 Task: Find connections with filter location Salto with filter topic #covid19with filter profile language English with filter current company Torrent Power with filter school Shaheed Bhagat Singh College with filter industry Legal Services with filter service category Video Production with filter keywords title Tutor/Online Tutor
Action: Mouse moved to (214, 253)
Screenshot: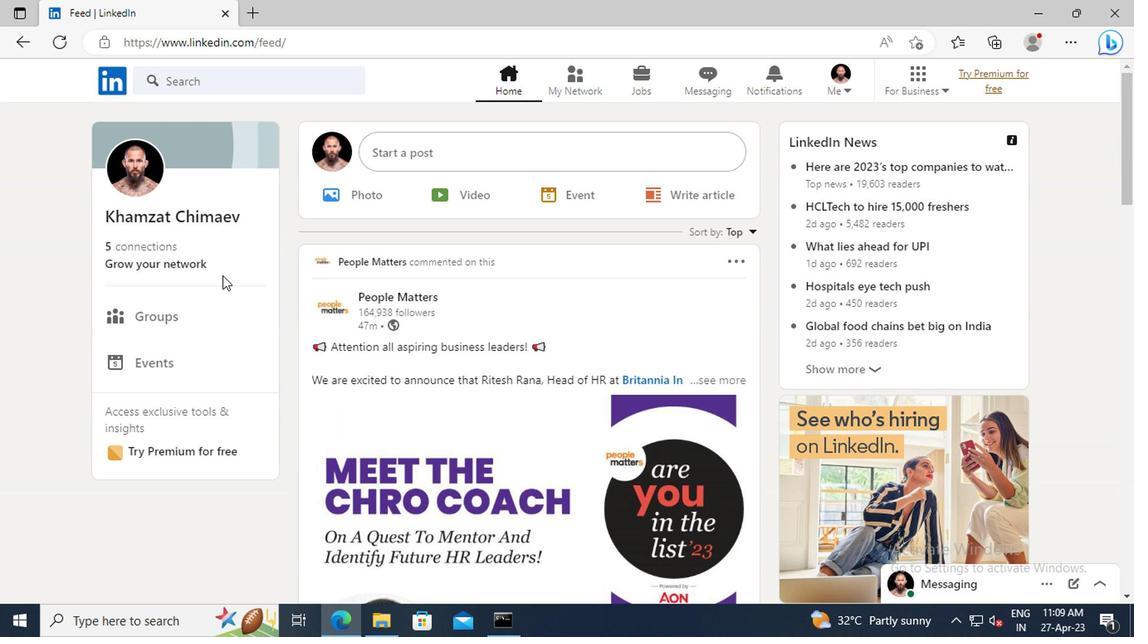 
Action: Mouse pressed left at (214, 253)
Screenshot: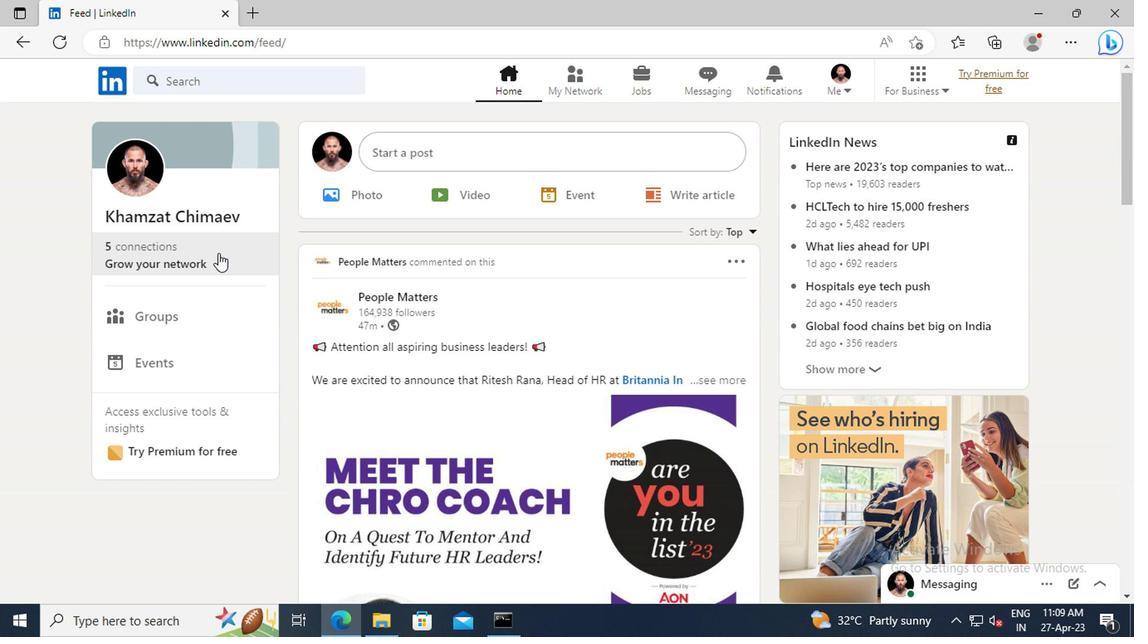 
Action: Mouse moved to (209, 180)
Screenshot: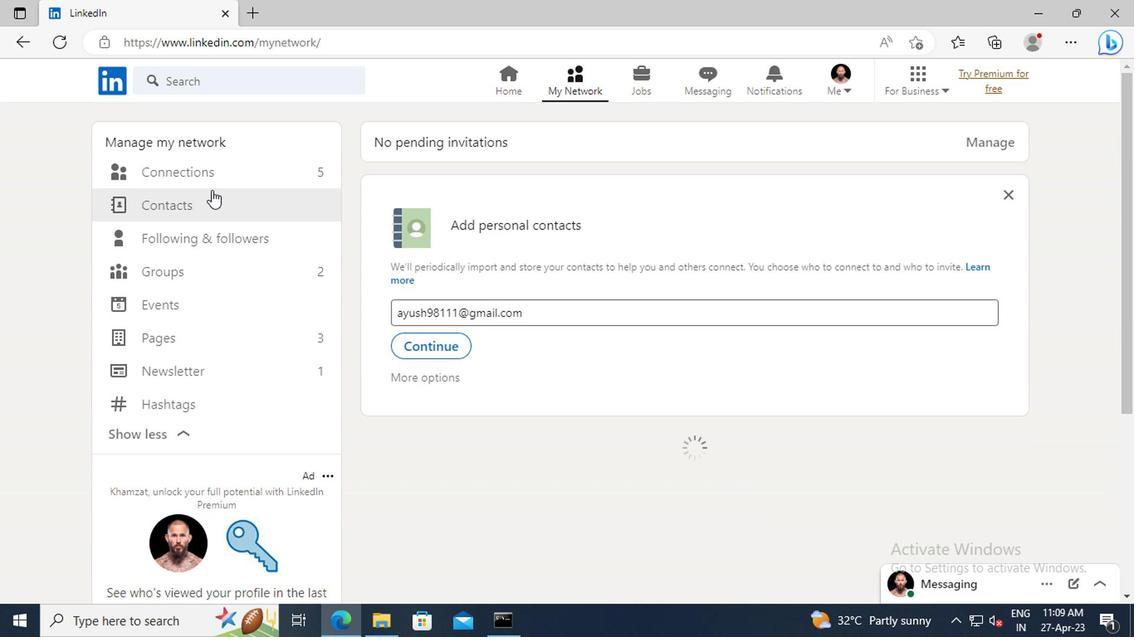 
Action: Mouse pressed left at (209, 180)
Screenshot: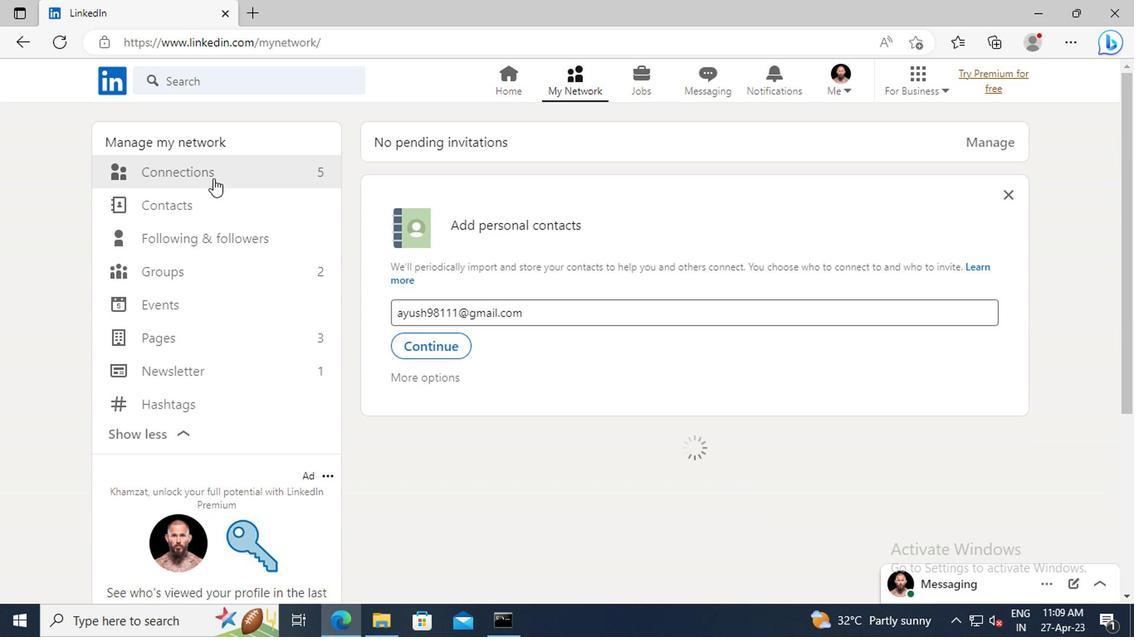 
Action: Mouse moved to (696, 178)
Screenshot: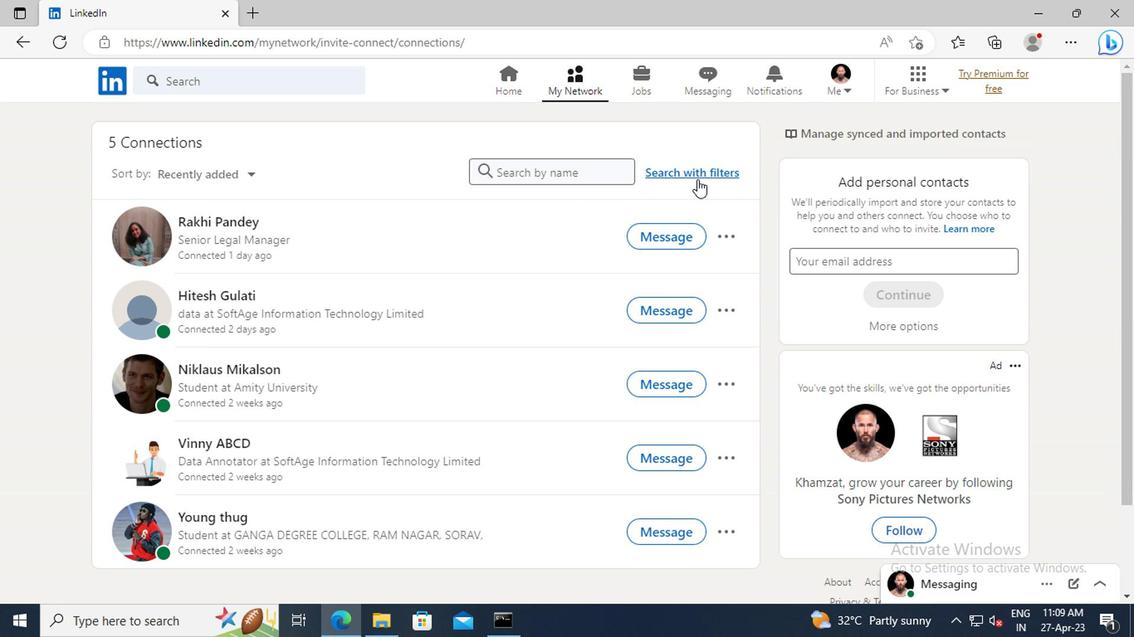 
Action: Mouse pressed left at (696, 178)
Screenshot: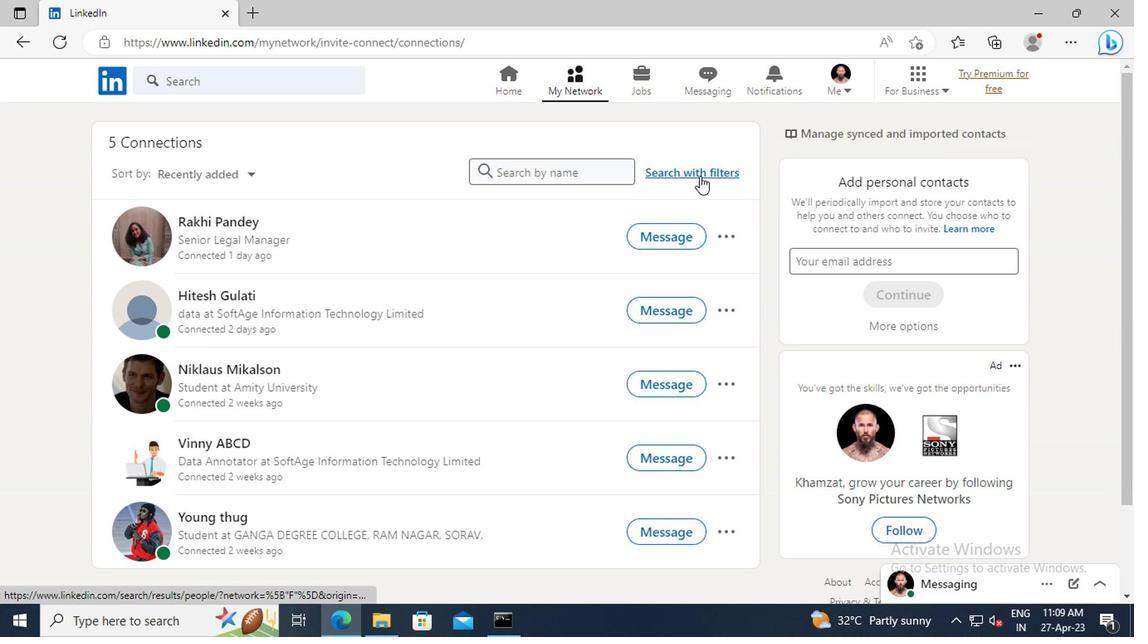 
Action: Mouse moved to (635, 132)
Screenshot: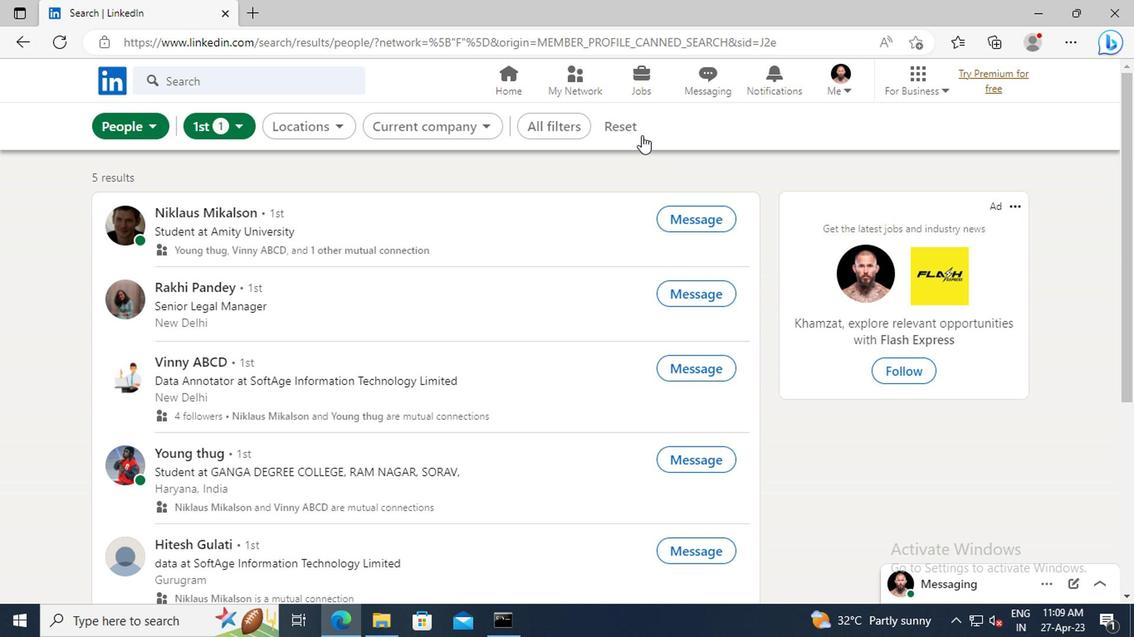 
Action: Mouse pressed left at (635, 132)
Screenshot: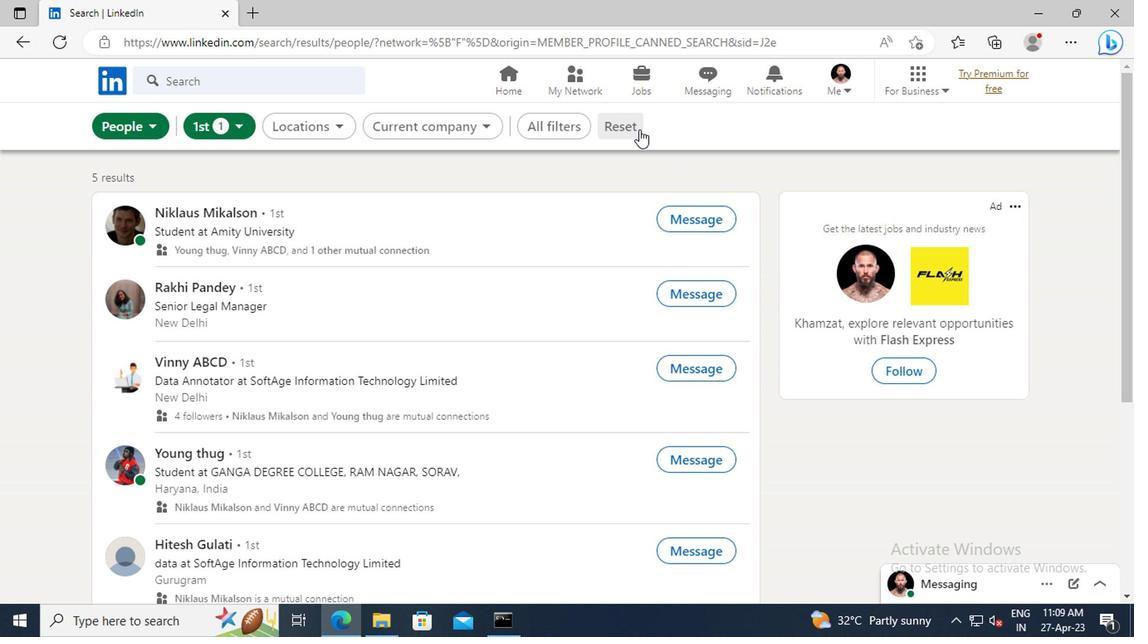 
Action: Mouse moved to (595, 127)
Screenshot: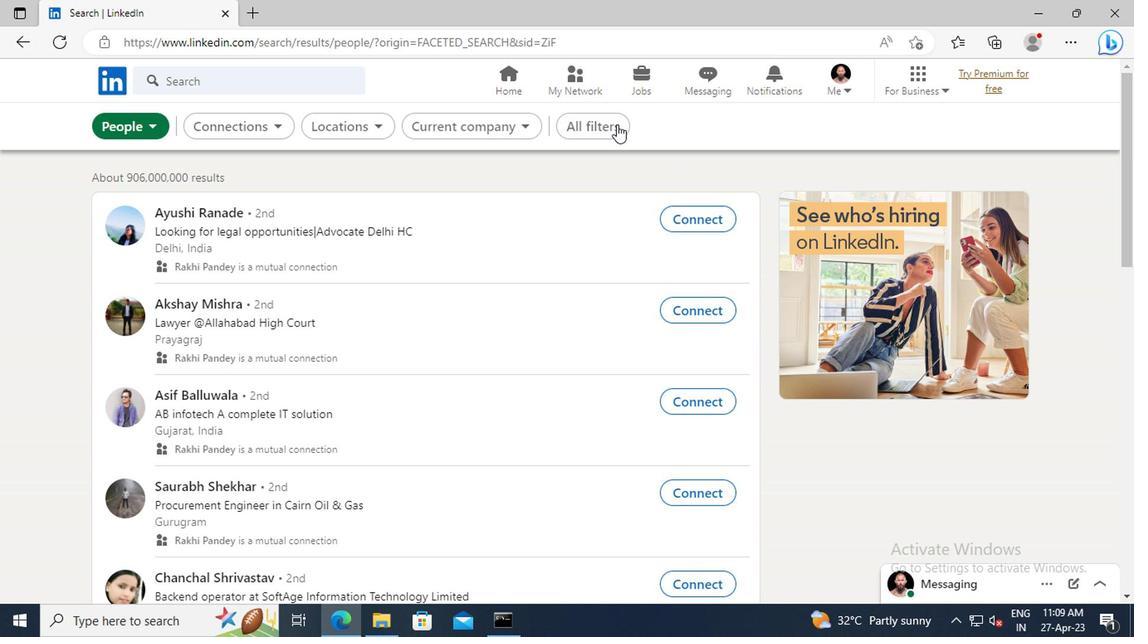 
Action: Mouse pressed left at (595, 127)
Screenshot: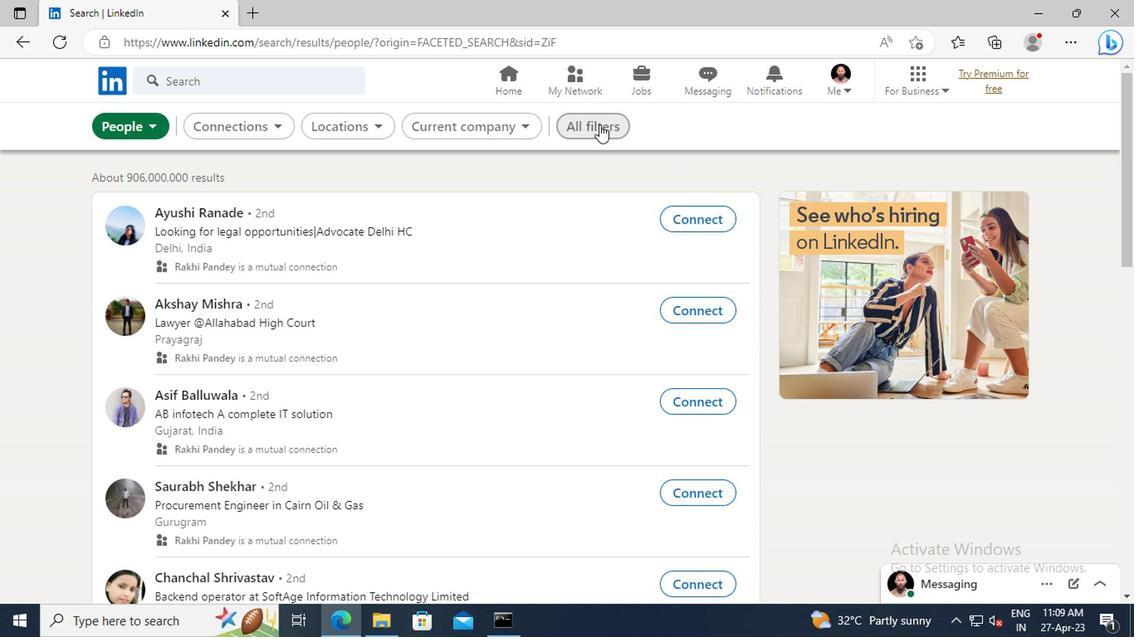 
Action: Mouse moved to (985, 331)
Screenshot: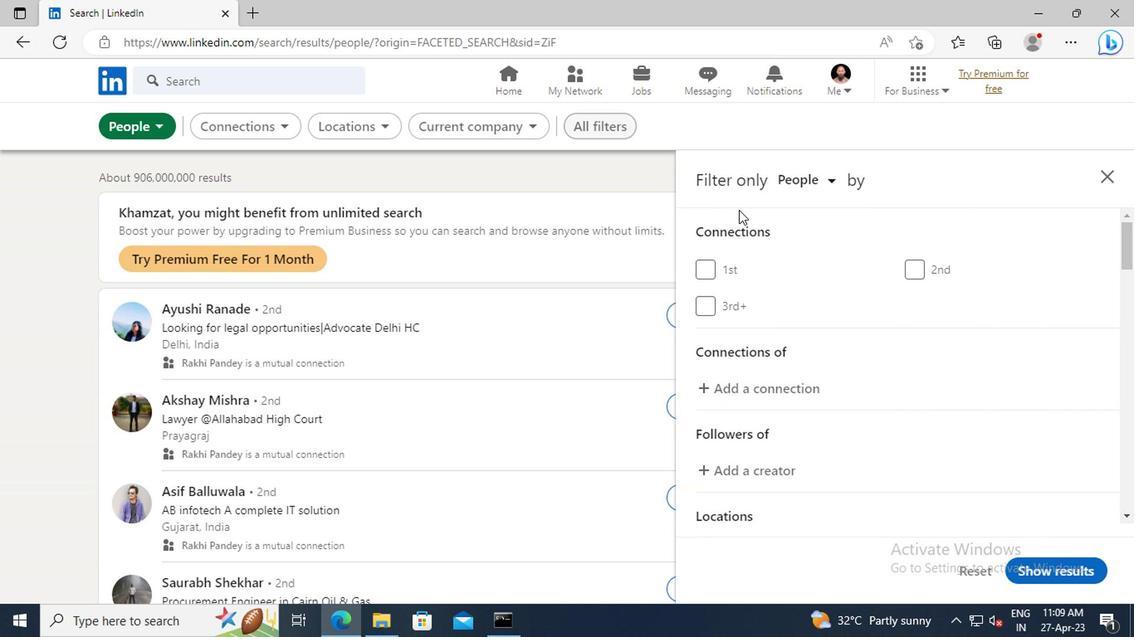 
Action: Mouse scrolled (985, 330) with delta (0, 0)
Screenshot: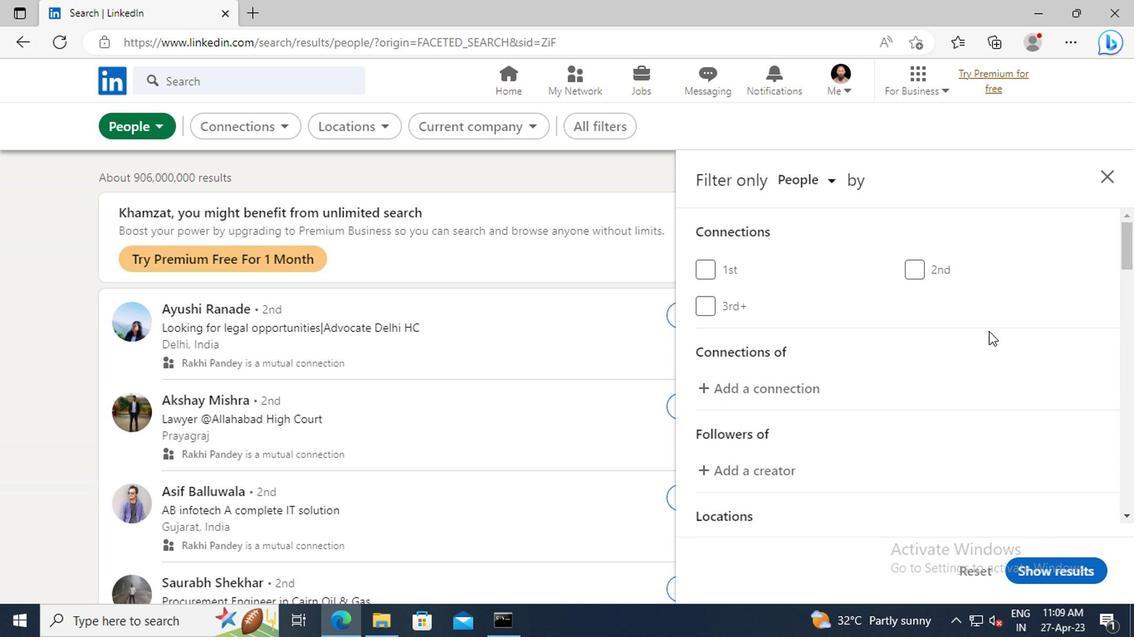 
Action: Mouse scrolled (985, 330) with delta (0, 0)
Screenshot: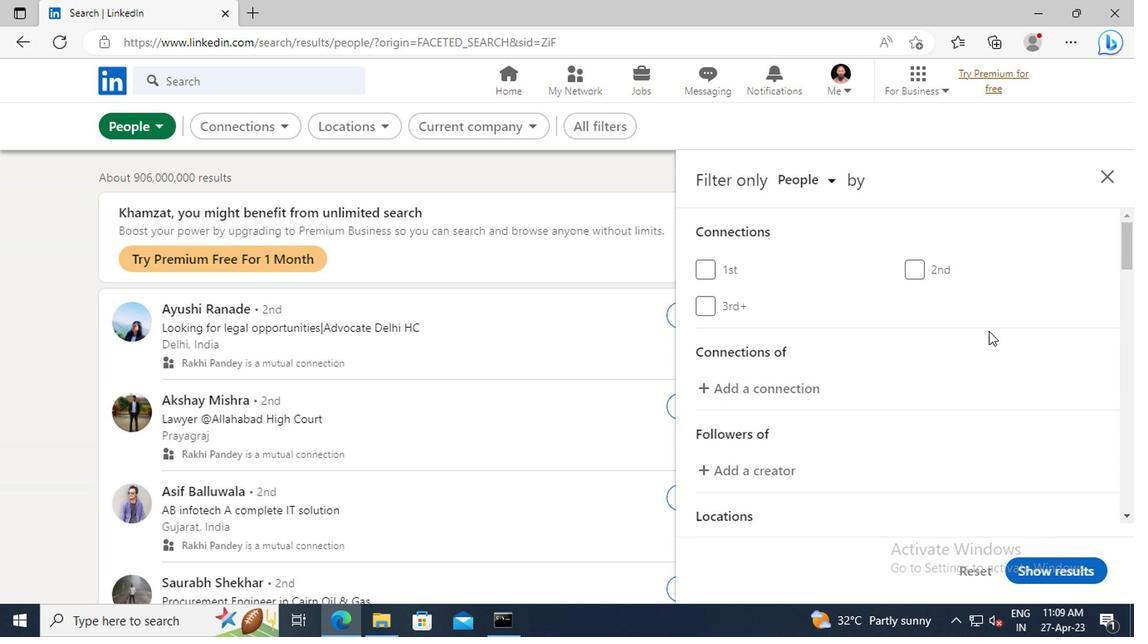 
Action: Mouse scrolled (985, 330) with delta (0, 0)
Screenshot: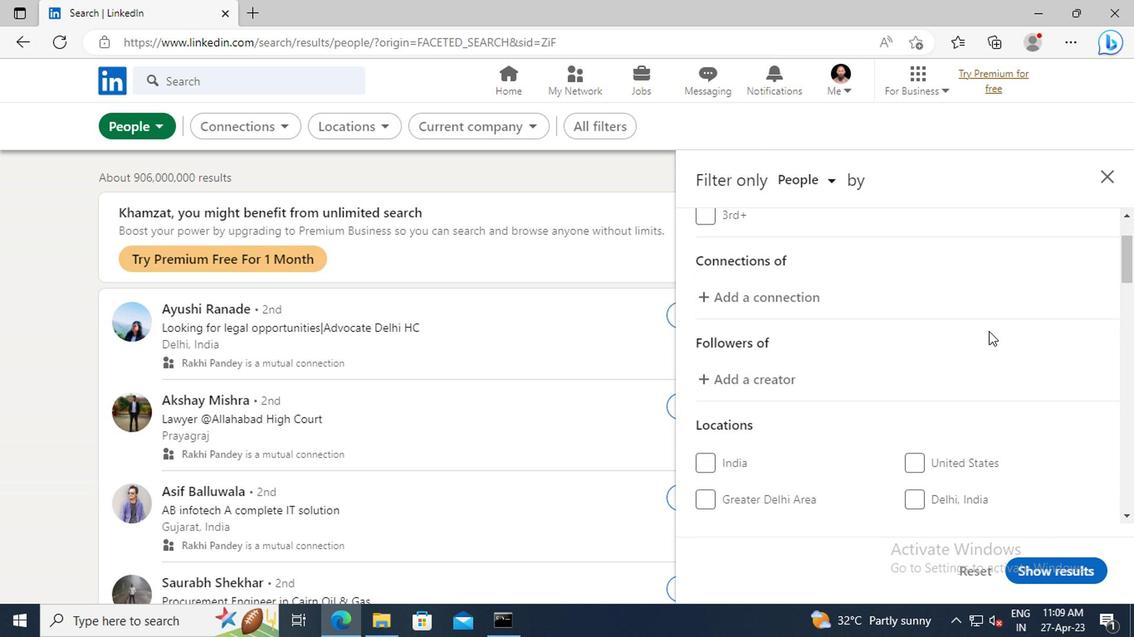 
Action: Mouse scrolled (985, 330) with delta (0, 0)
Screenshot: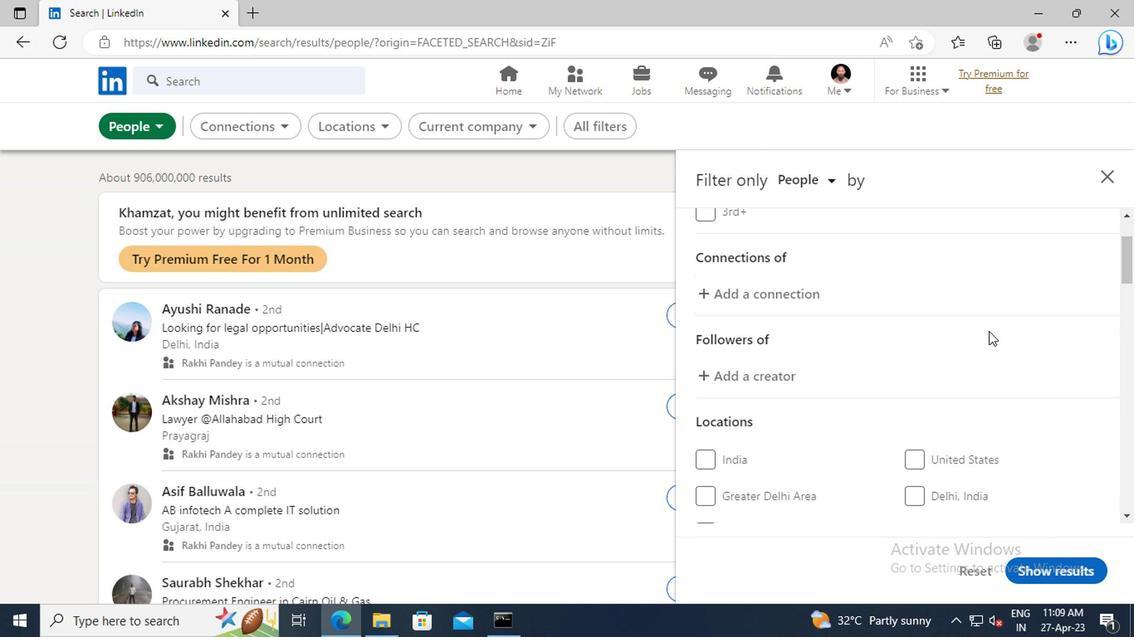 
Action: Mouse scrolled (985, 330) with delta (0, 0)
Screenshot: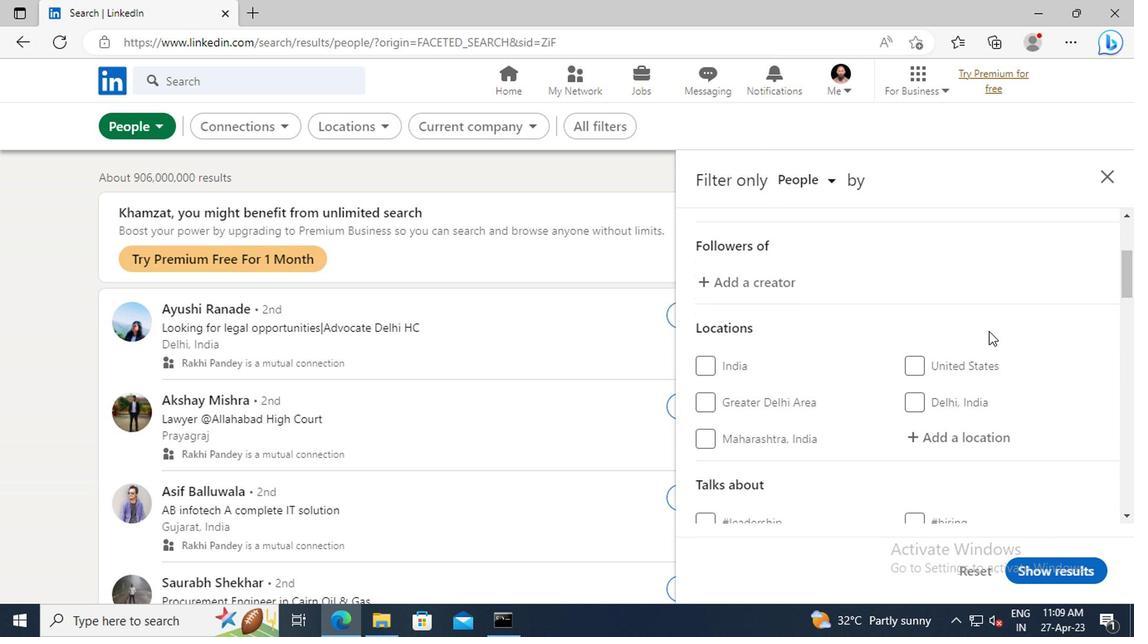 
Action: Mouse scrolled (985, 330) with delta (0, 0)
Screenshot: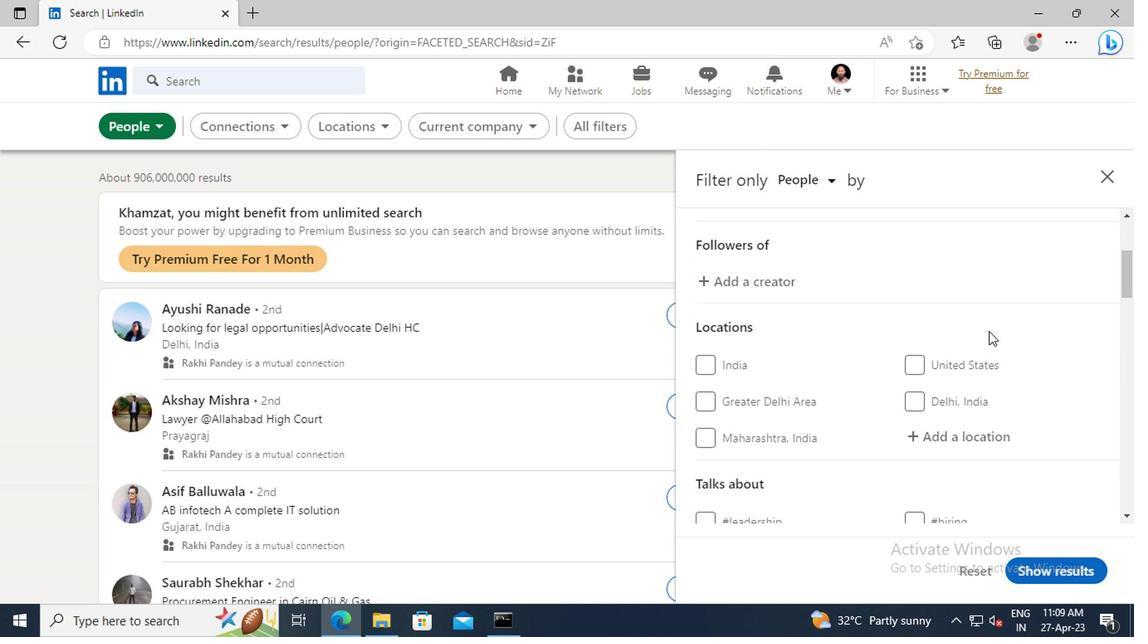 
Action: Mouse moved to (950, 344)
Screenshot: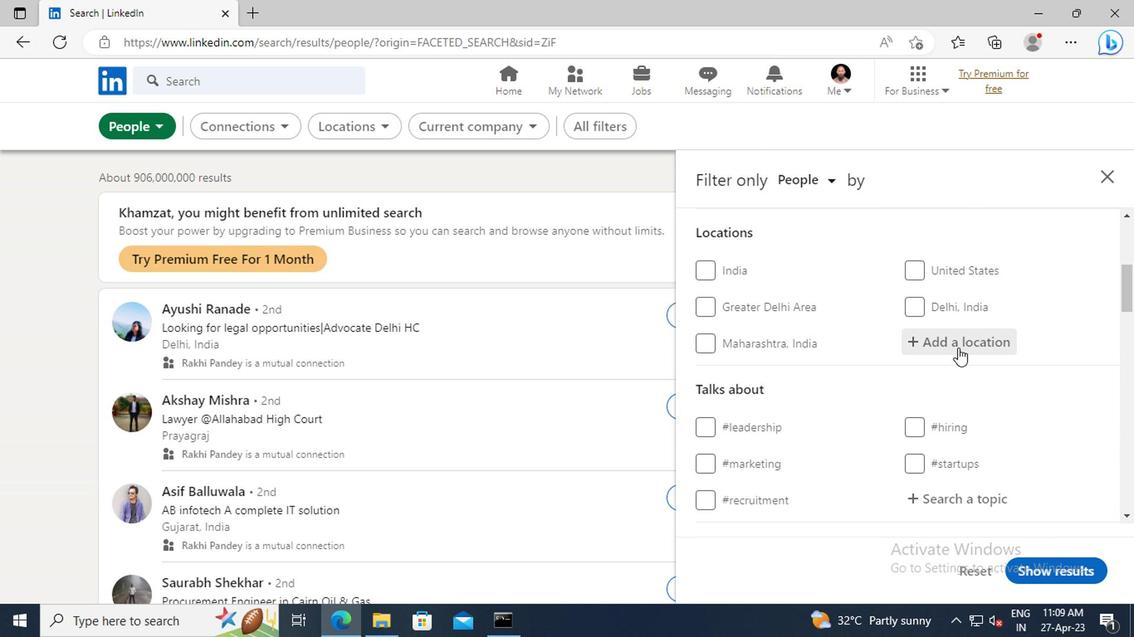 
Action: Mouse pressed left at (950, 344)
Screenshot: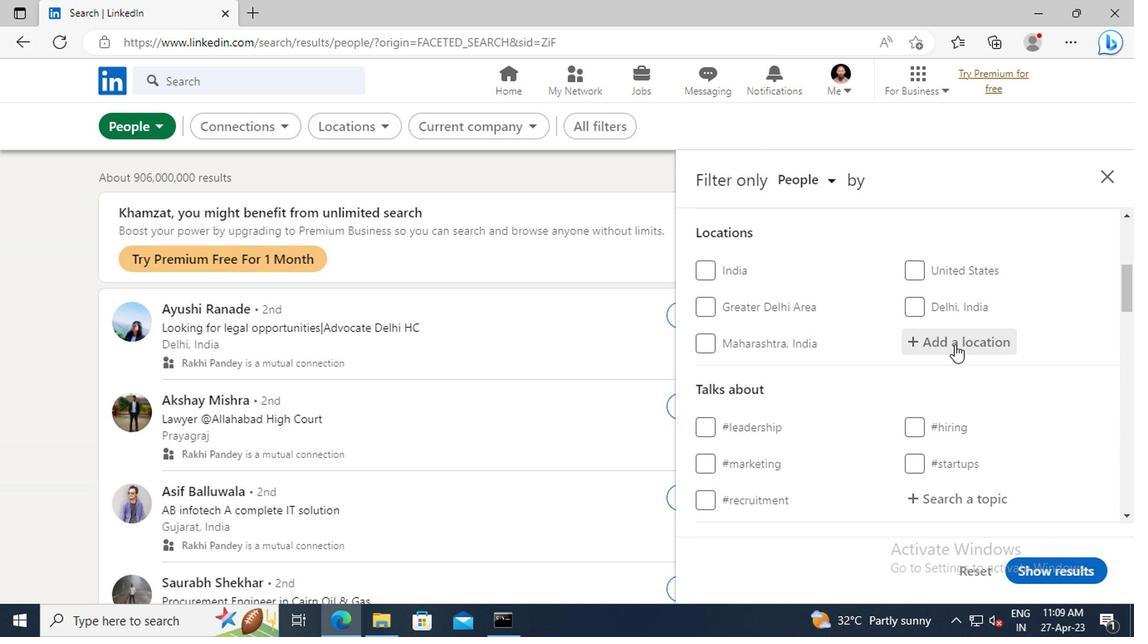 
Action: Key pressed <Key.shift>SALTO
Screenshot: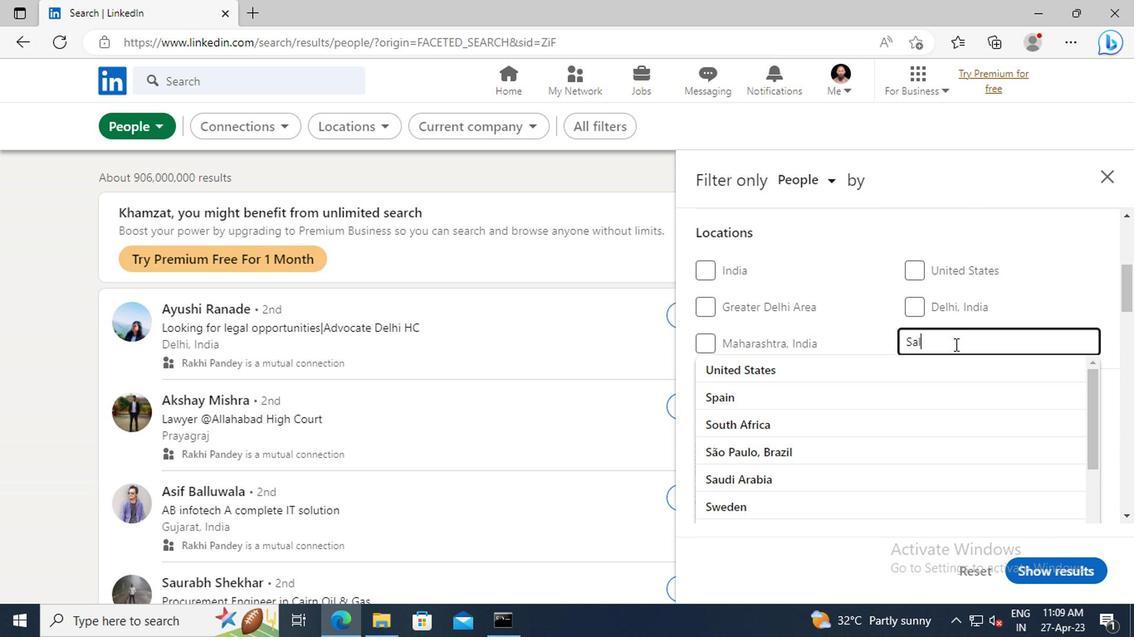 
Action: Mouse moved to (948, 366)
Screenshot: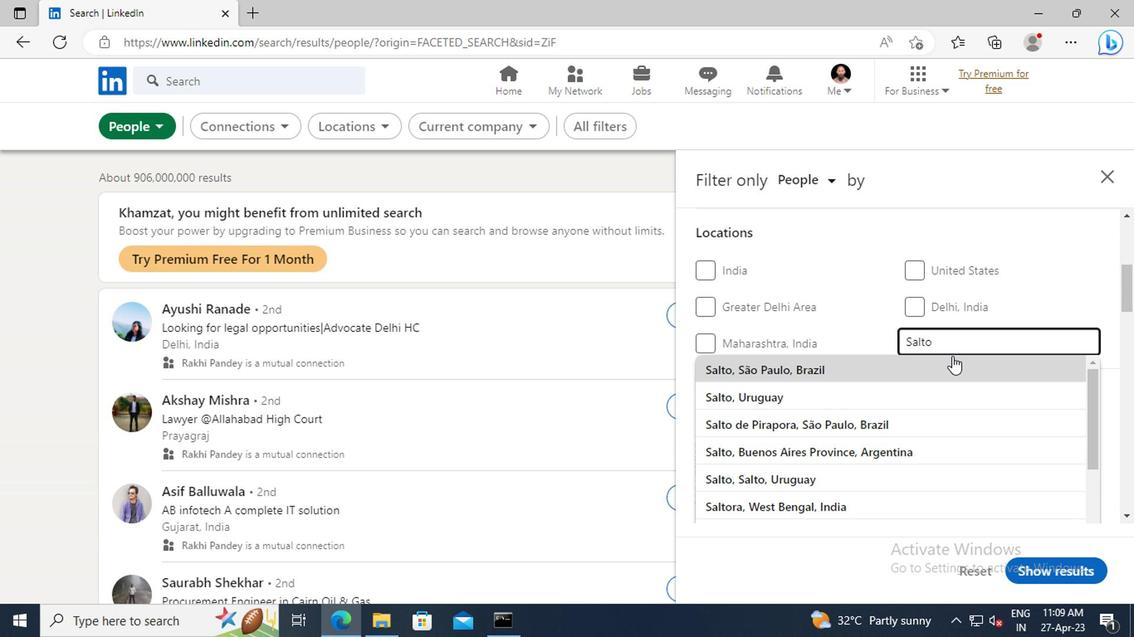 
Action: Mouse pressed left at (948, 366)
Screenshot: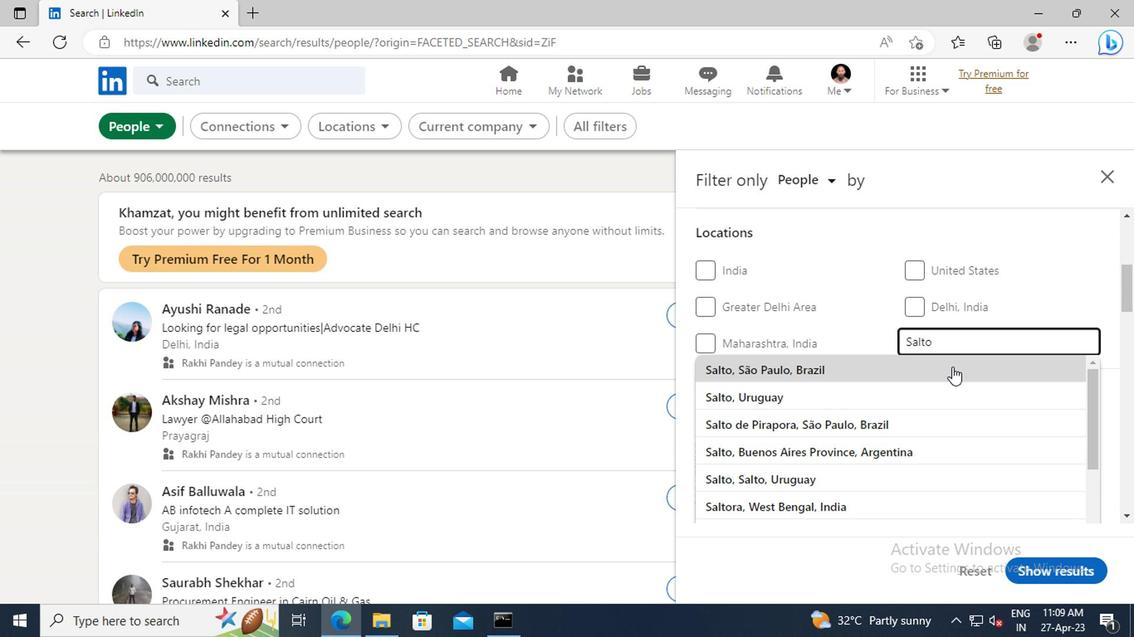 
Action: Mouse moved to (930, 324)
Screenshot: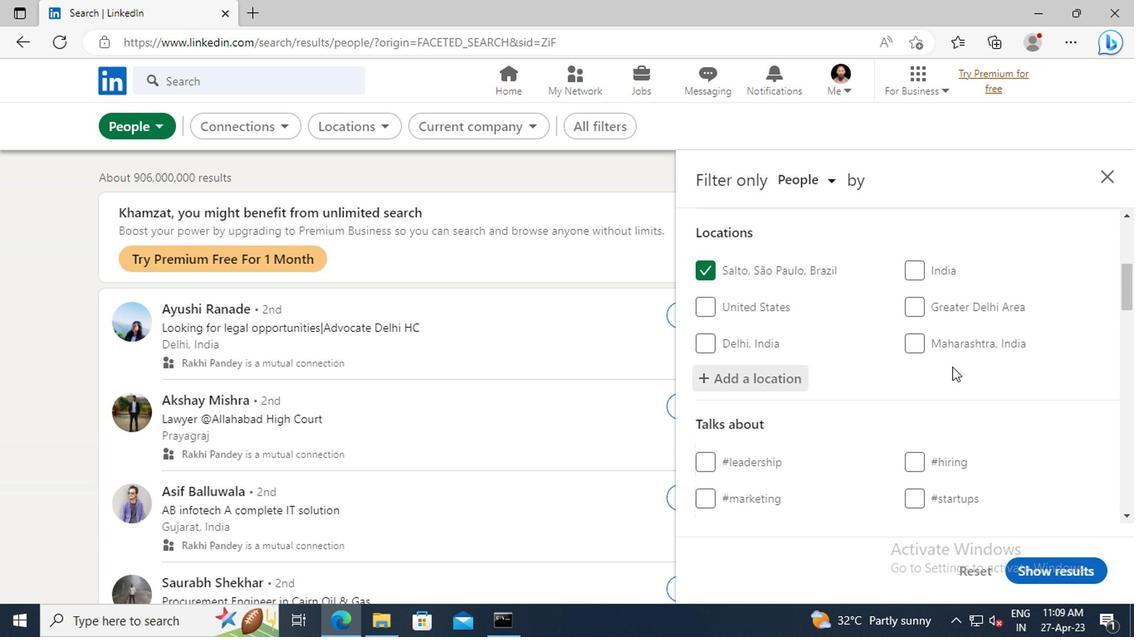 
Action: Mouse scrolled (930, 323) with delta (0, -1)
Screenshot: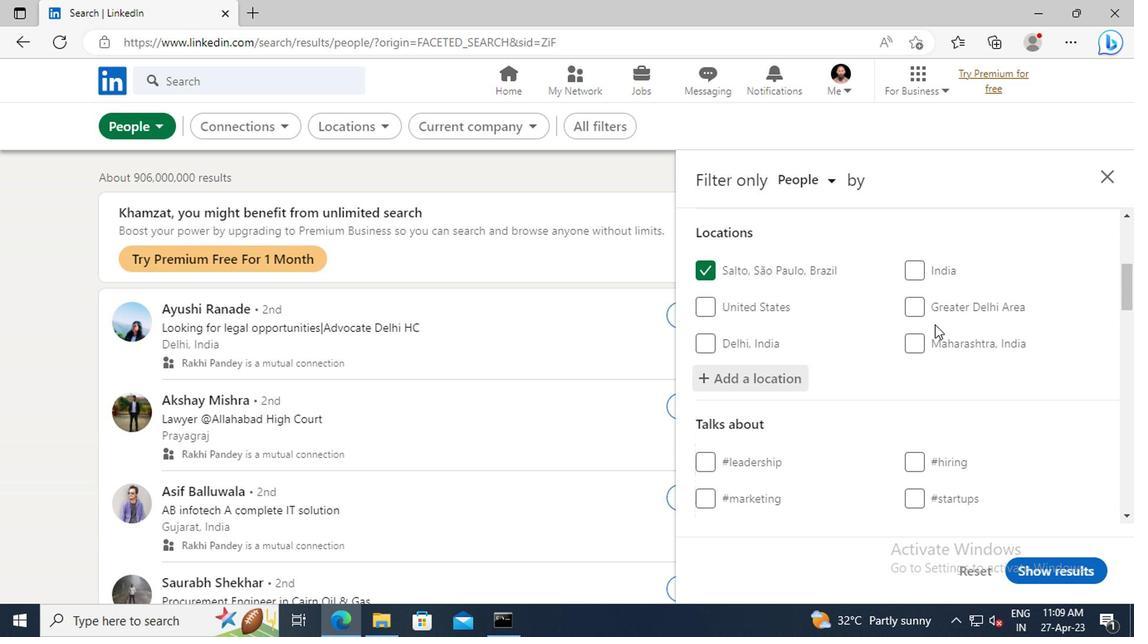 
Action: Mouse scrolled (930, 323) with delta (0, -1)
Screenshot: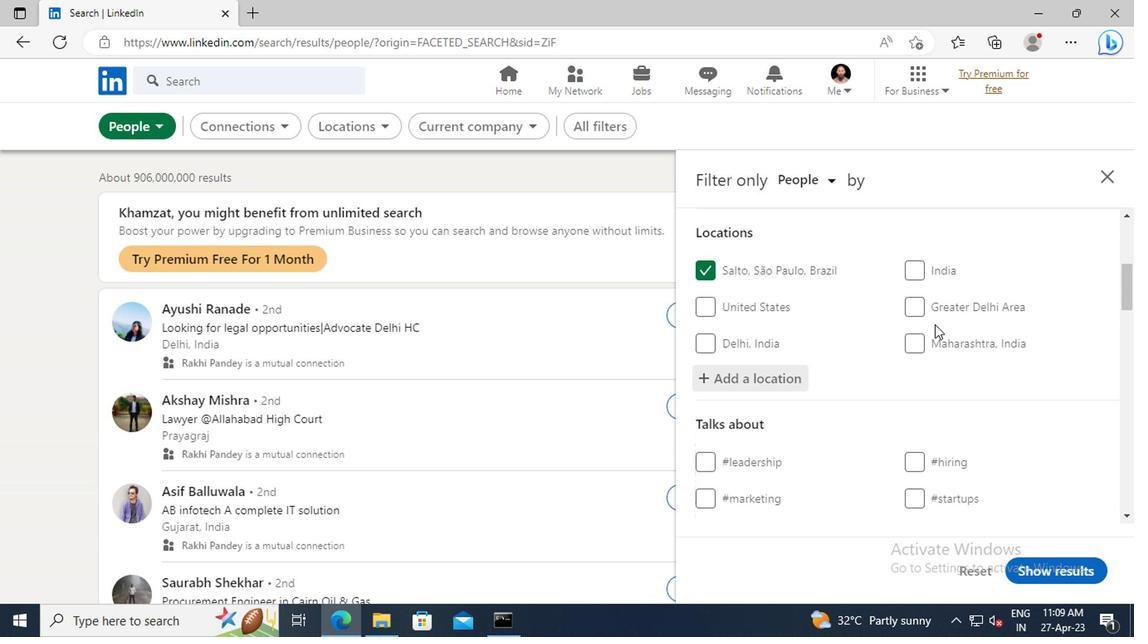 
Action: Mouse scrolled (930, 323) with delta (0, -1)
Screenshot: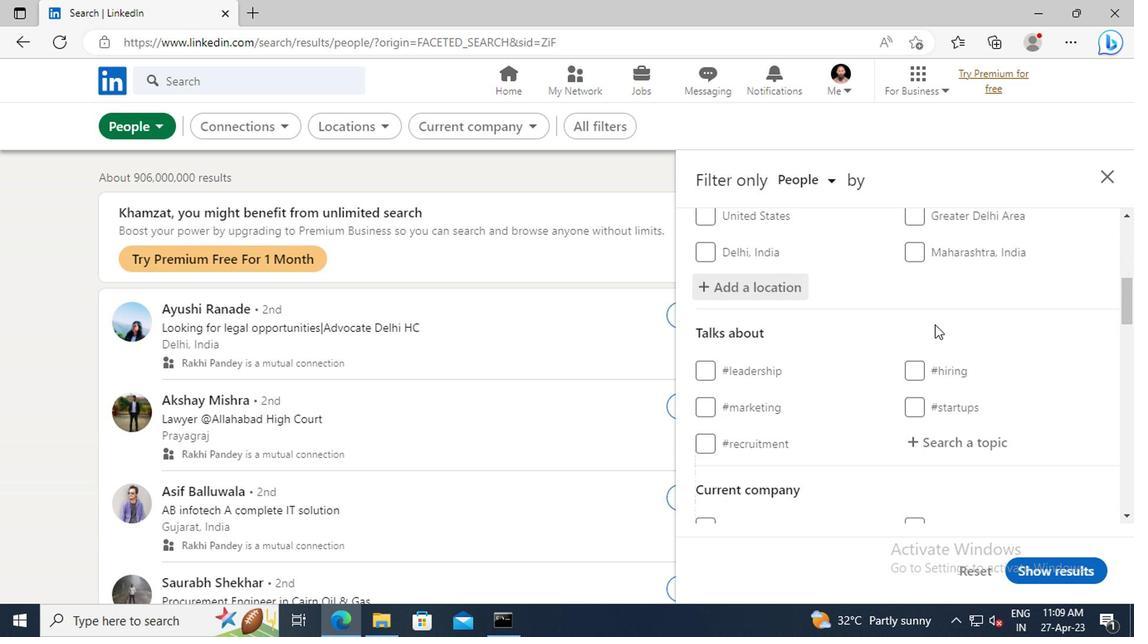 
Action: Mouse moved to (947, 392)
Screenshot: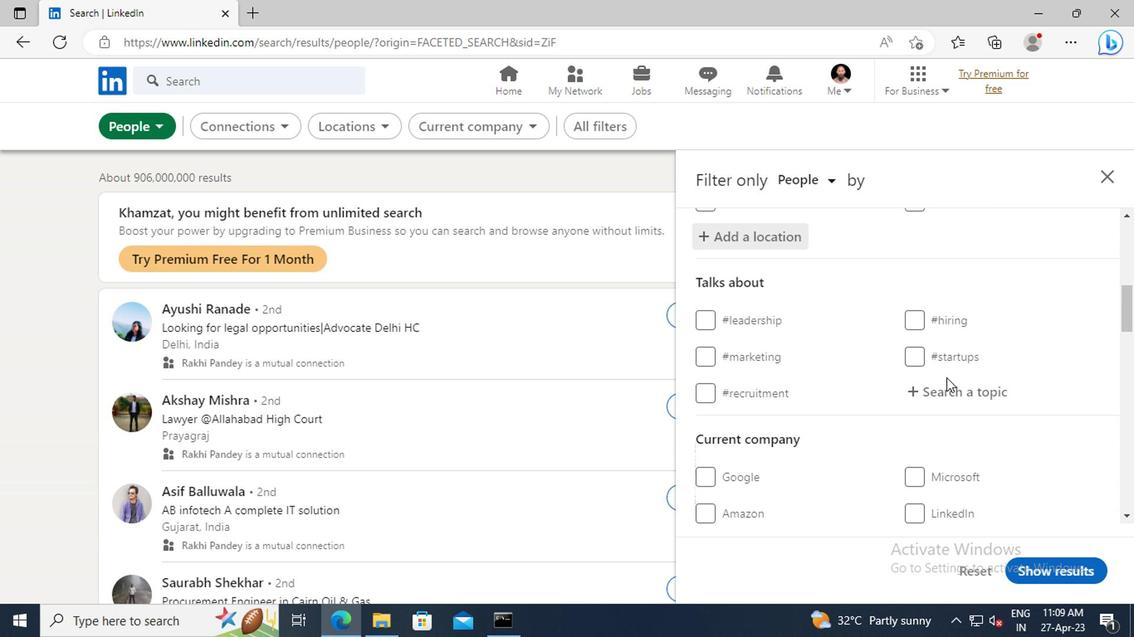 
Action: Mouse pressed left at (947, 392)
Screenshot: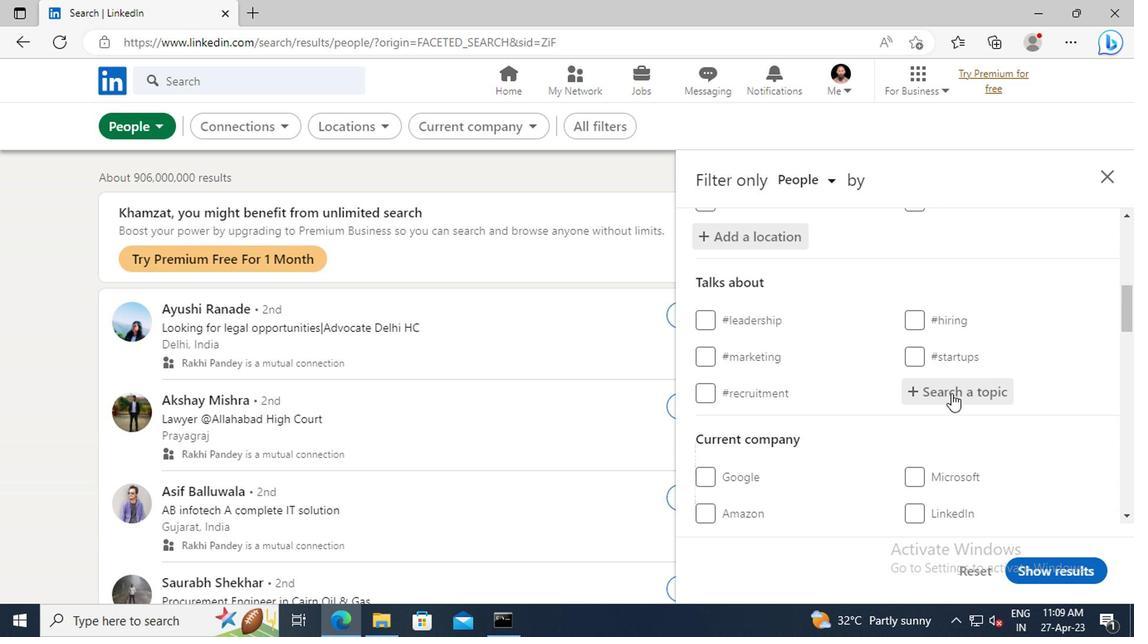 
Action: Key pressed <Key.shift>#COVID19WITH<Key.enter>
Screenshot: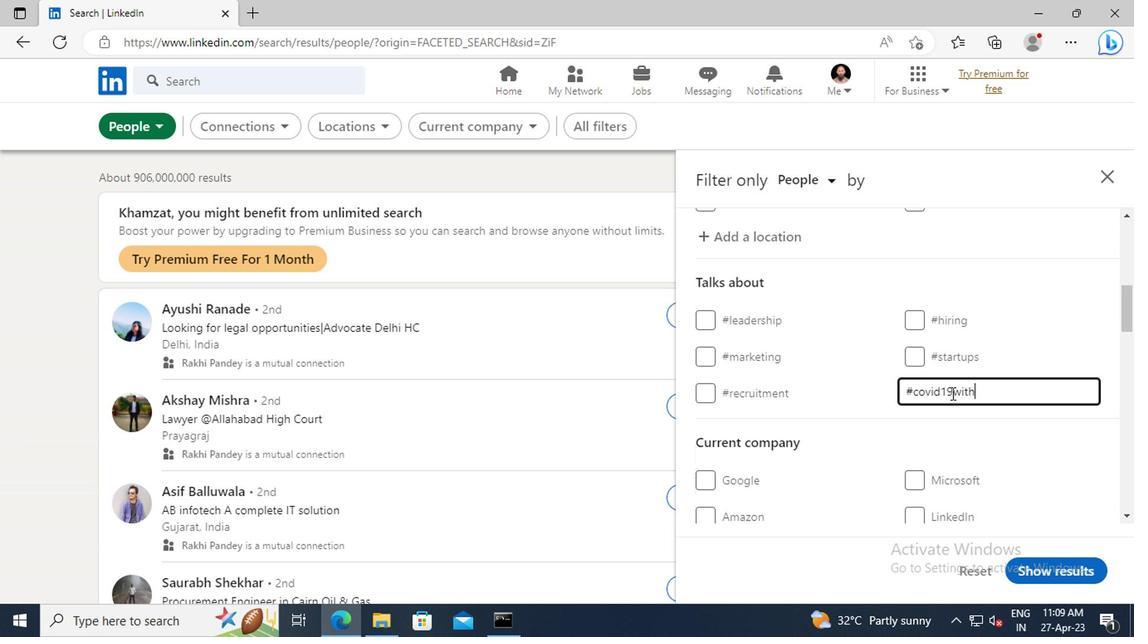 
Action: Mouse moved to (904, 367)
Screenshot: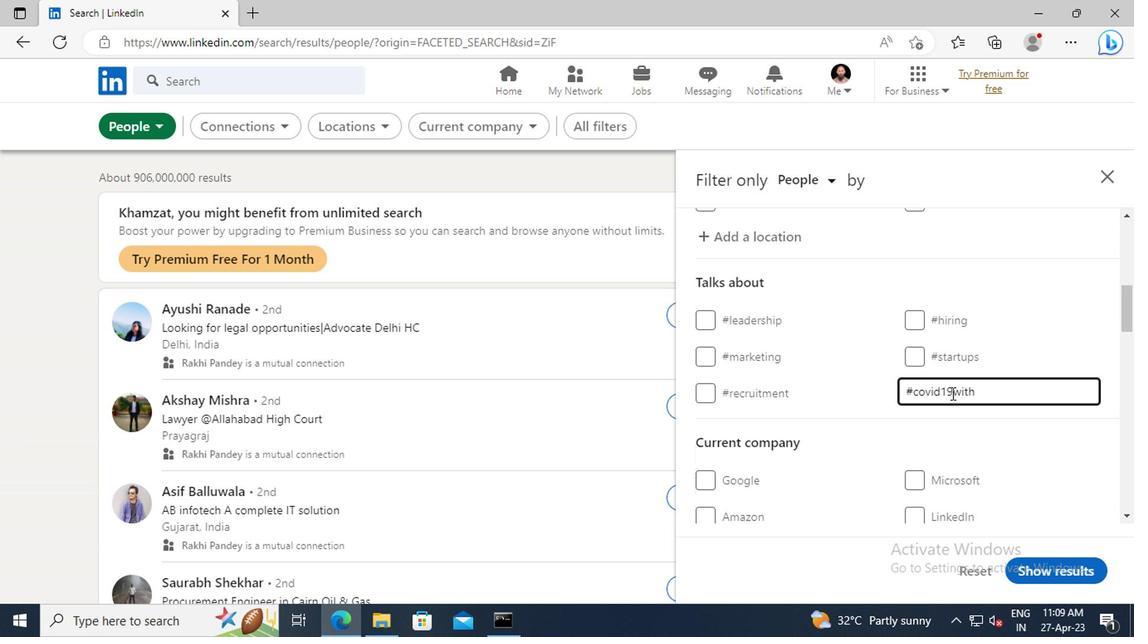
Action: Mouse scrolled (904, 366) with delta (0, 0)
Screenshot: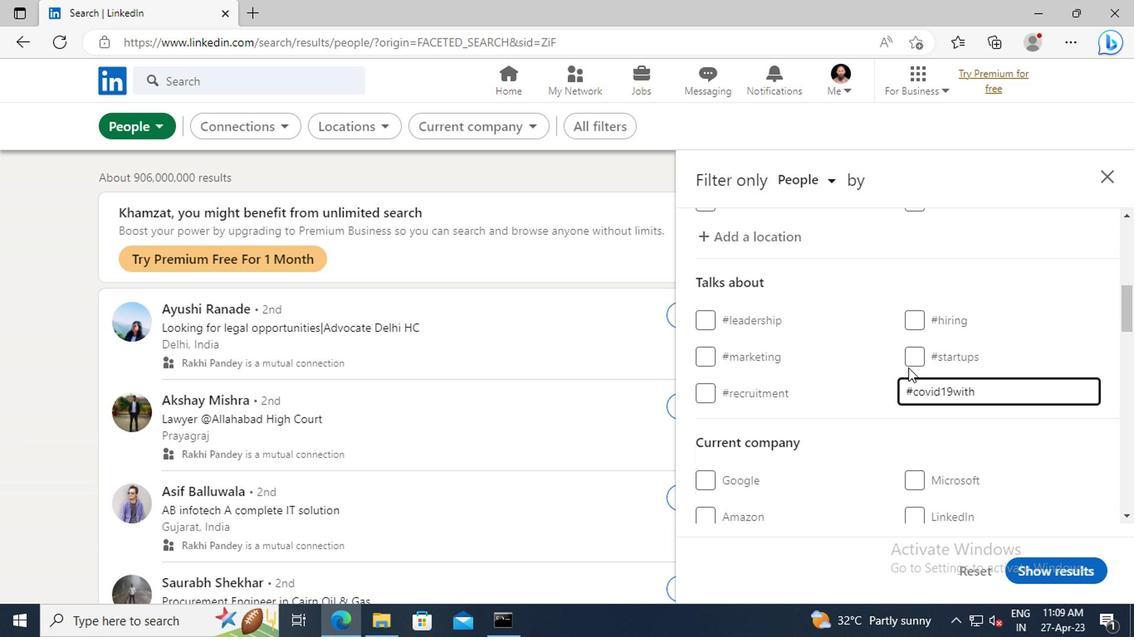 
Action: Mouse scrolled (904, 366) with delta (0, 0)
Screenshot: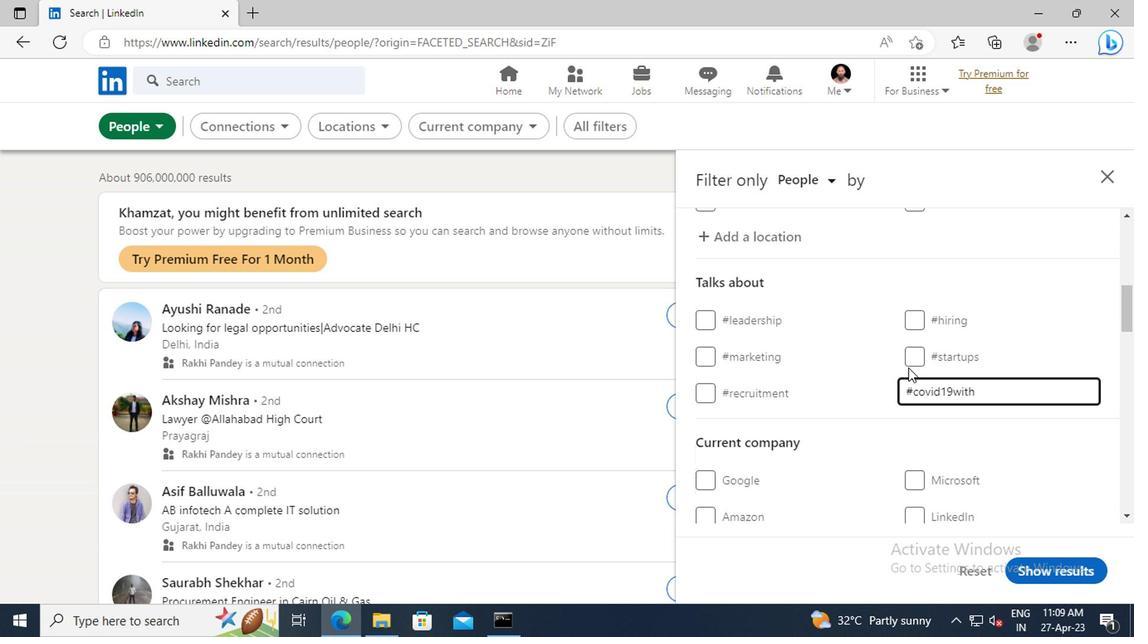 
Action: Mouse scrolled (904, 366) with delta (0, 0)
Screenshot: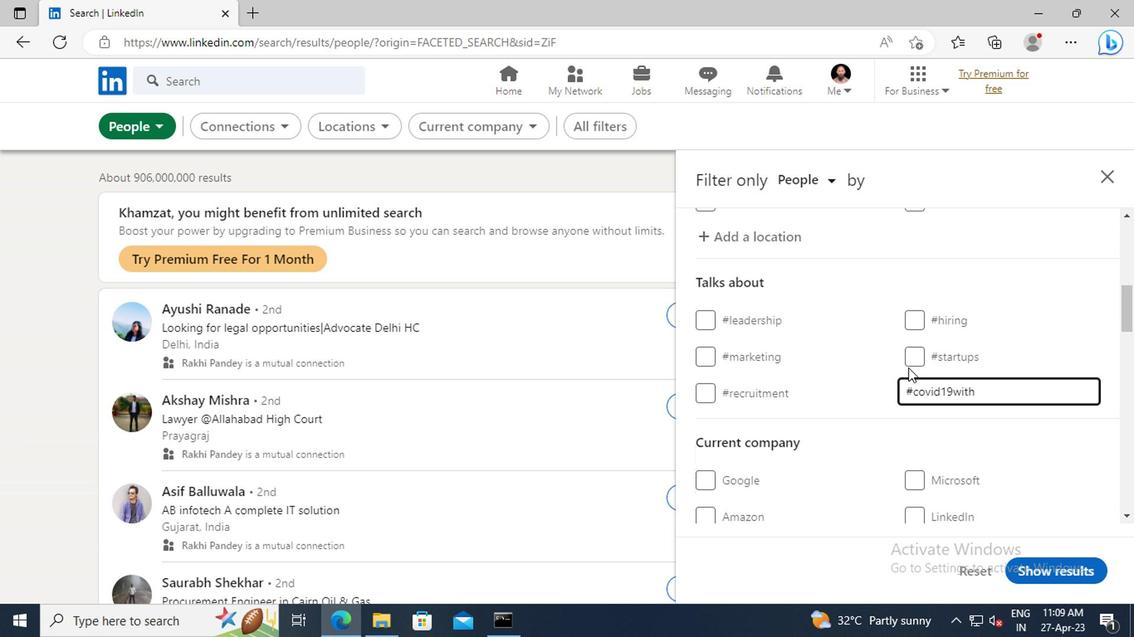 
Action: Mouse scrolled (904, 366) with delta (0, 0)
Screenshot: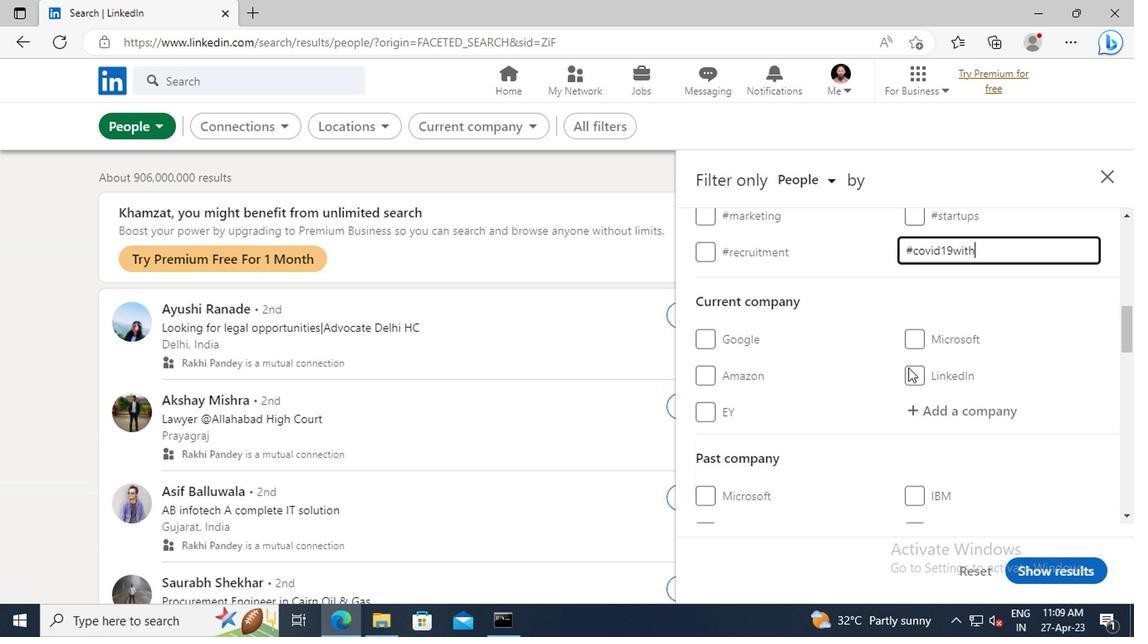 
Action: Mouse scrolled (904, 366) with delta (0, 0)
Screenshot: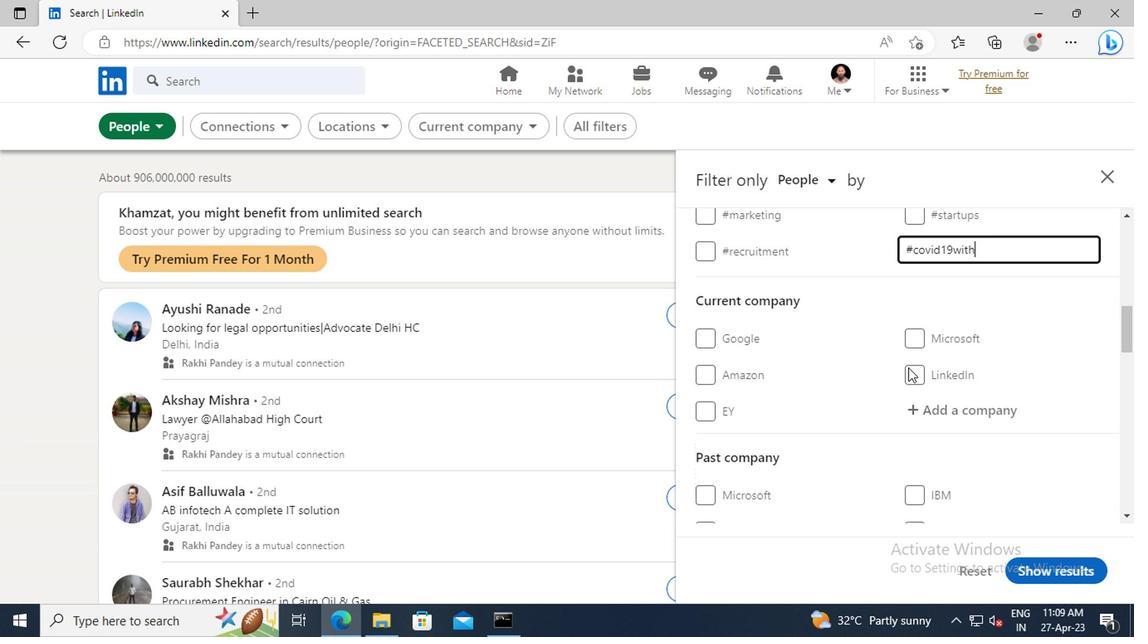 
Action: Mouse scrolled (904, 366) with delta (0, 0)
Screenshot: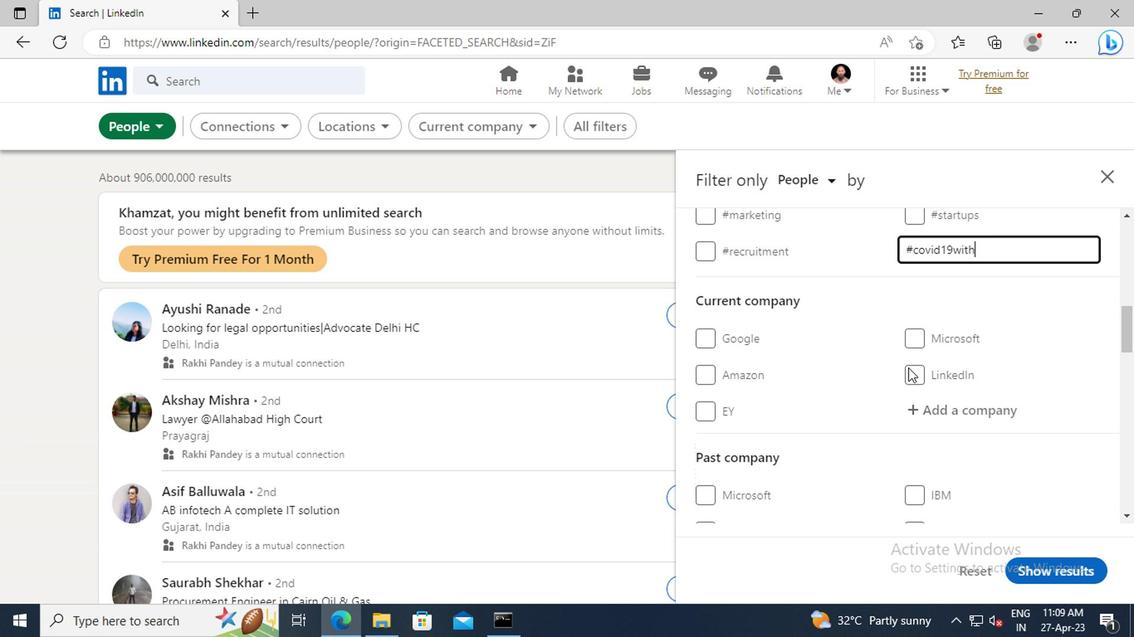 
Action: Mouse scrolled (904, 366) with delta (0, 0)
Screenshot: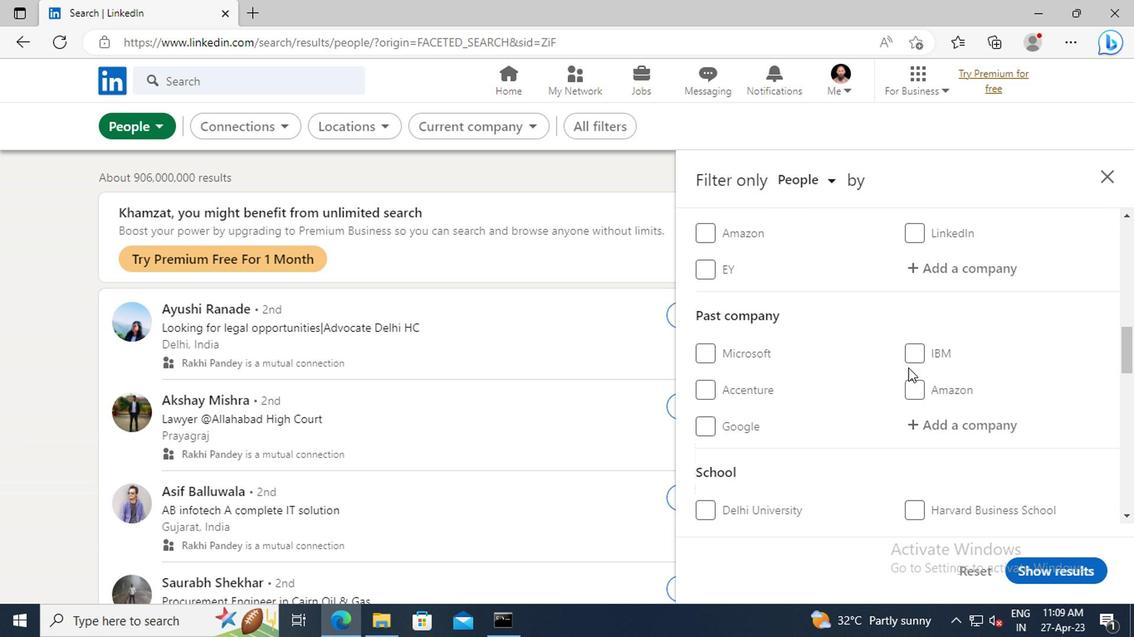 
Action: Mouse scrolled (904, 366) with delta (0, 0)
Screenshot: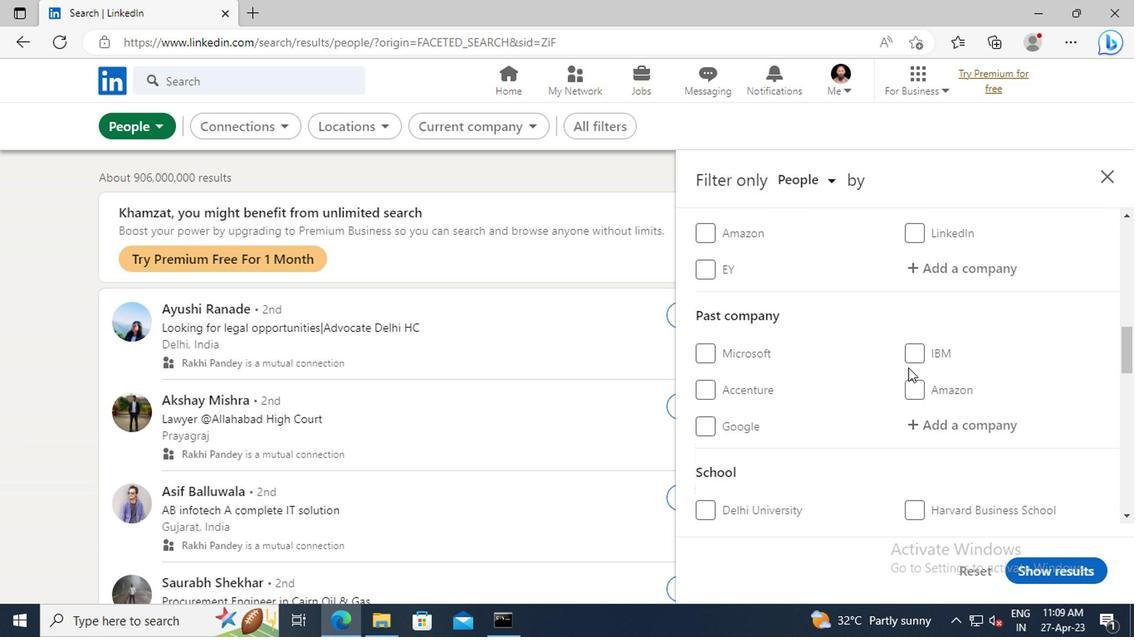 
Action: Mouse scrolled (904, 366) with delta (0, 0)
Screenshot: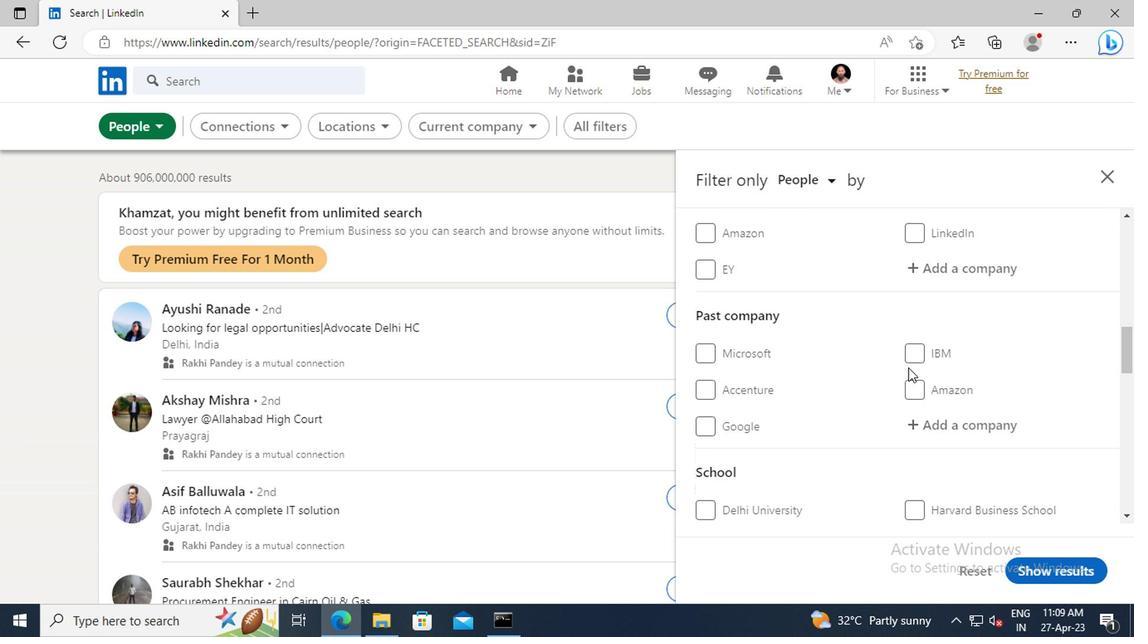 
Action: Mouse scrolled (904, 366) with delta (0, 0)
Screenshot: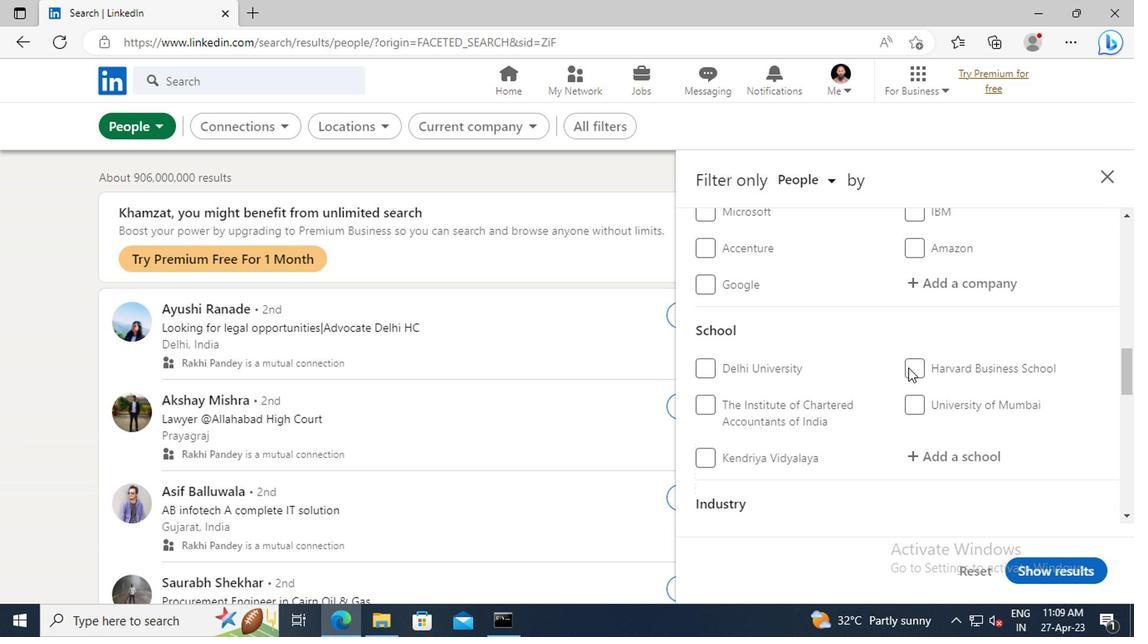 
Action: Mouse scrolled (904, 366) with delta (0, 0)
Screenshot: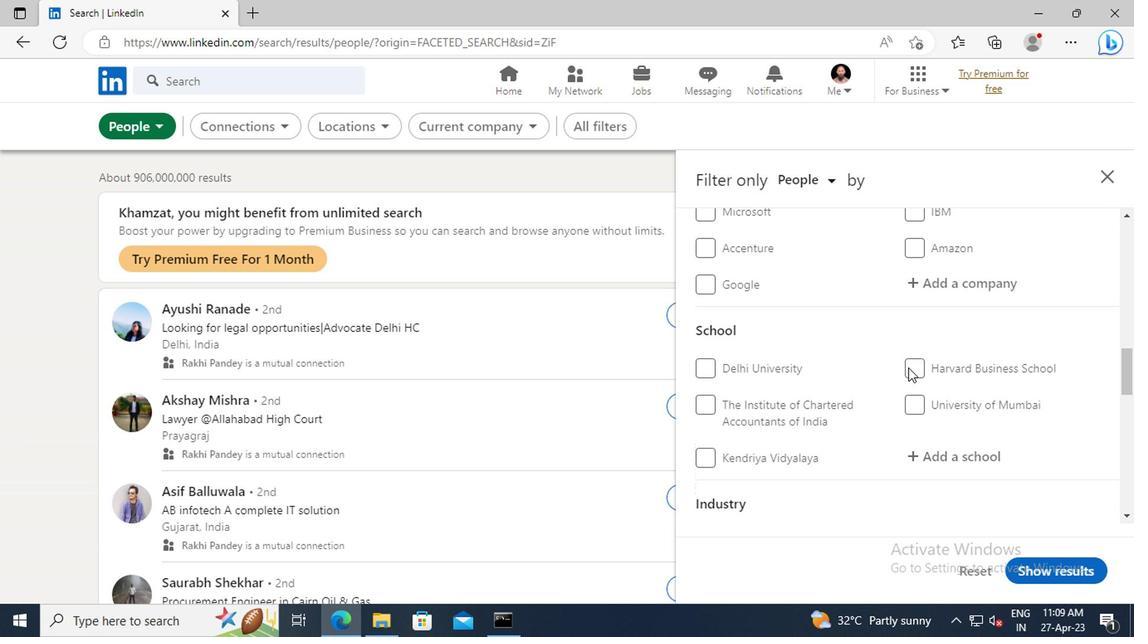 
Action: Mouse scrolled (904, 366) with delta (0, 0)
Screenshot: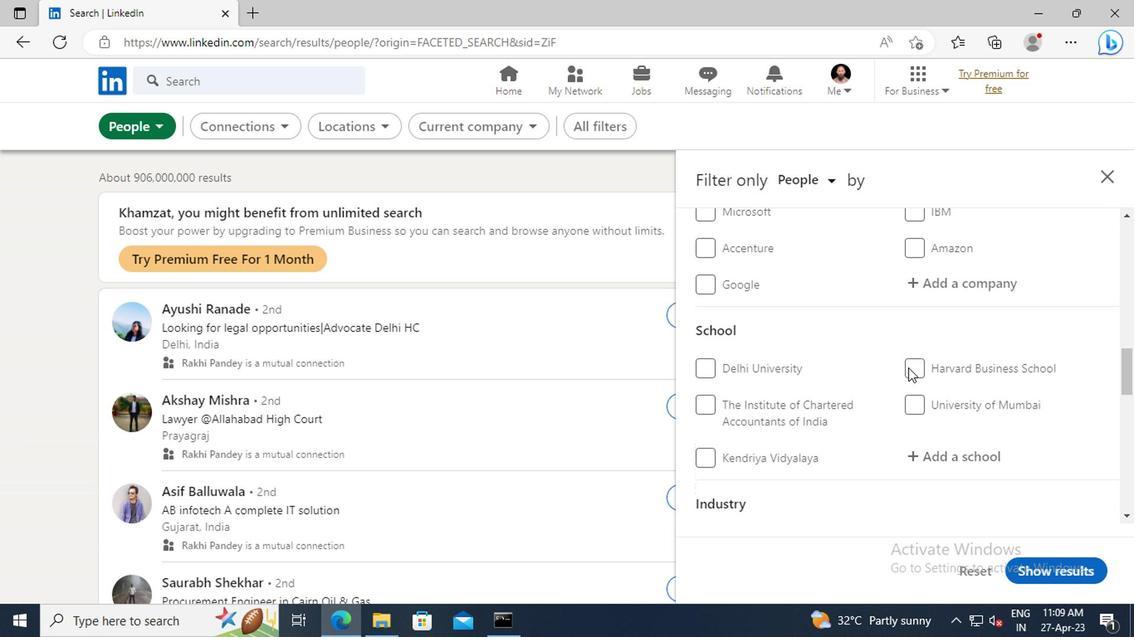 
Action: Mouse scrolled (904, 366) with delta (0, 0)
Screenshot: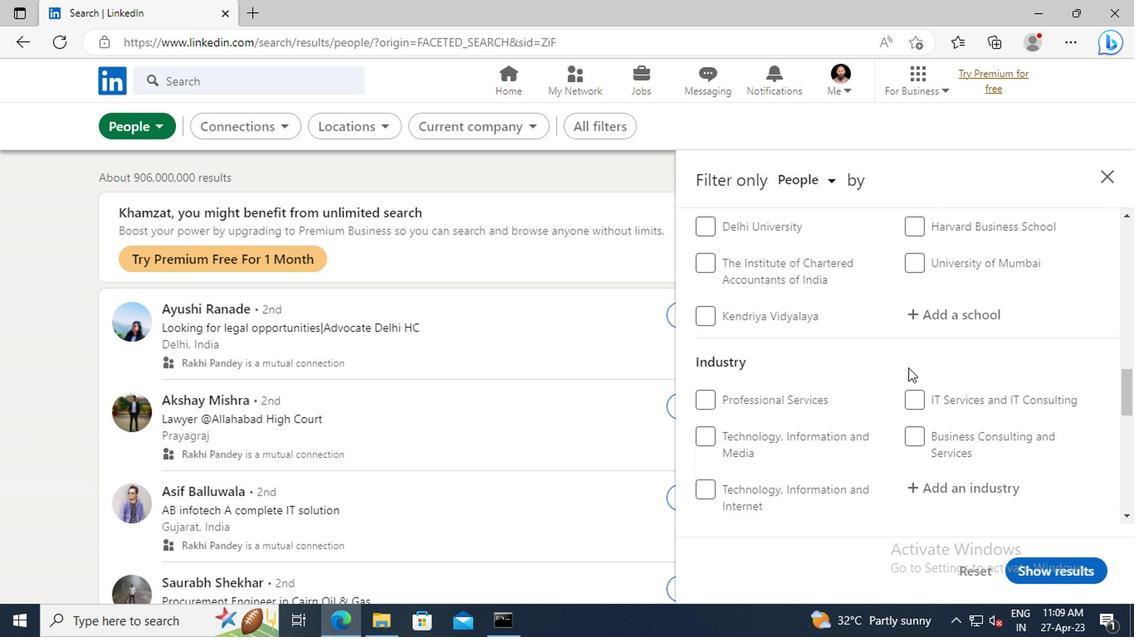
Action: Mouse scrolled (904, 366) with delta (0, 0)
Screenshot: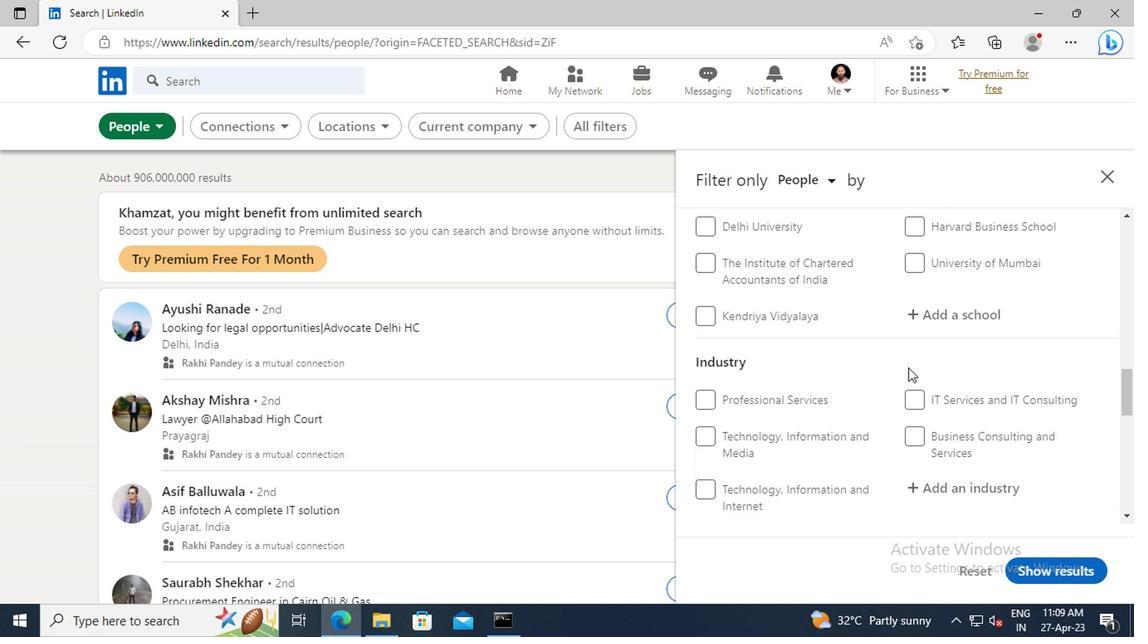 
Action: Mouse scrolled (904, 366) with delta (0, 0)
Screenshot: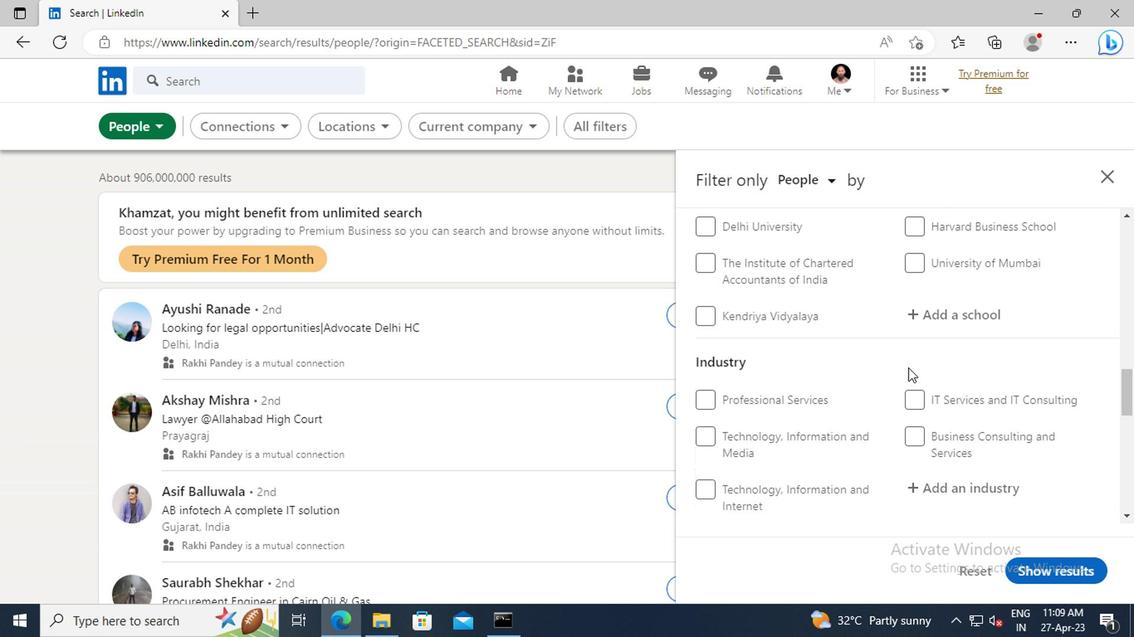 
Action: Mouse scrolled (904, 366) with delta (0, 0)
Screenshot: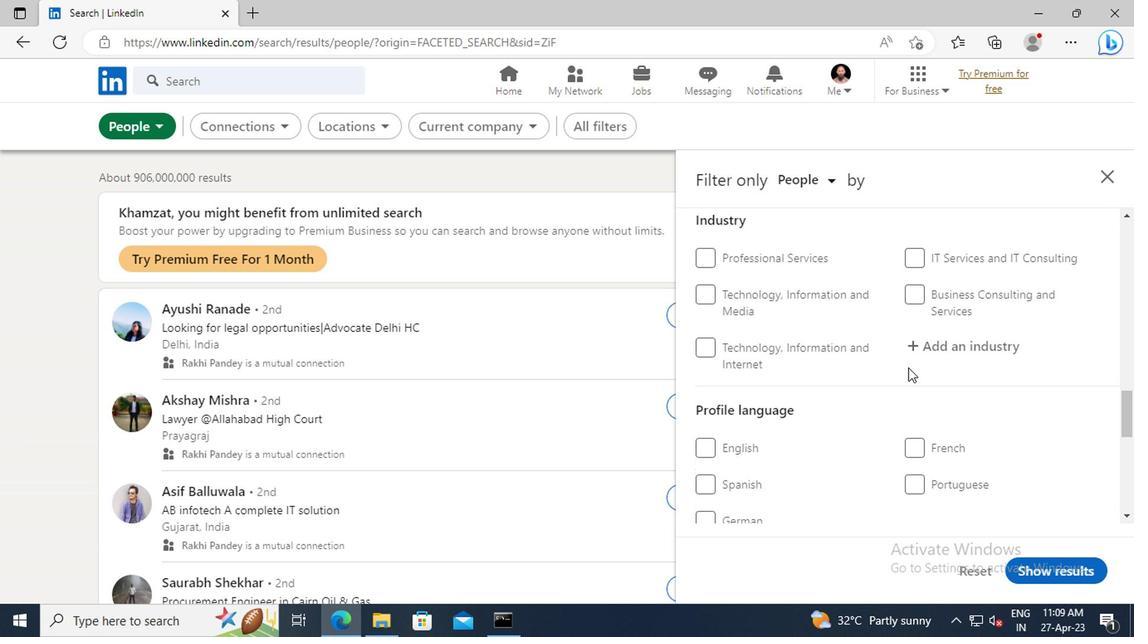
Action: Mouse scrolled (904, 366) with delta (0, 0)
Screenshot: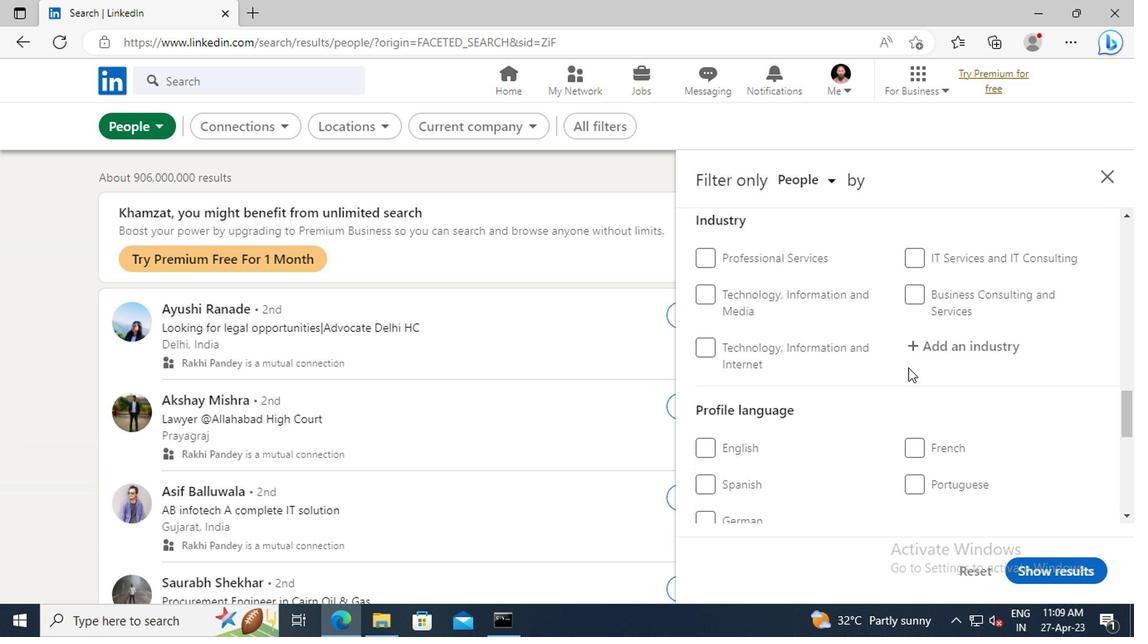 
Action: Mouse moved to (705, 358)
Screenshot: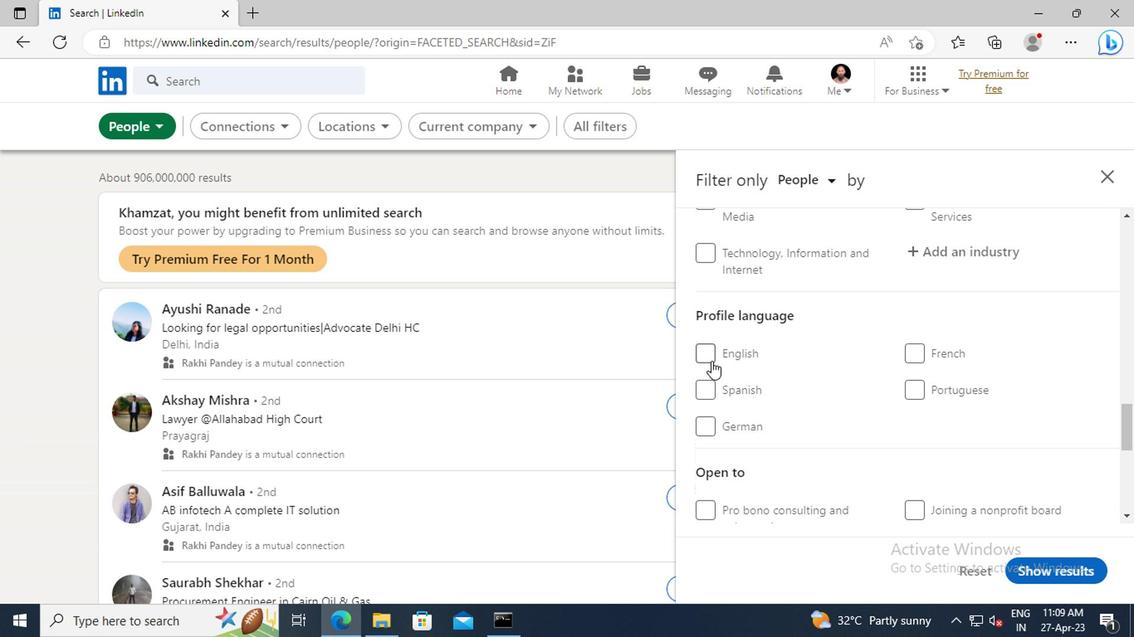 
Action: Mouse pressed left at (705, 358)
Screenshot: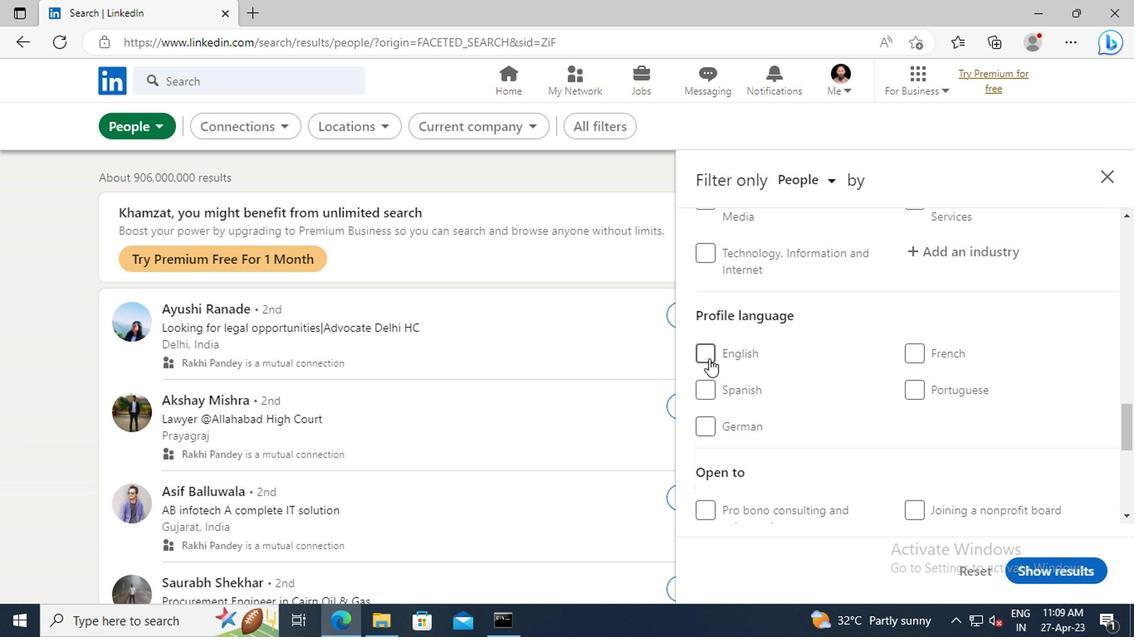 
Action: Mouse moved to (903, 371)
Screenshot: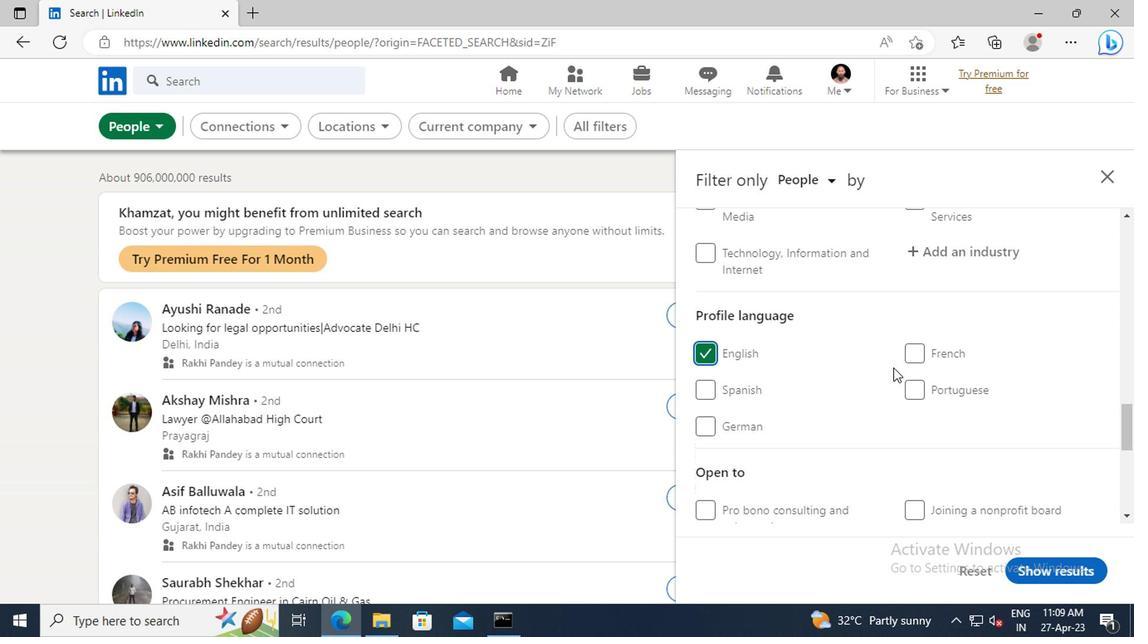 
Action: Mouse scrolled (903, 372) with delta (0, 0)
Screenshot: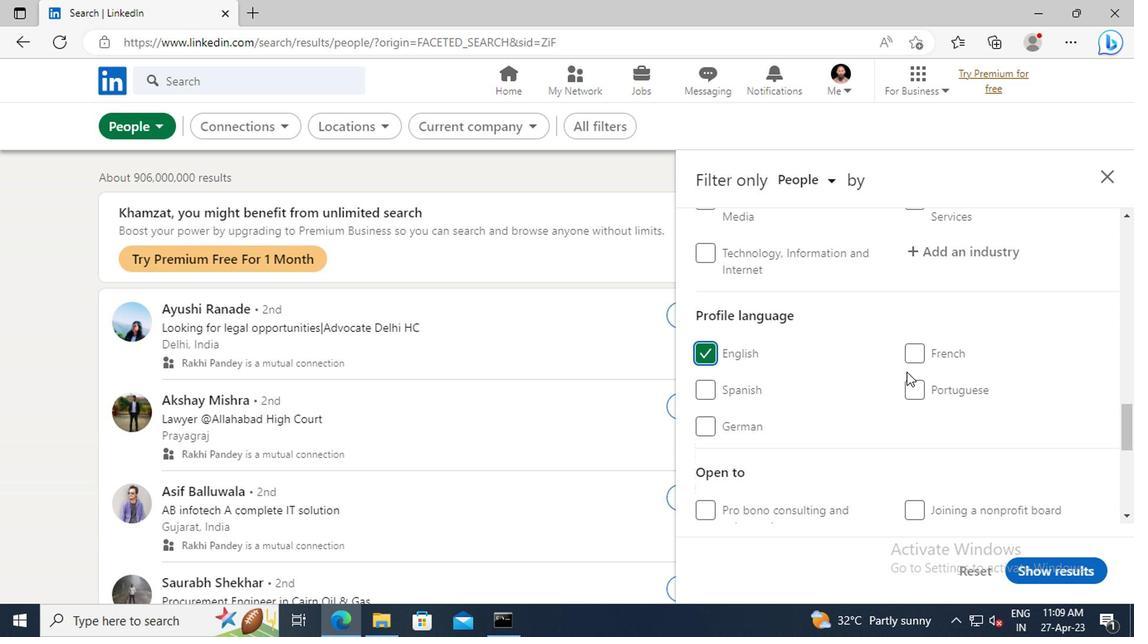 
Action: Mouse scrolled (903, 372) with delta (0, 0)
Screenshot: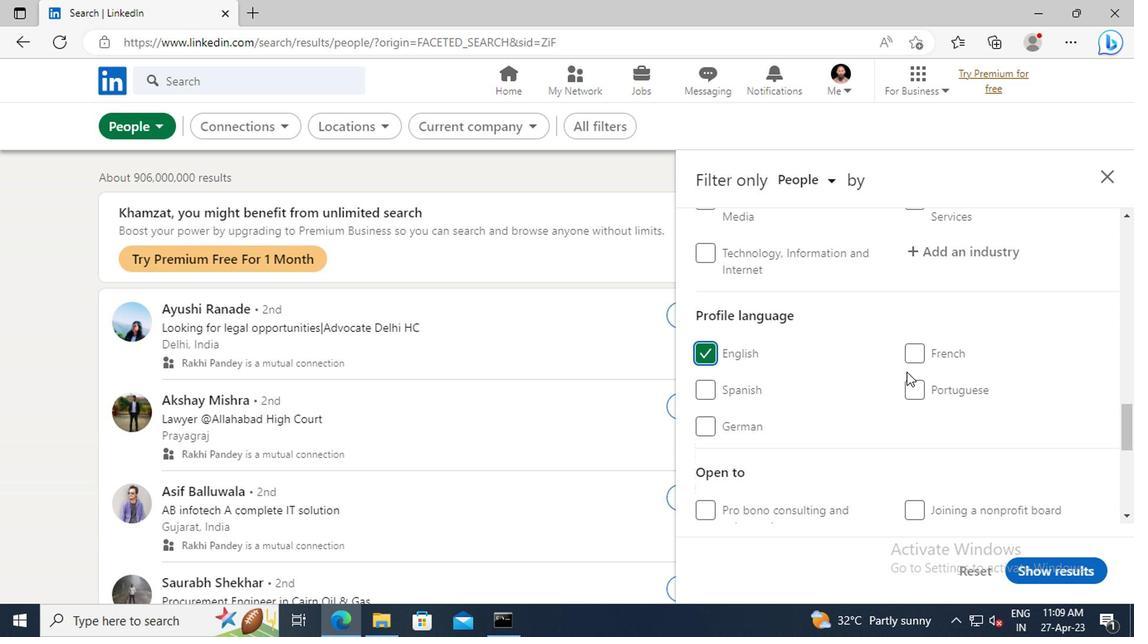 
Action: Mouse scrolled (903, 372) with delta (0, 0)
Screenshot: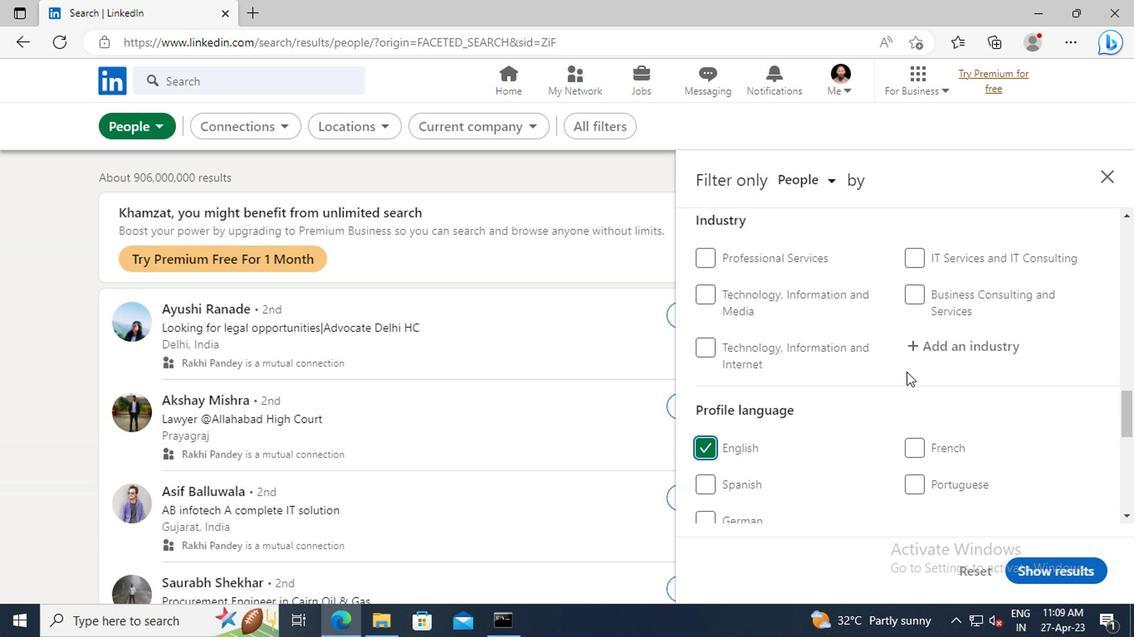 
Action: Mouse scrolled (903, 372) with delta (0, 0)
Screenshot: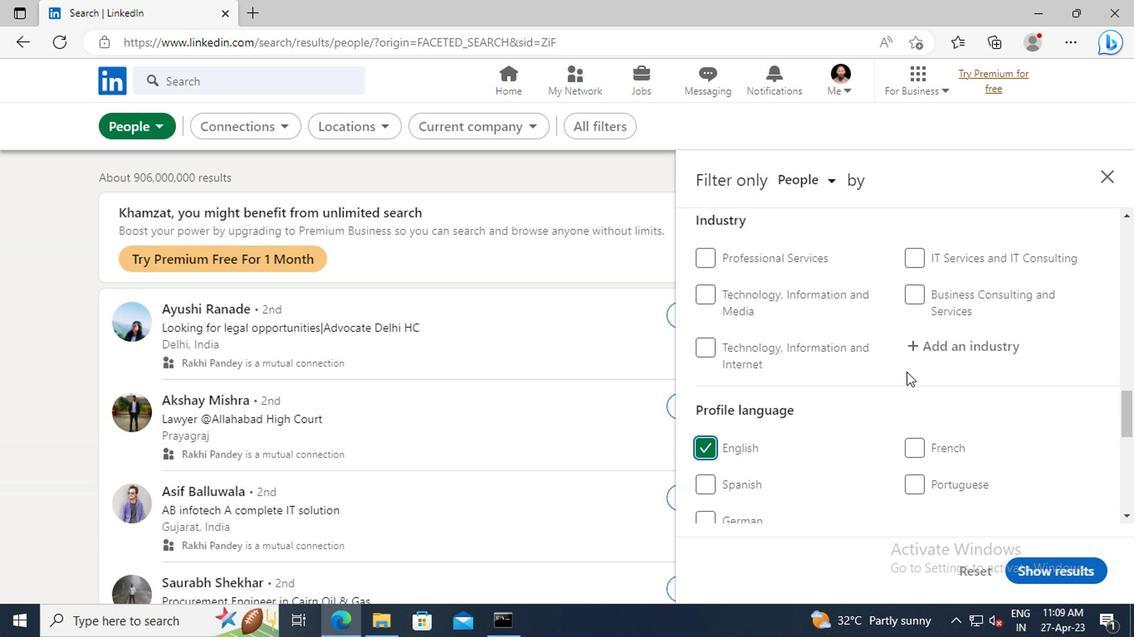 
Action: Mouse scrolled (903, 372) with delta (0, 0)
Screenshot: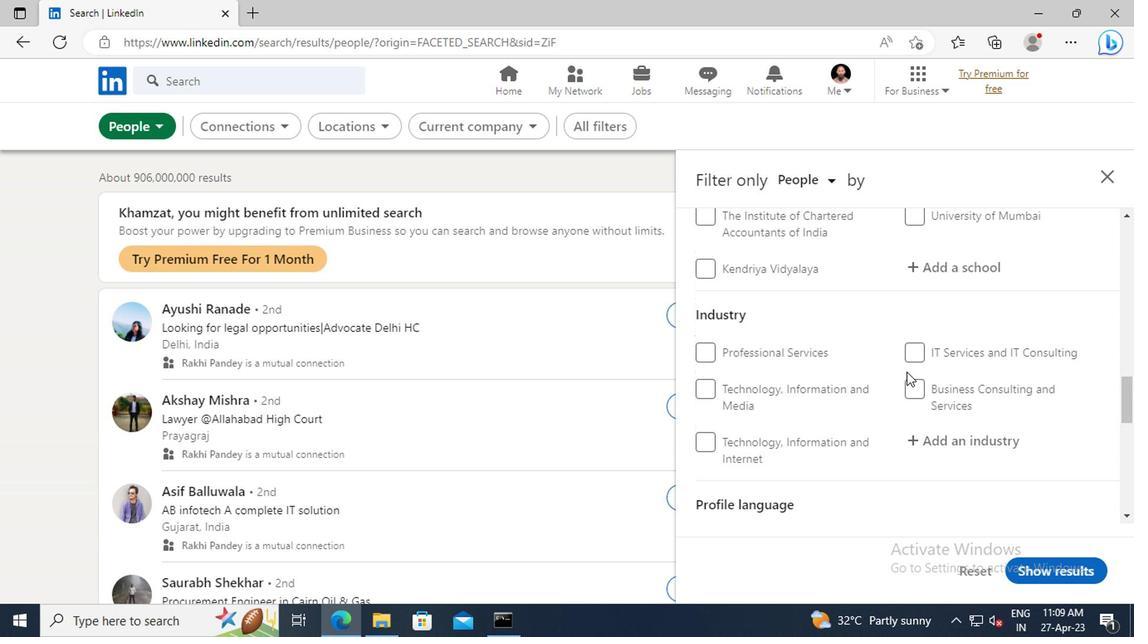 
Action: Mouse scrolled (903, 372) with delta (0, 0)
Screenshot: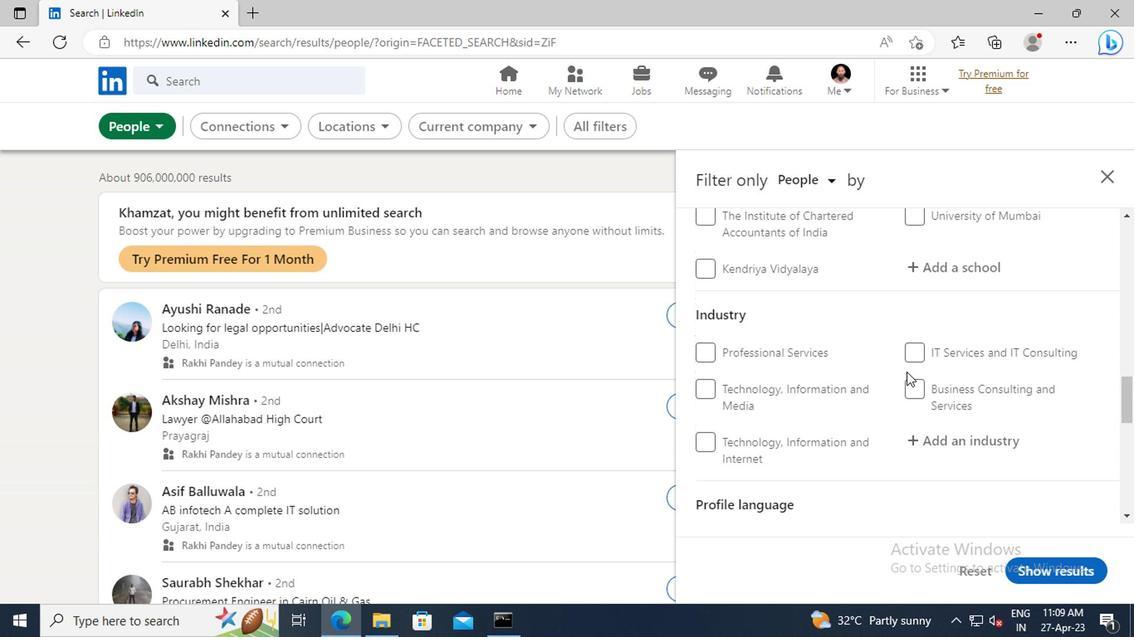 
Action: Mouse scrolled (903, 372) with delta (0, 0)
Screenshot: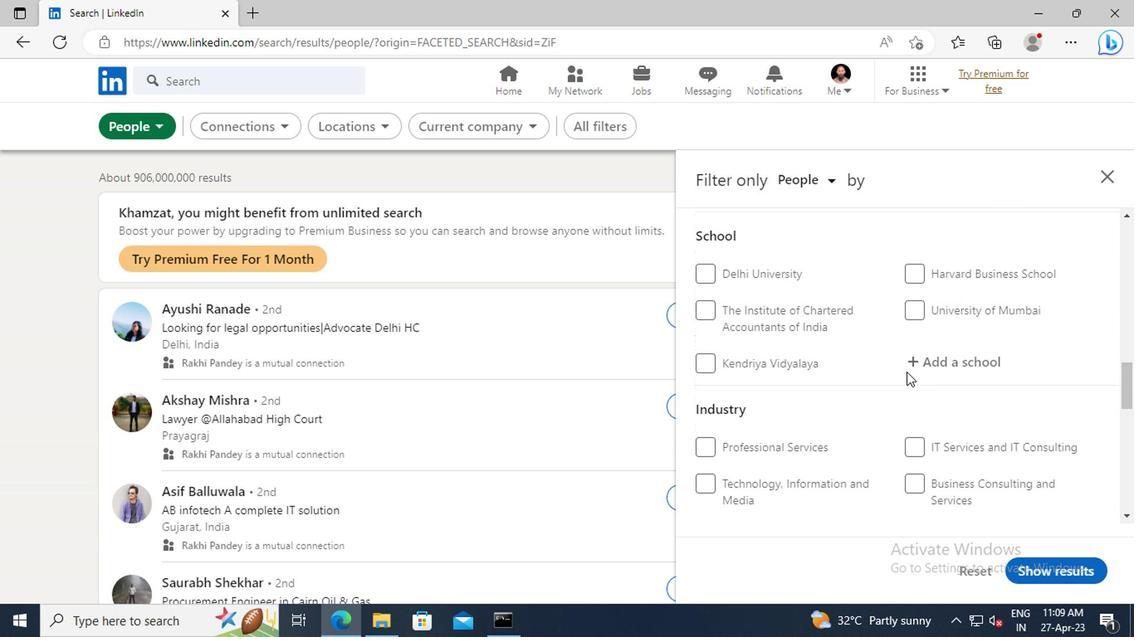 
Action: Mouse scrolled (903, 372) with delta (0, 0)
Screenshot: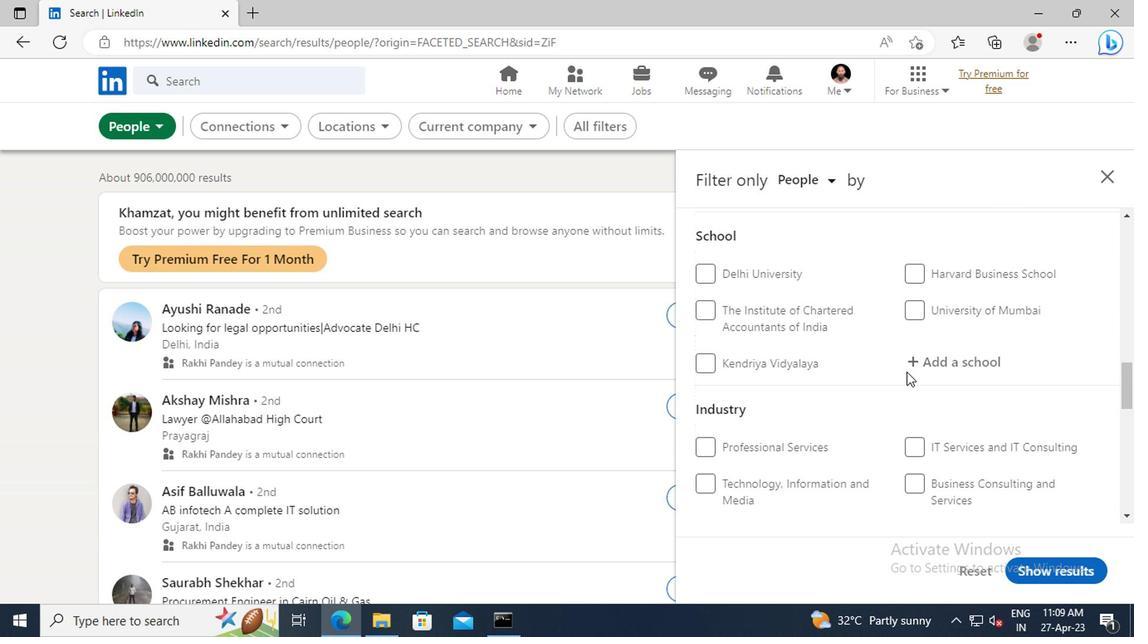 
Action: Mouse scrolled (903, 372) with delta (0, 0)
Screenshot: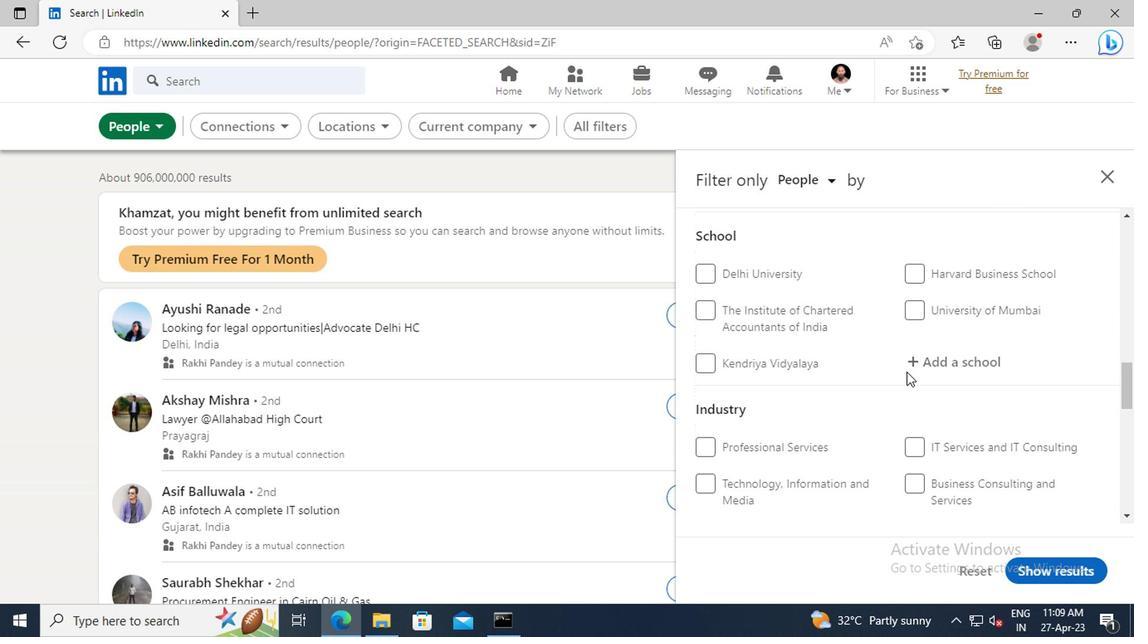 
Action: Mouse scrolled (903, 372) with delta (0, 0)
Screenshot: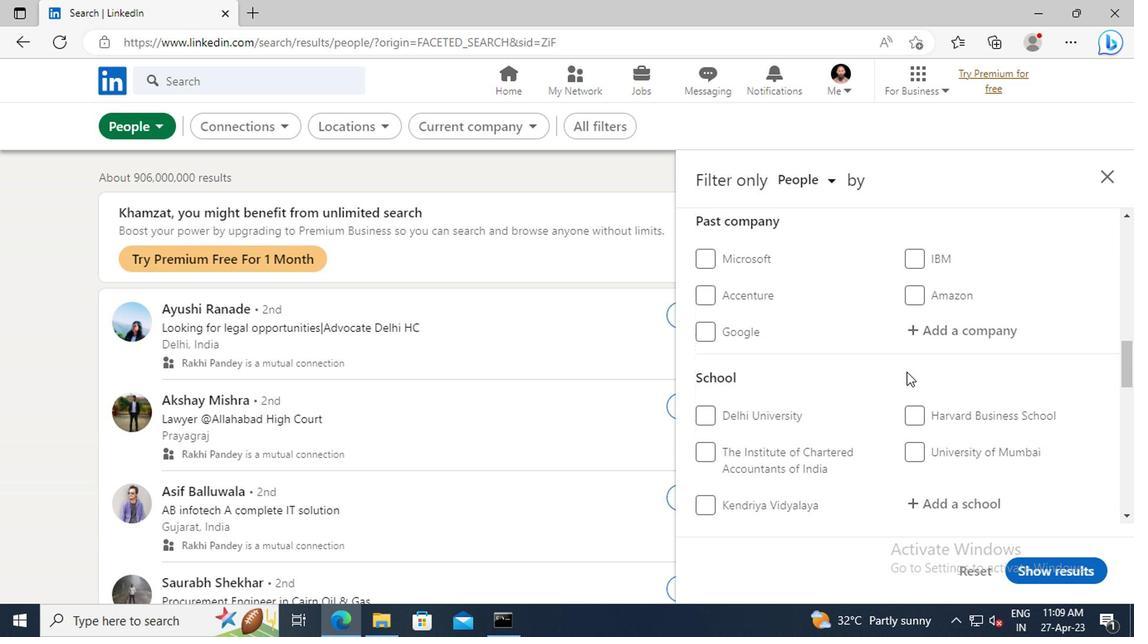 
Action: Mouse scrolled (903, 372) with delta (0, 0)
Screenshot: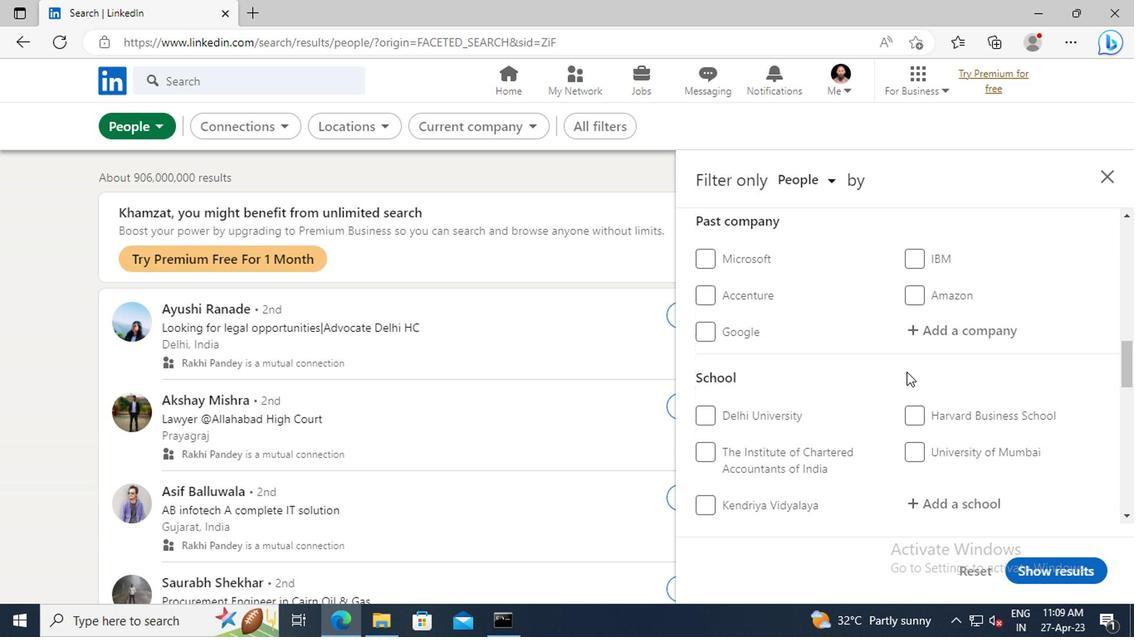 
Action: Mouse scrolled (903, 372) with delta (0, 0)
Screenshot: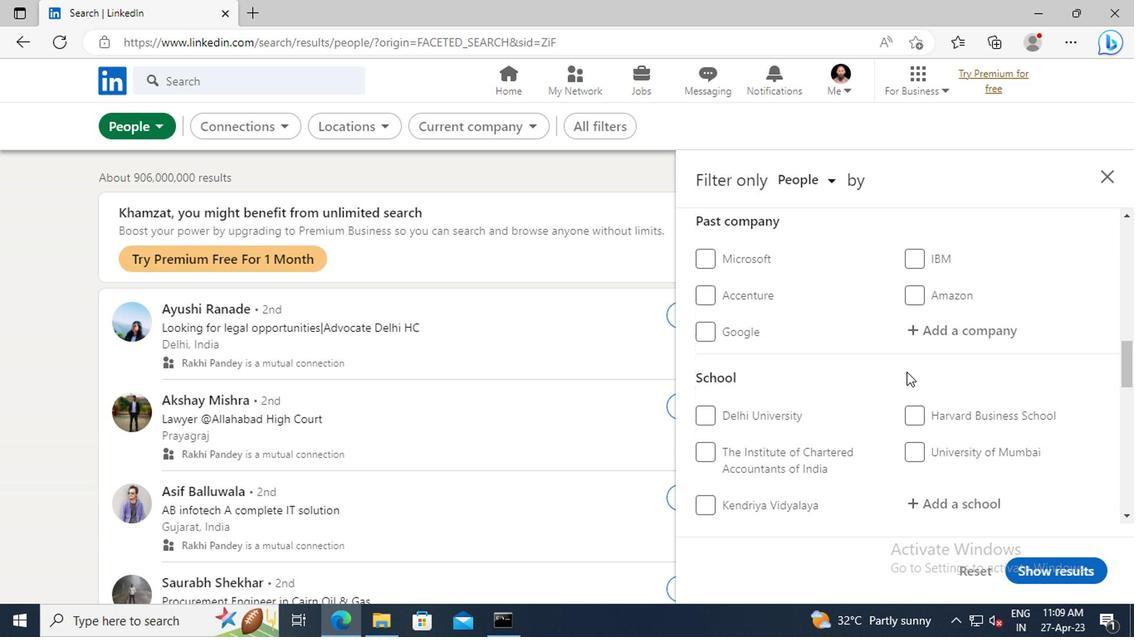 
Action: Mouse scrolled (903, 372) with delta (0, 0)
Screenshot: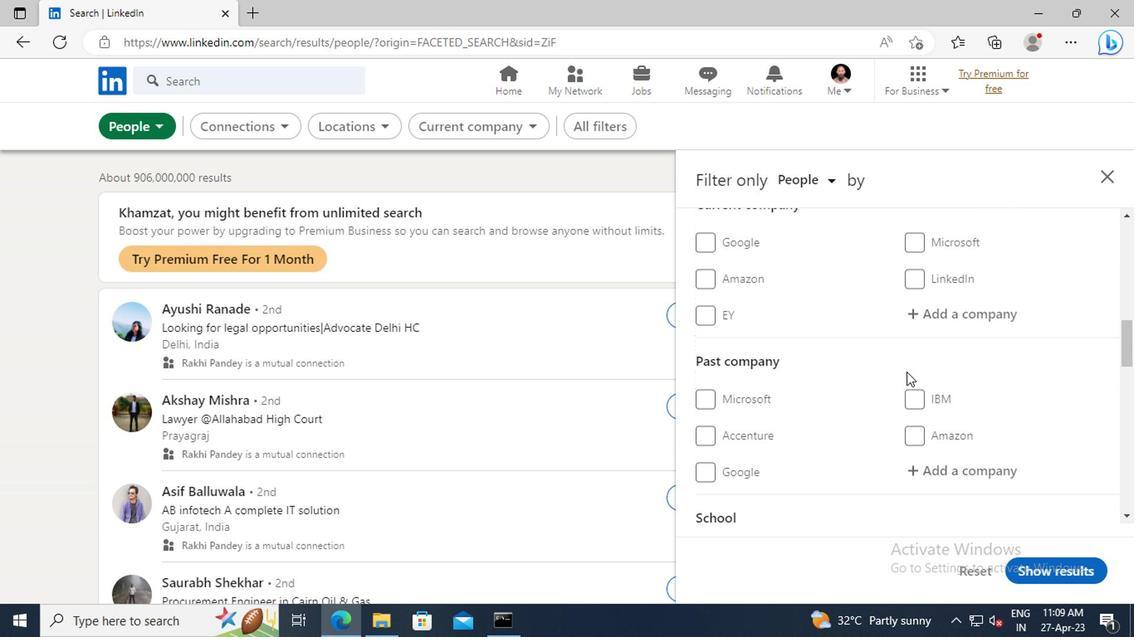 
Action: Mouse scrolled (903, 372) with delta (0, 0)
Screenshot: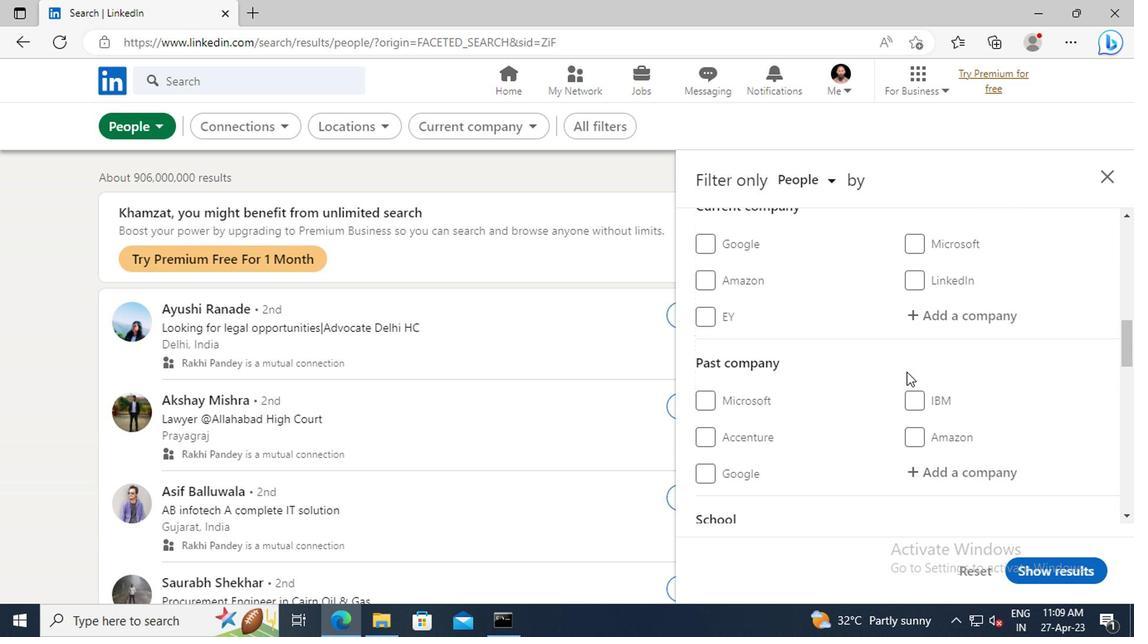
Action: Mouse moved to (930, 409)
Screenshot: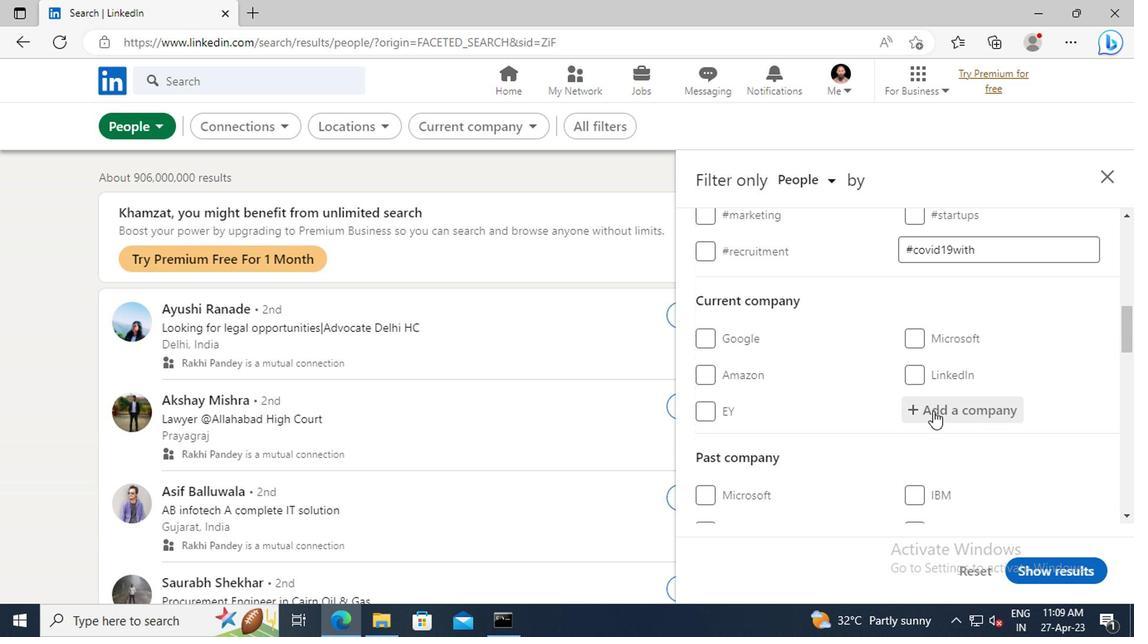 
Action: Mouse pressed left at (930, 409)
Screenshot: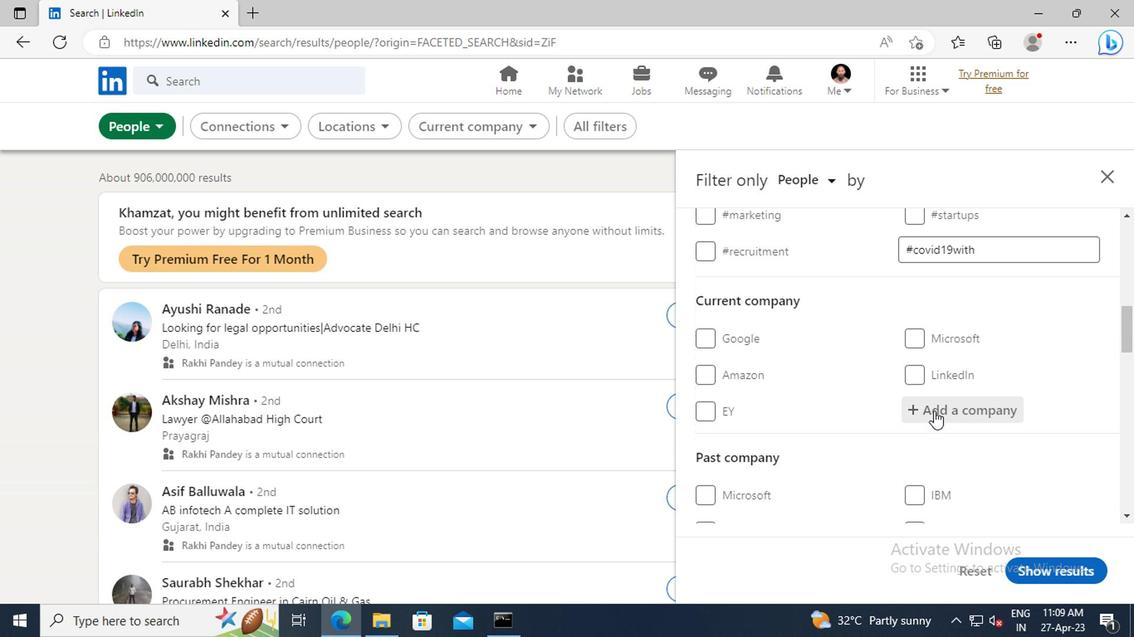 
Action: Key pressed <Key.shift>TORRENT<Key.space><Key.shift>POWER
Screenshot: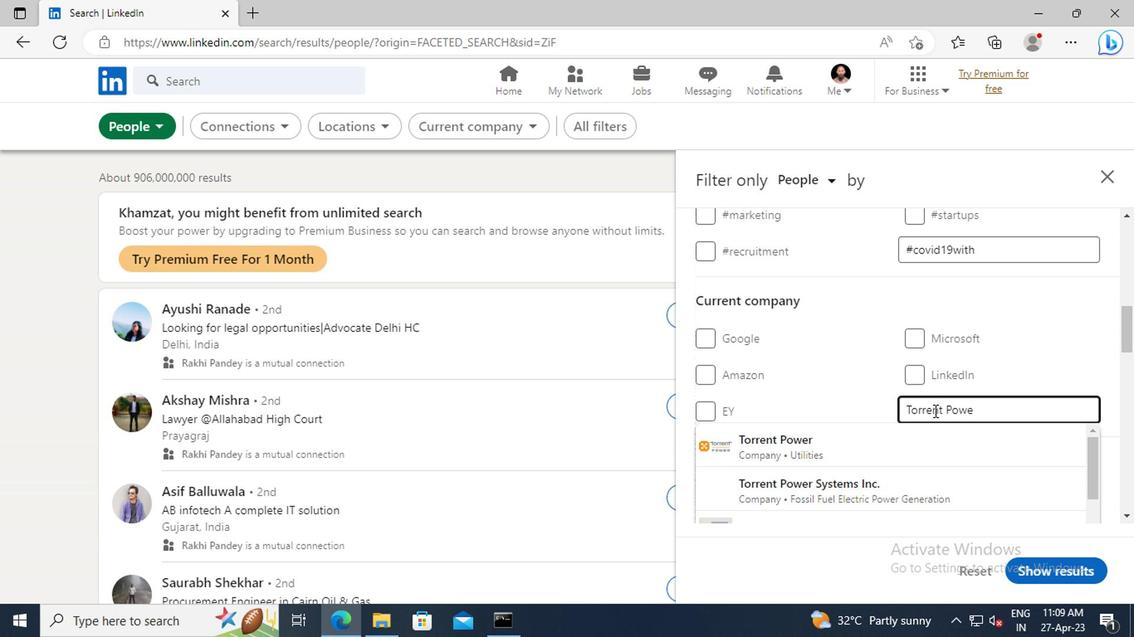 
Action: Mouse moved to (913, 450)
Screenshot: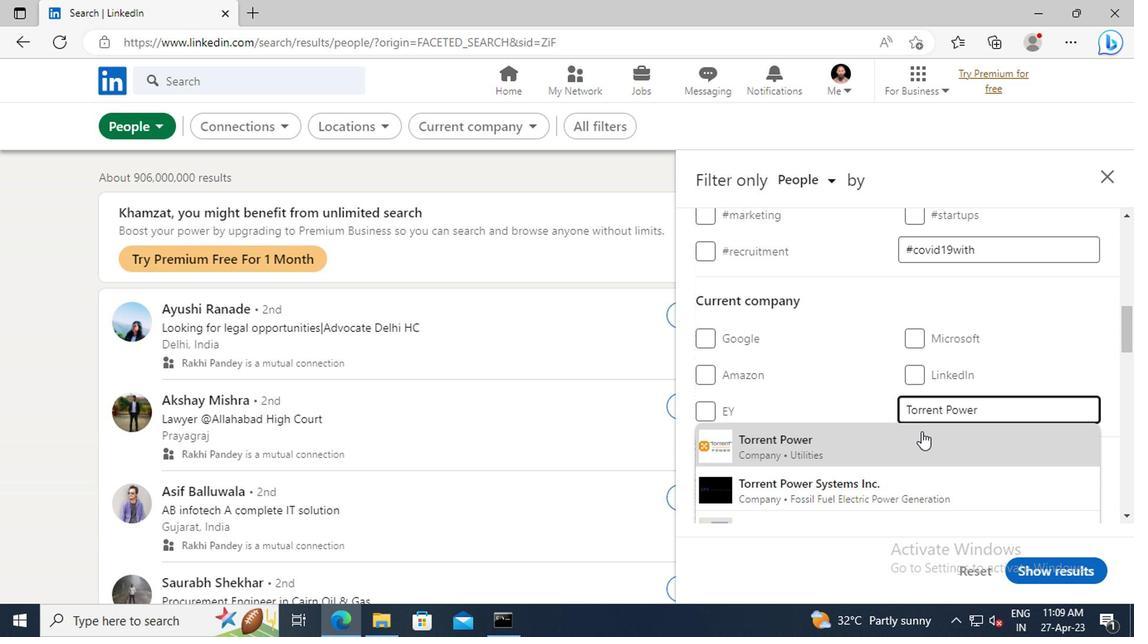 
Action: Mouse pressed left at (913, 450)
Screenshot: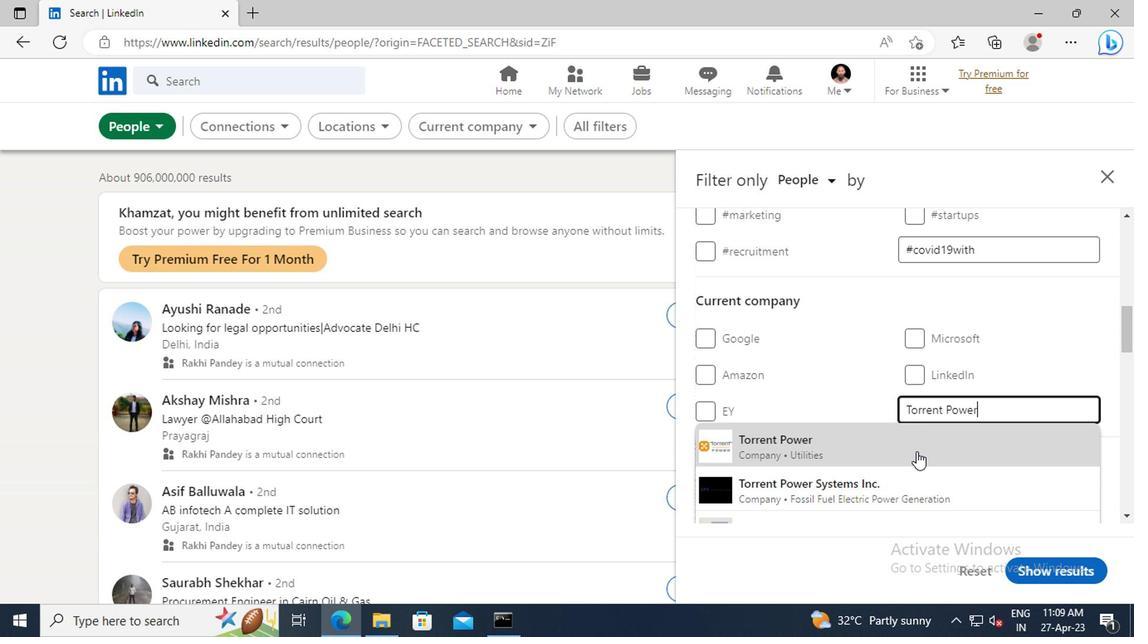 
Action: Mouse moved to (899, 356)
Screenshot: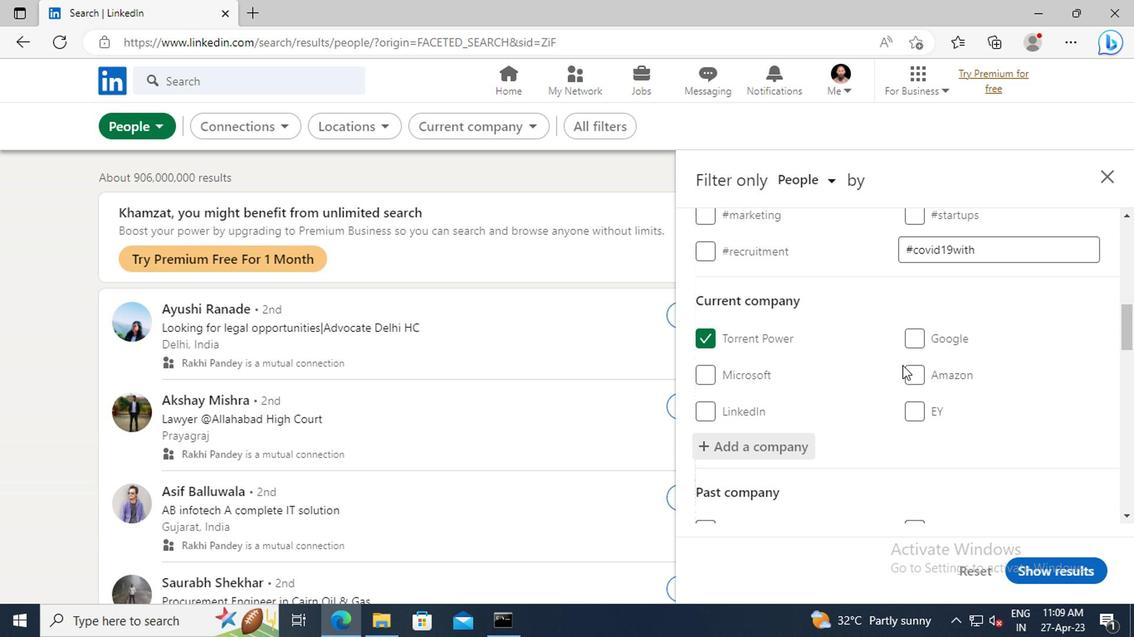 
Action: Mouse scrolled (899, 354) with delta (0, -1)
Screenshot: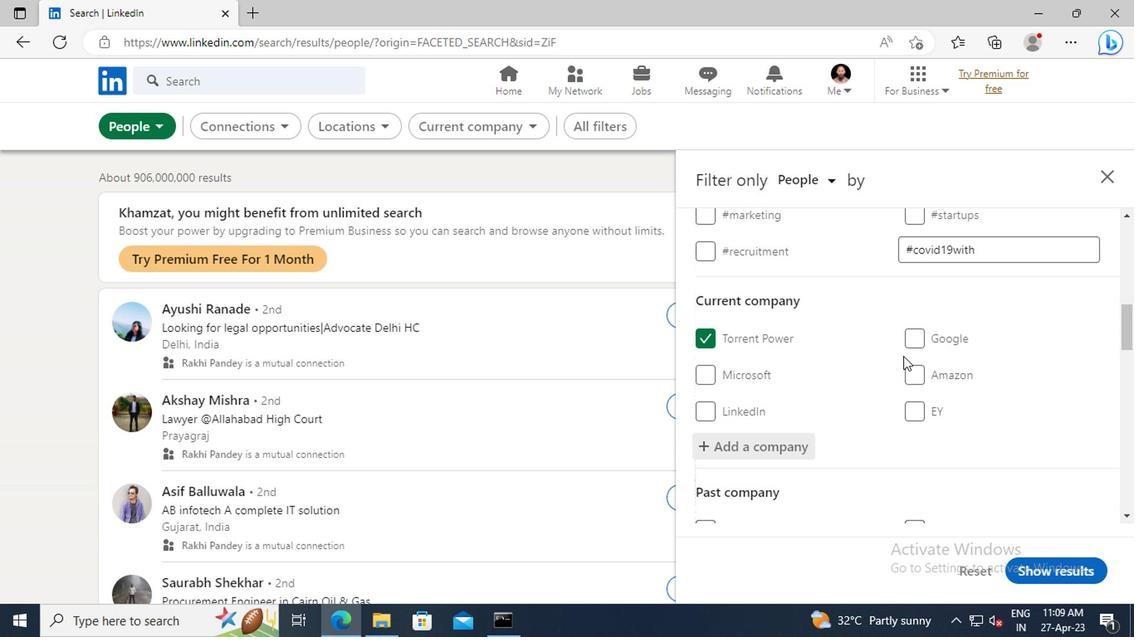 
Action: Mouse scrolled (899, 354) with delta (0, -1)
Screenshot: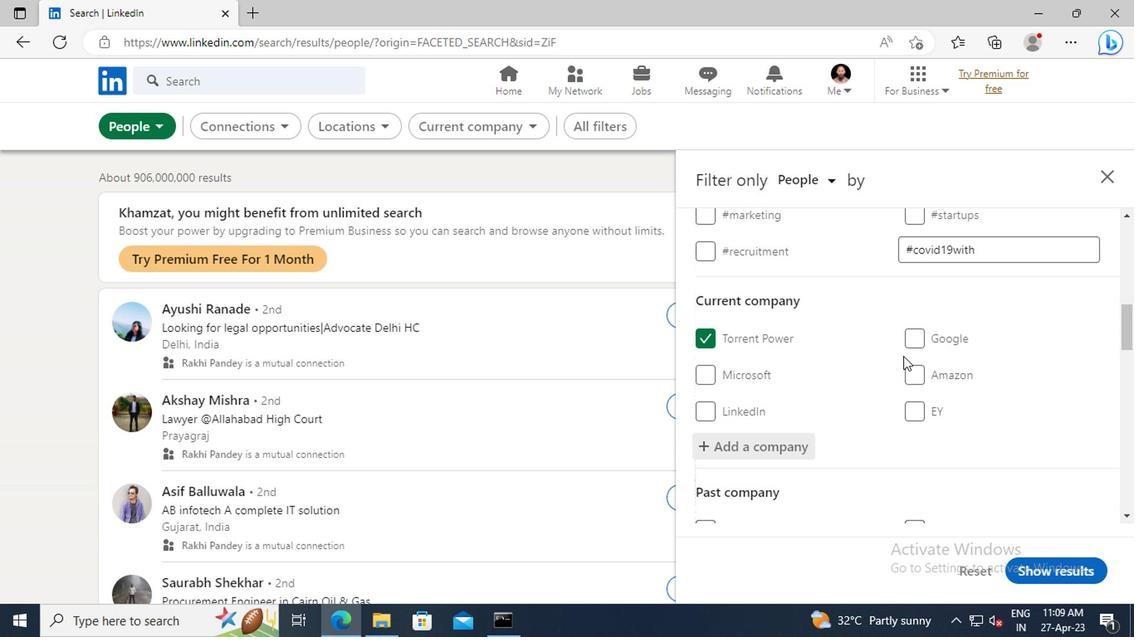 
Action: Mouse scrolled (899, 354) with delta (0, -1)
Screenshot: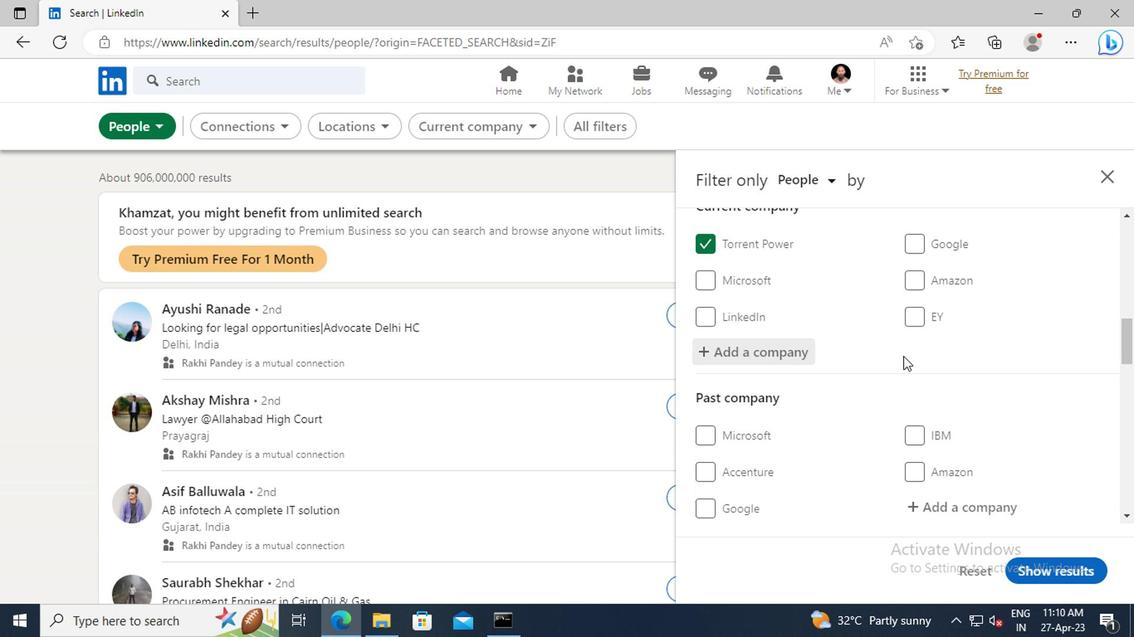 
Action: Mouse scrolled (899, 354) with delta (0, -1)
Screenshot: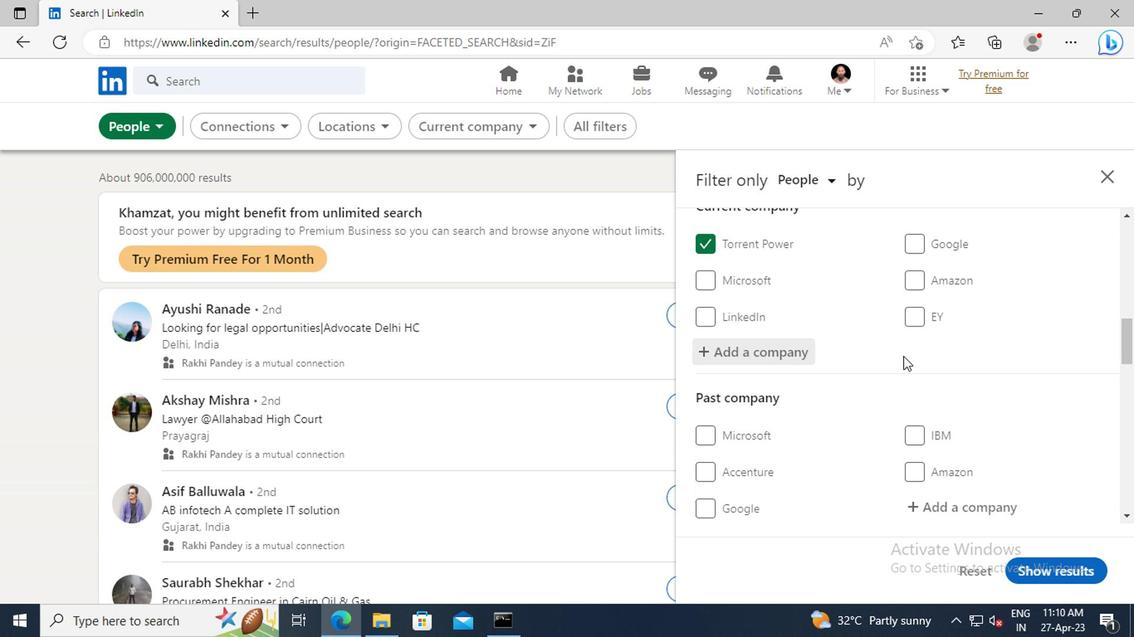 
Action: Mouse scrolled (899, 354) with delta (0, -1)
Screenshot: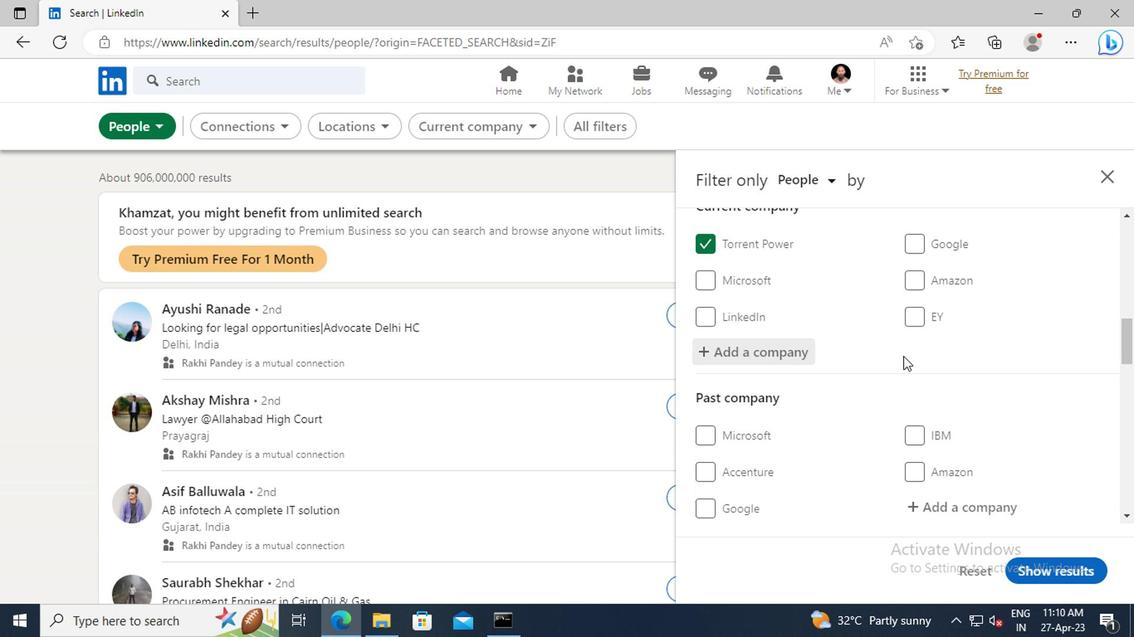 
Action: Mouse scrolled (899, 354) with delta (0, -1)
Screenshot: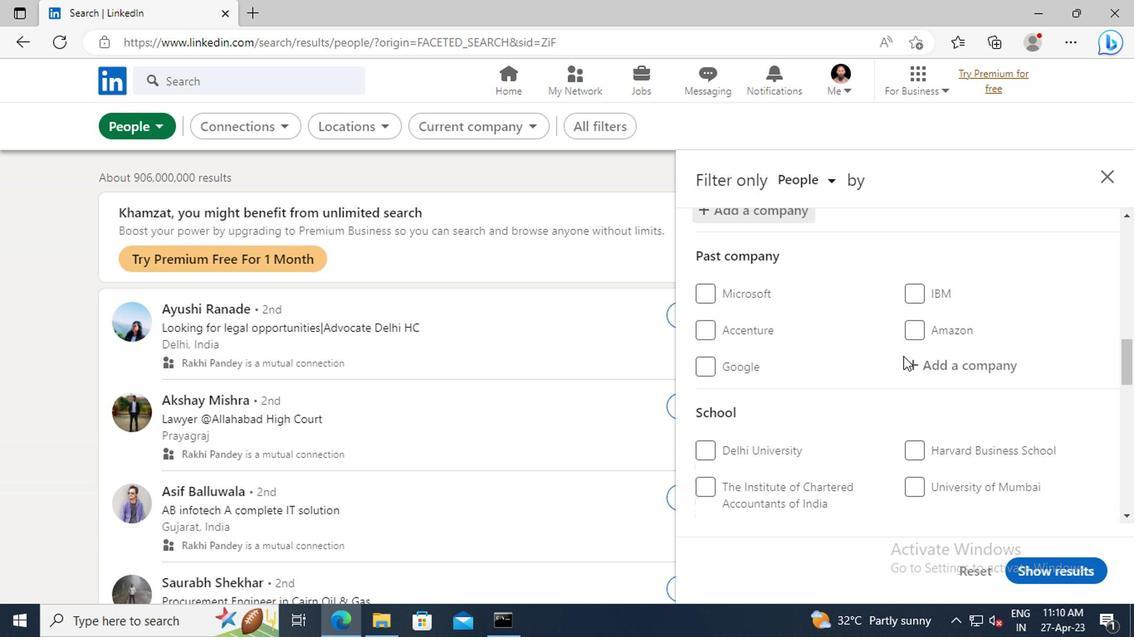 
Action: Mouse scrolled (899, 354) with delta (0, -1)
Screenshot: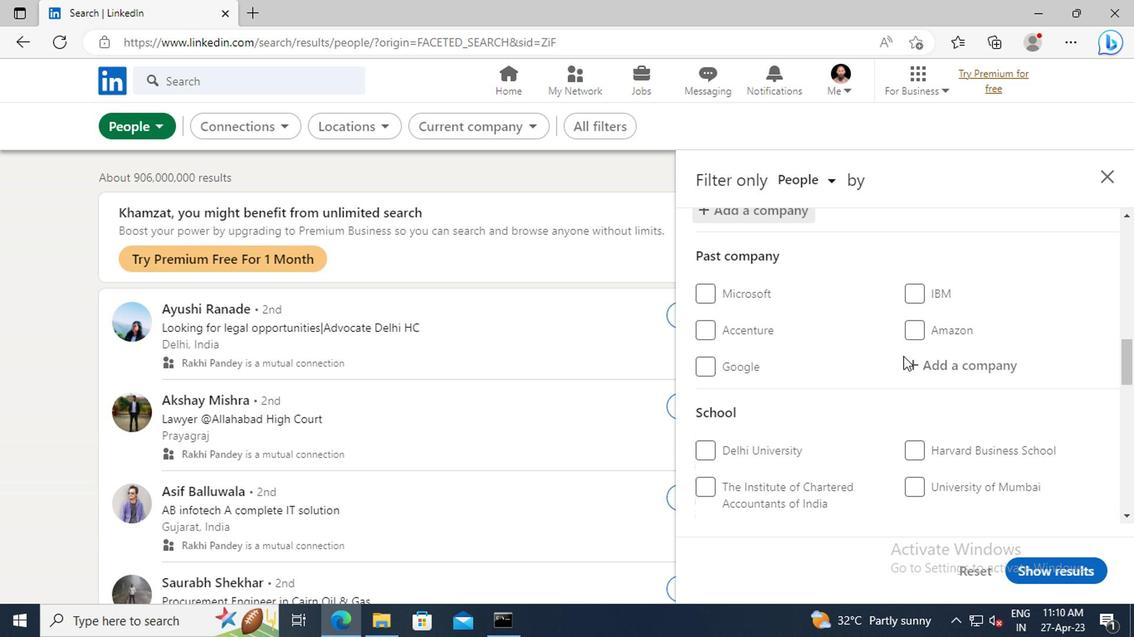 
Action: Mouse scrolled (899, 354) with delta (0, -1)
Screenshot: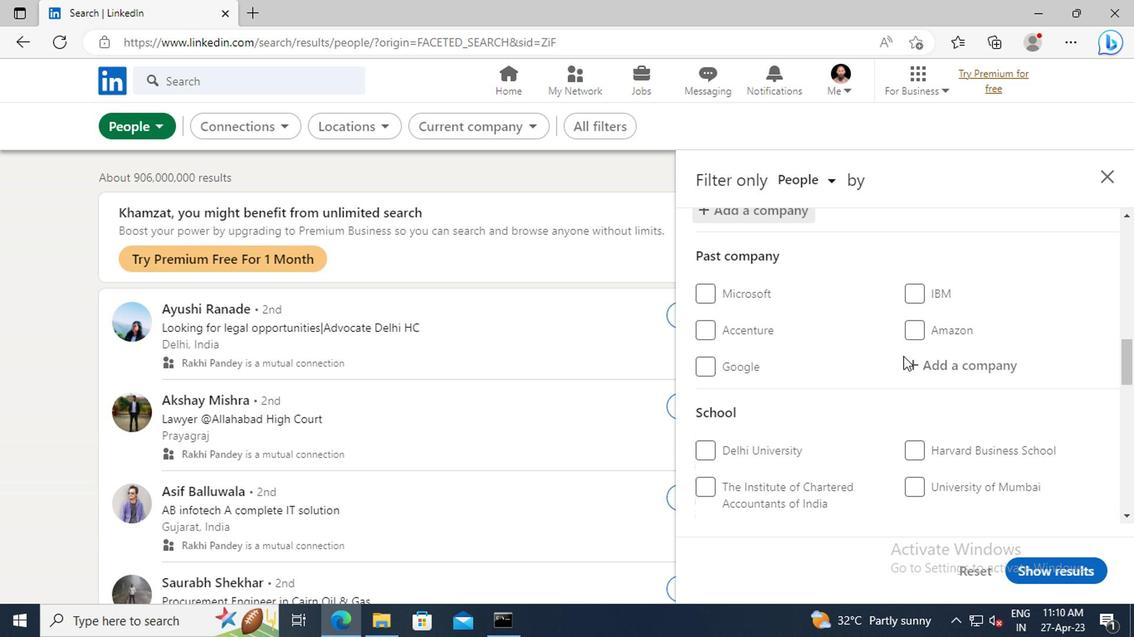 
Action: Mouse scrolled (899, 354) with delta (0, -1)
Screenshot: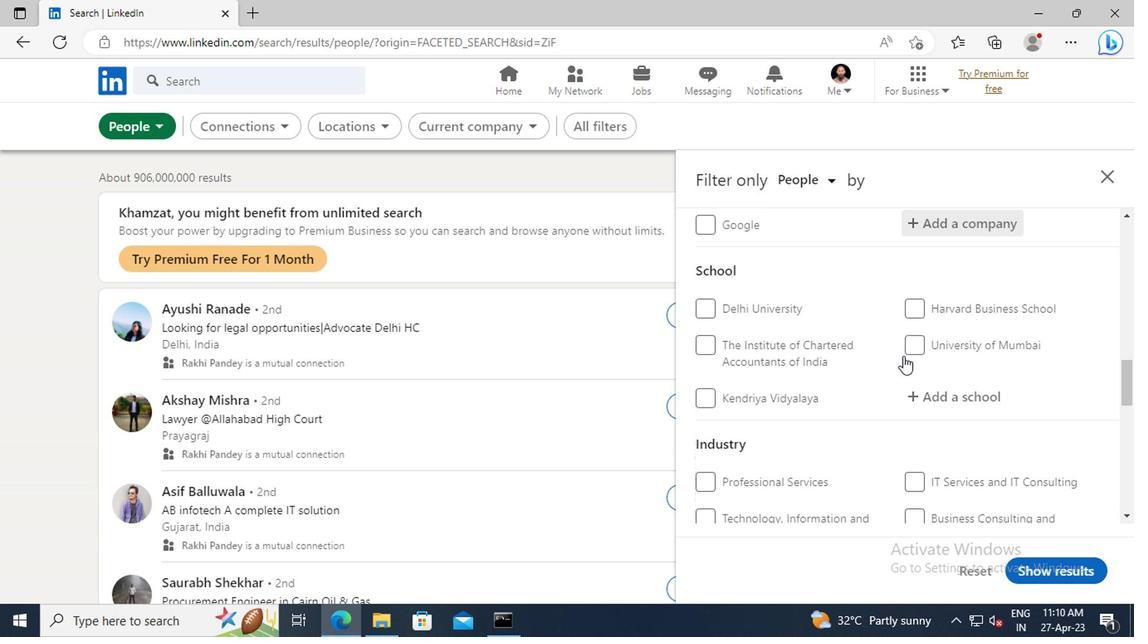 
Action: Mouse moved to (946, 353)
Screenshot: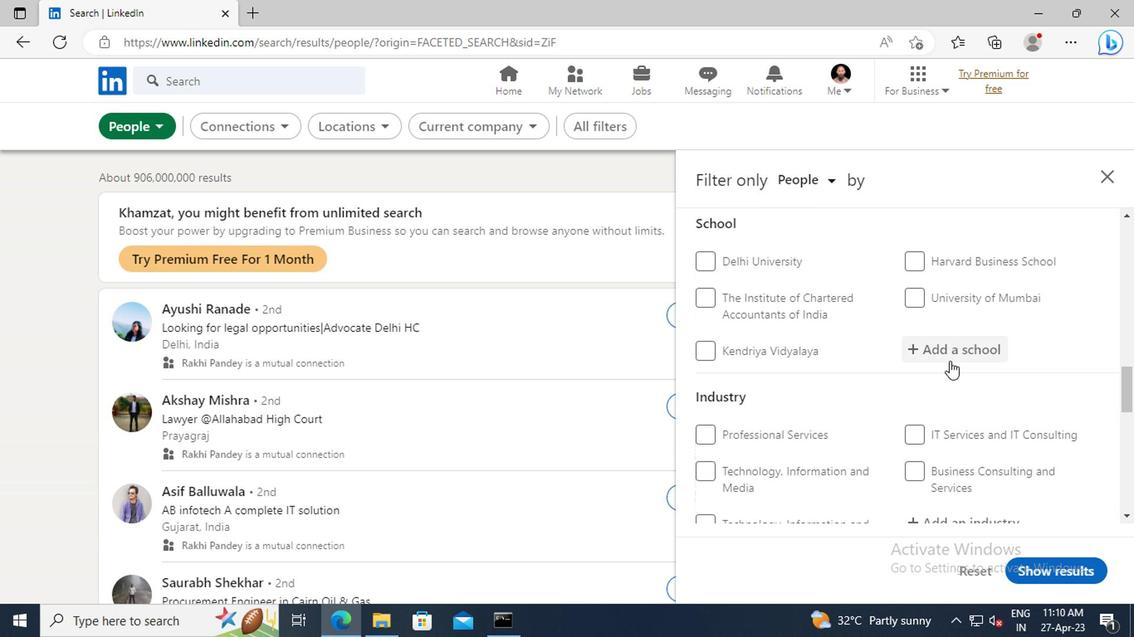 
Action: Mouse pressed left at (946, 353)
Screenshot: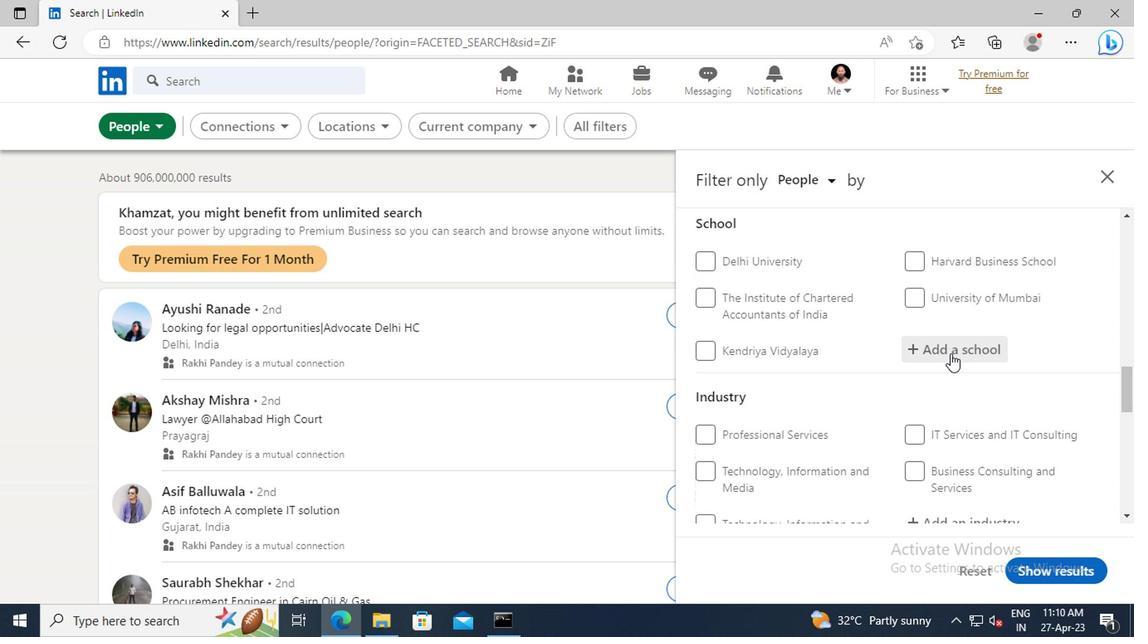 
Action: Key pressed <Key.shift>SHAHEED<Key.space><Key.shift>BHAGAT<Key.space><Key.shift>SINGH<Key.space><Key.shift>COLLEGE
Screenshot: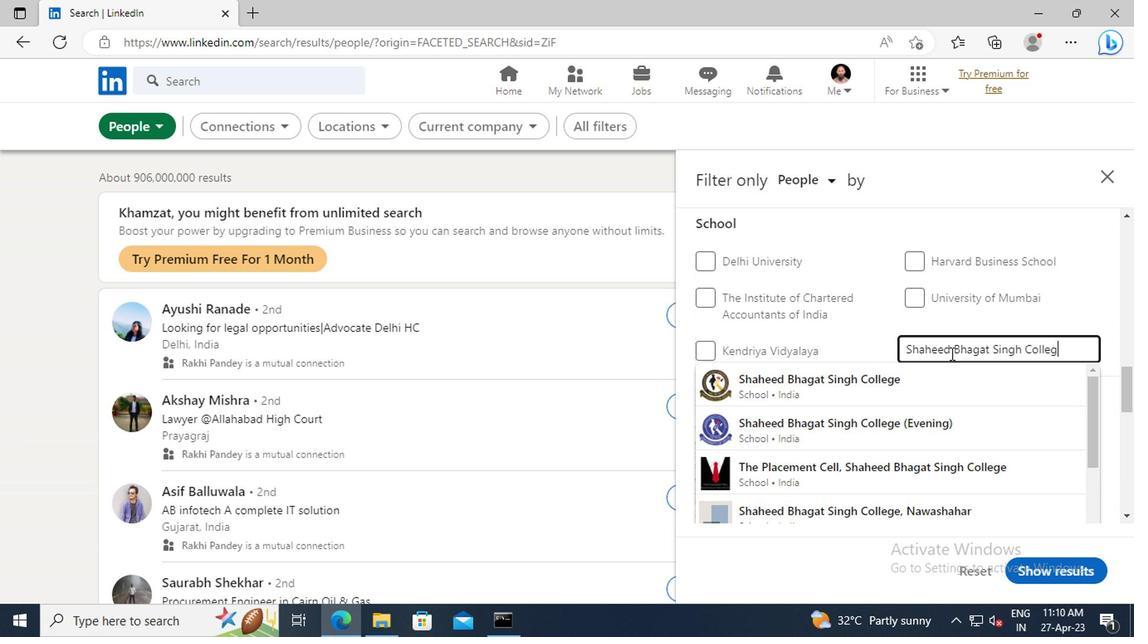 
Action: Mouse moved to (945, 382)
Screenshot: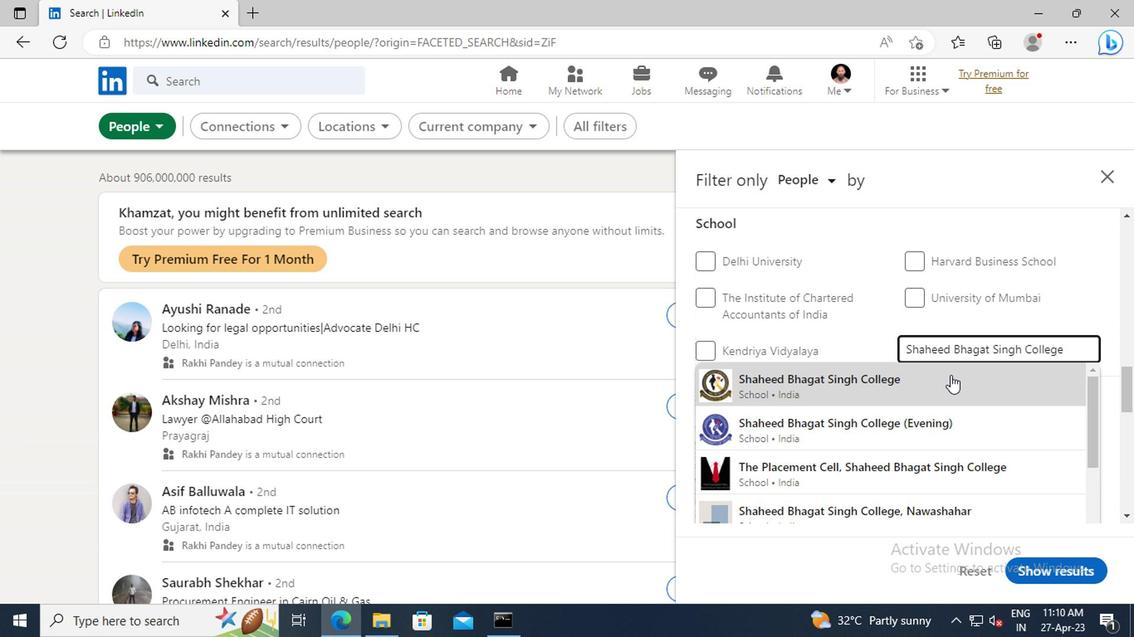 
Action: Mouse pressed left at (945, 382)
Screenshot: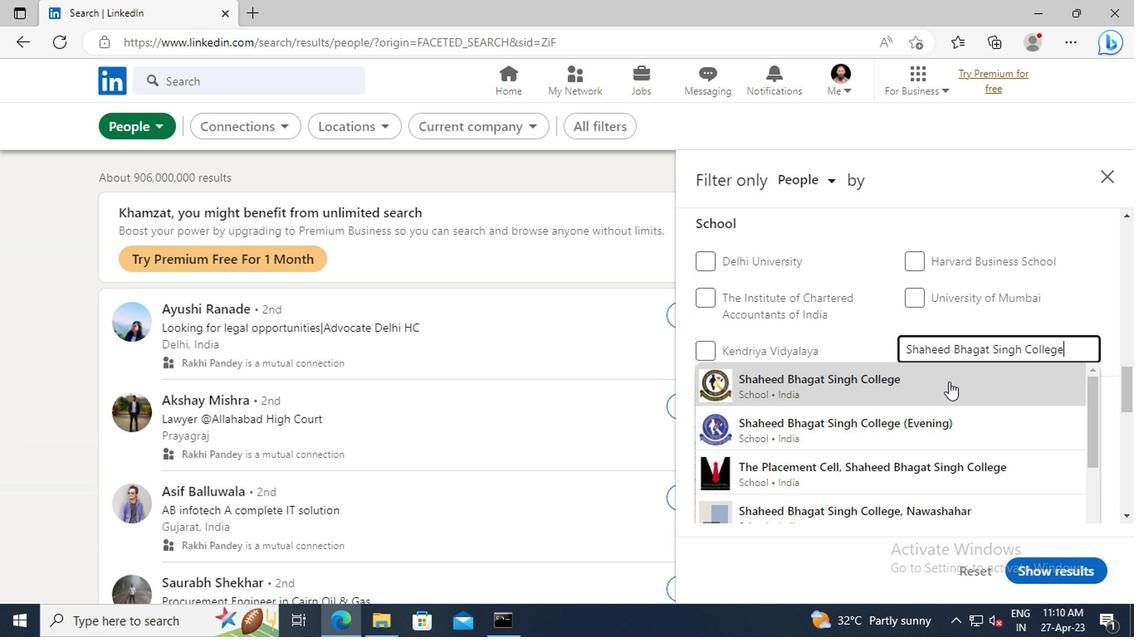 
Action: Mouse moved to (936, 313)
Screenshot: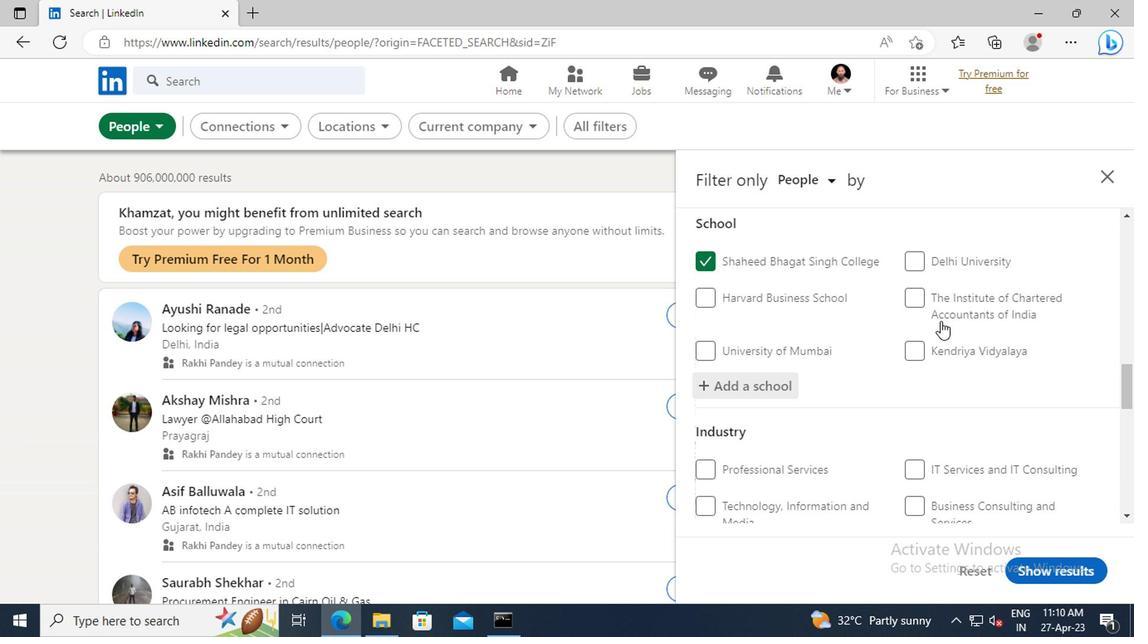 
Action: Mouse scrolled (936, 312) with delta (0, 0)
Screenshot: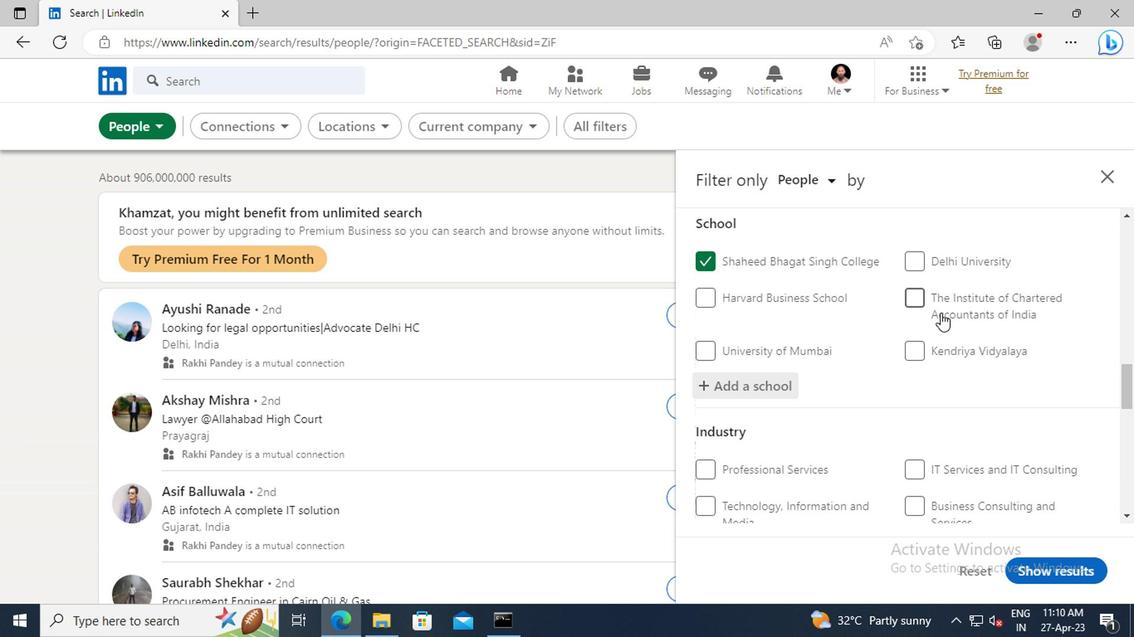 
Action: Mouse scrolled (936, 312) with delta (0, 0)
Screenshot: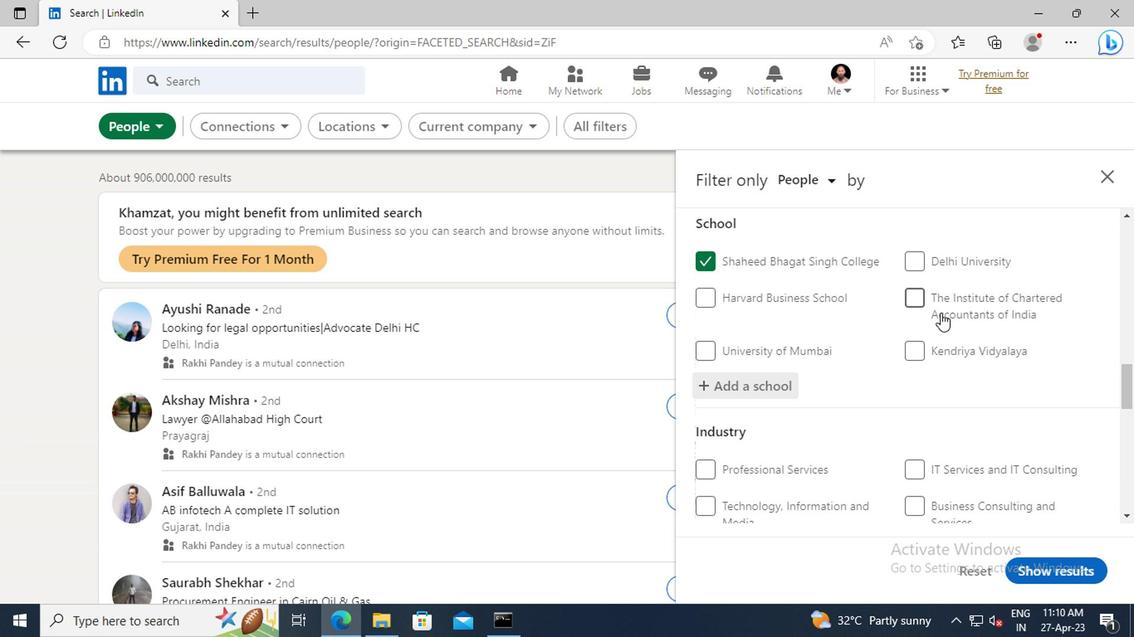 
Action: Mouse scrolled (936, 312) with delta (0, 0)
Screenshot: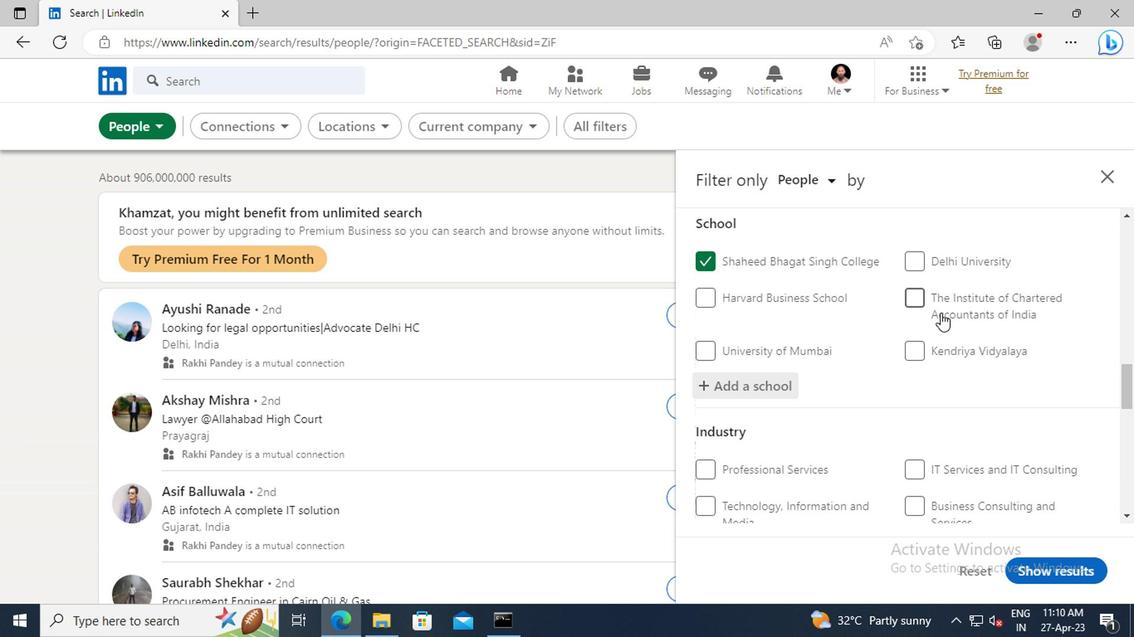 
Action: Mouse scrolled (936, 312) with delta (0, 0)
Screenshot: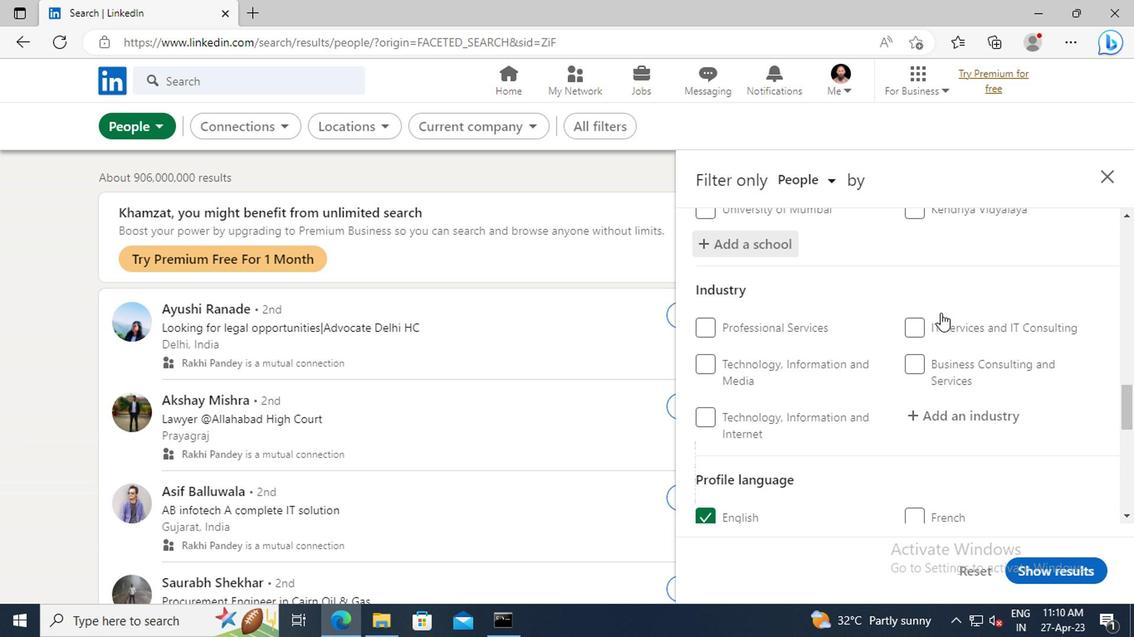 
Action: Mouse scrolled (936, 312) with delta (0, 0)
Screenshot: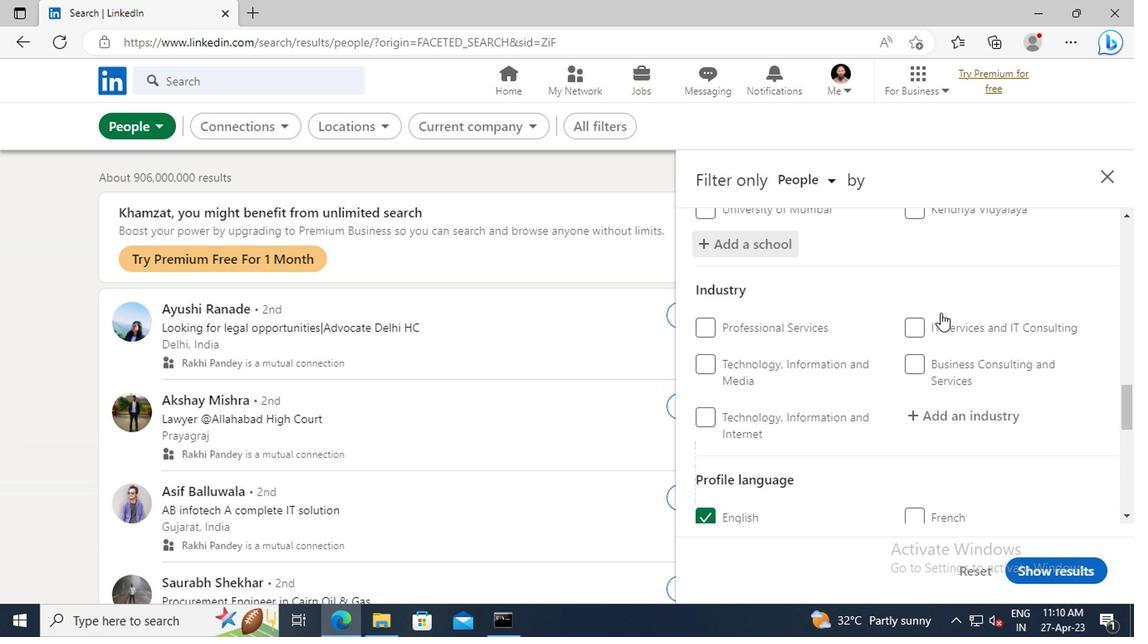 
Action: Mouse moved to (933, 327)
Screenshot: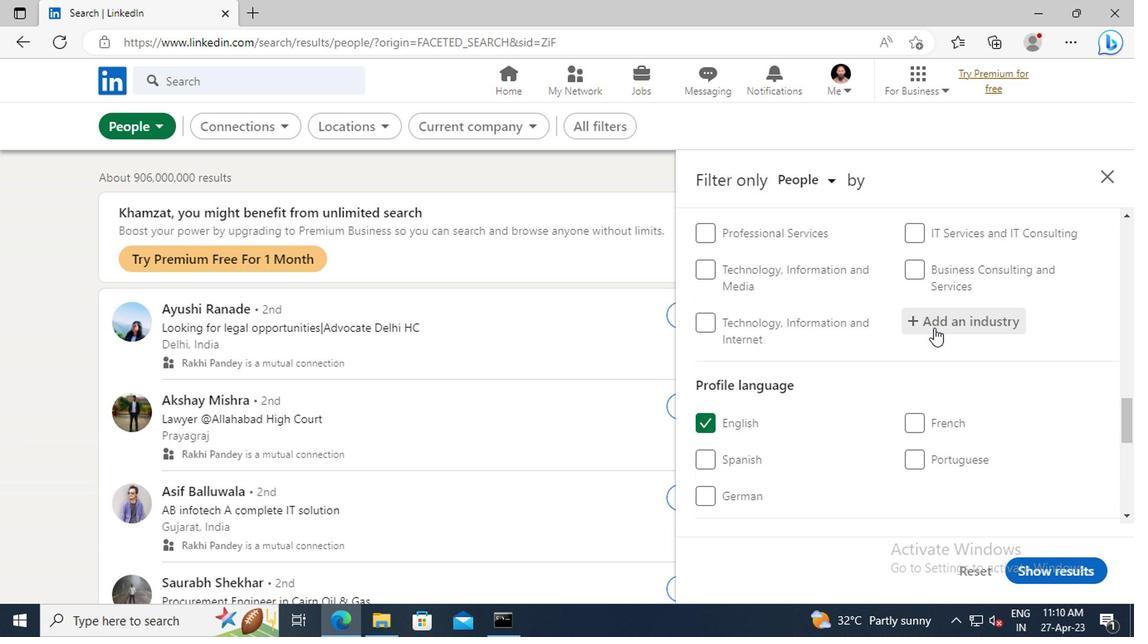 
Action: Mouse pressed left at (933, 327)
Screenshot: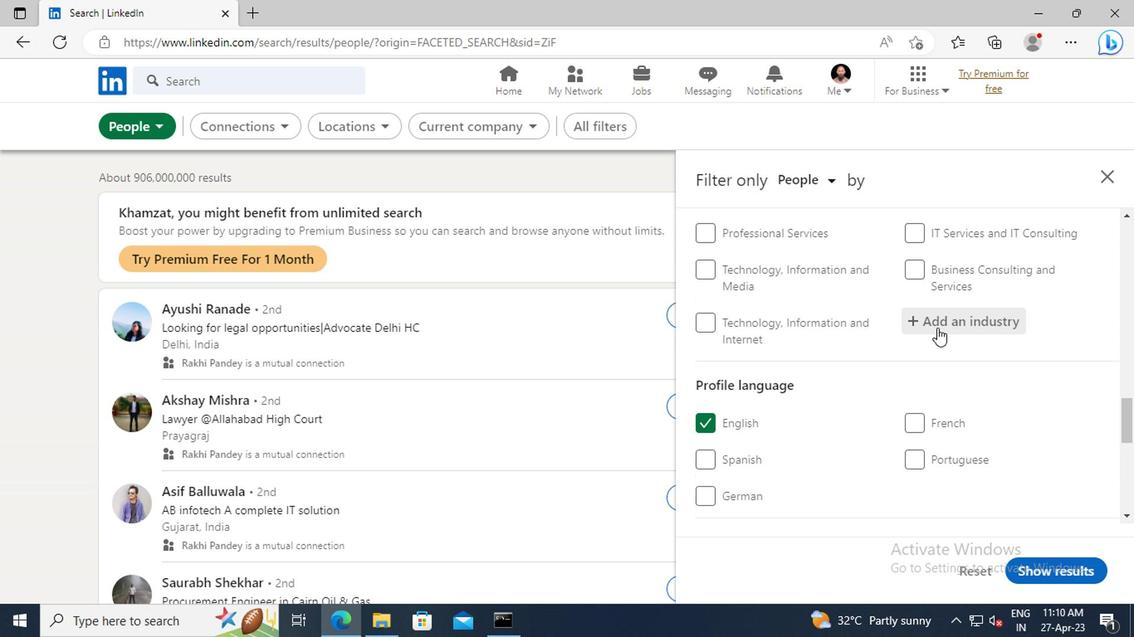 
Action: Key pressed <Key.shift>LEGAL<Key.space>
Screenshot: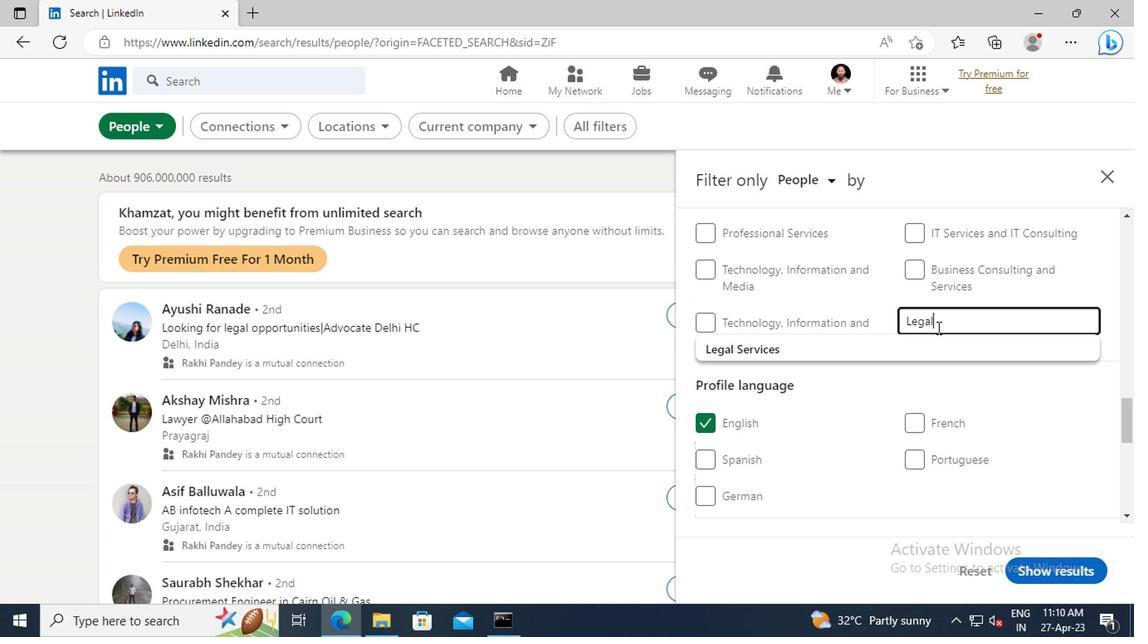 
Action: Mouse moved to (922, 350)
Screenshot: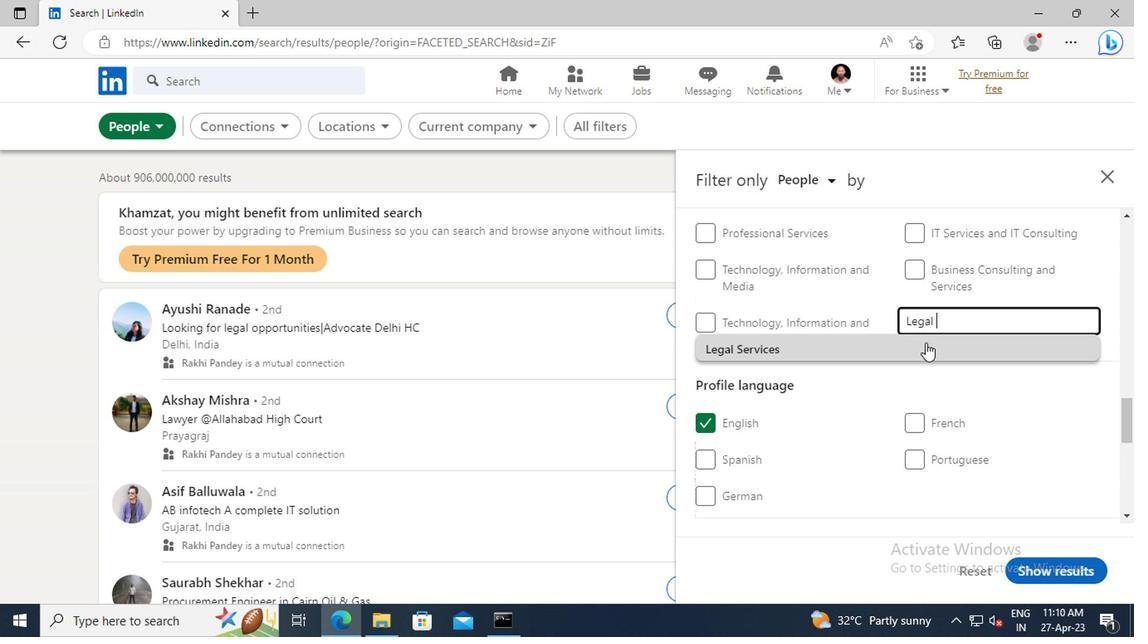 
Action: Mouse pressed left at (922, 350)
Screenshot: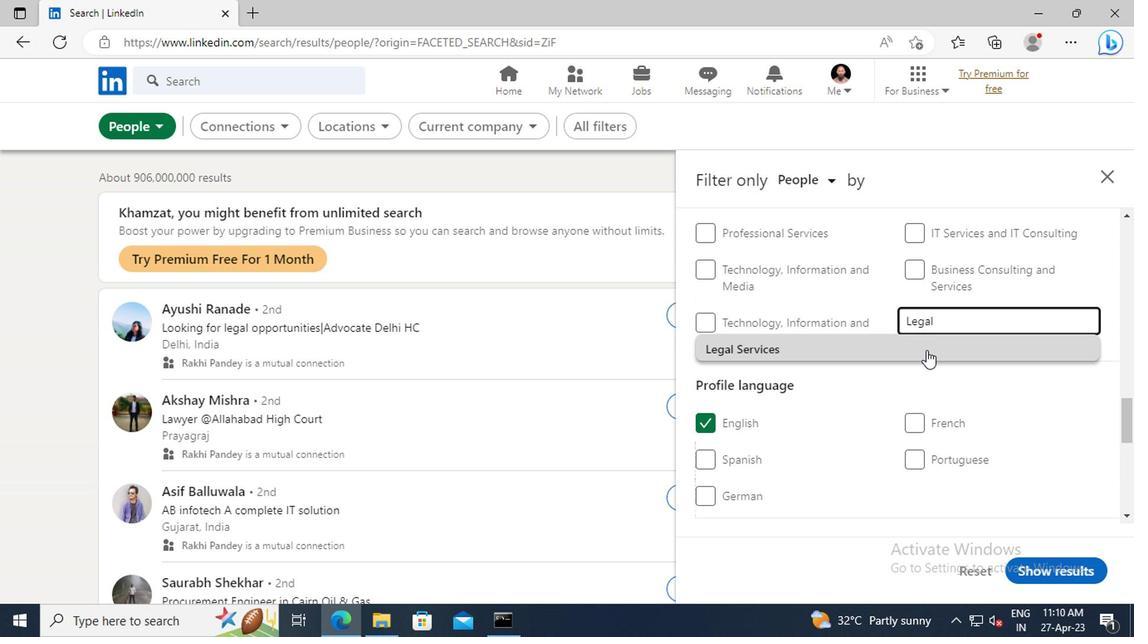 
Action: Mouse moved to (893, 329)
Screenshot: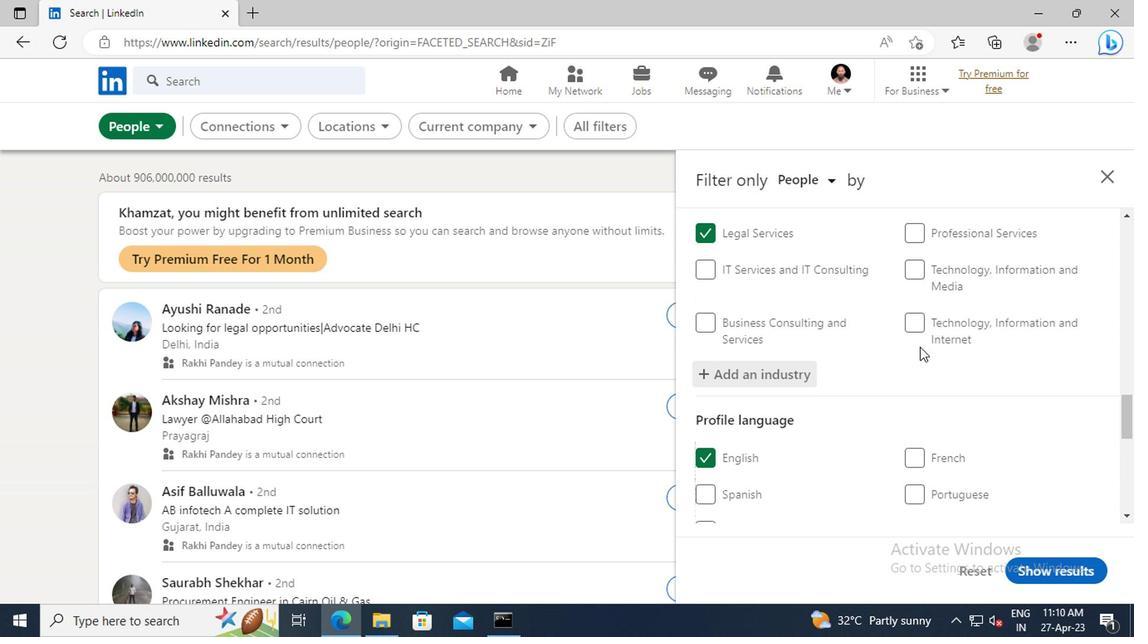 
Action: Mouse scrolled (893, 328) with delta (0, 0)
Screenshot: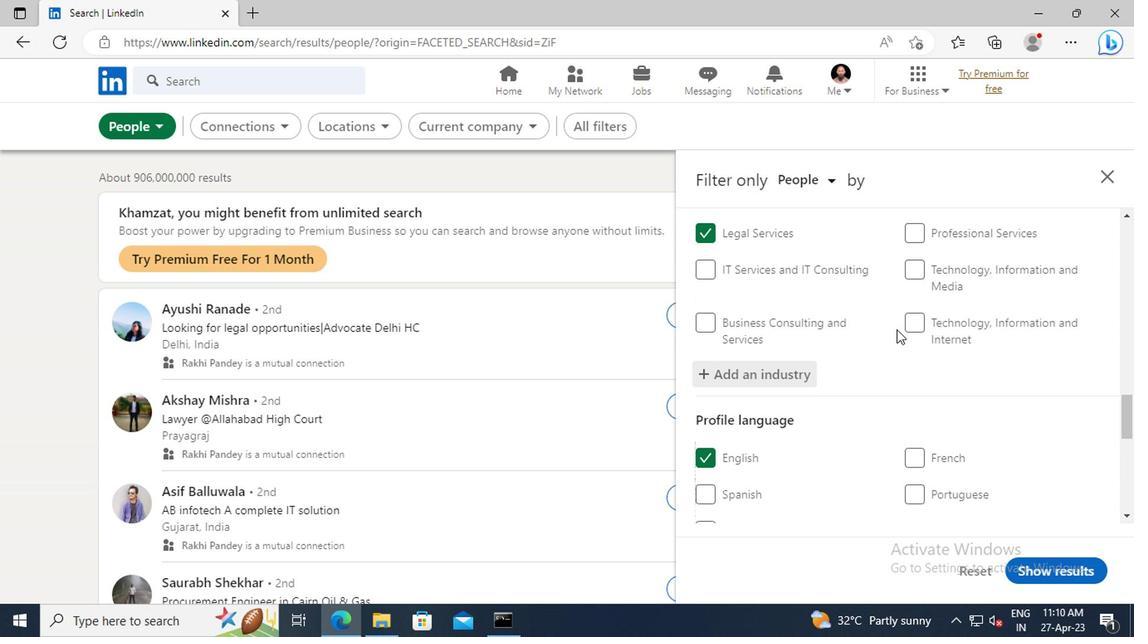 
Action: Mouse scrolled (893, 328) with delta (0, 0)
Screenshot: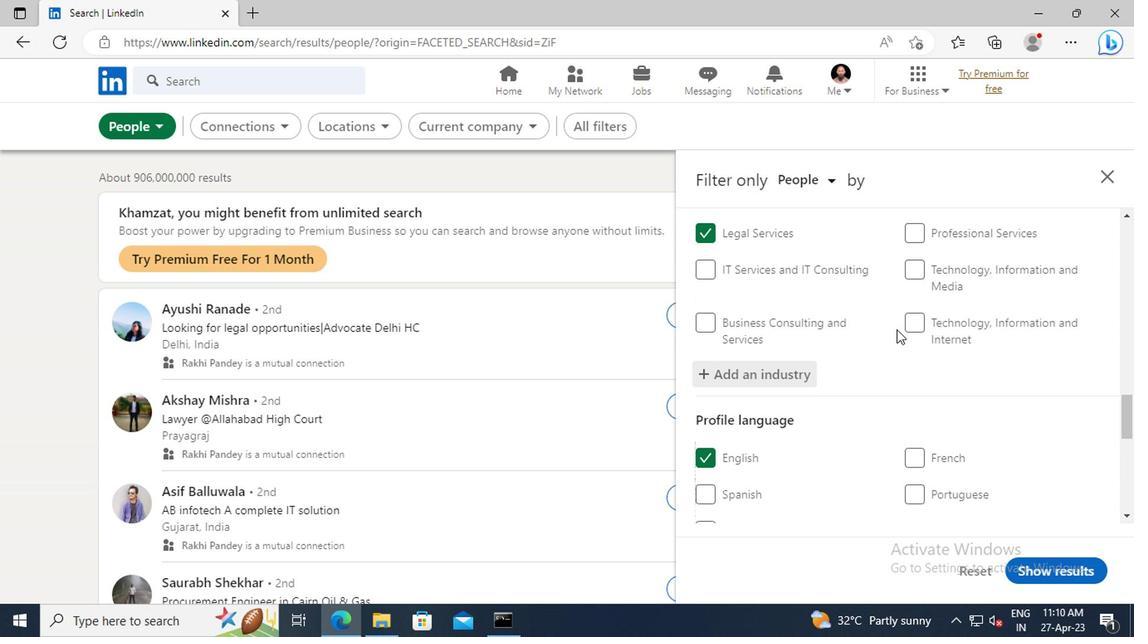 
Action: Mouse scrolled (893, 328) with delta (0, 0)
Screenshot: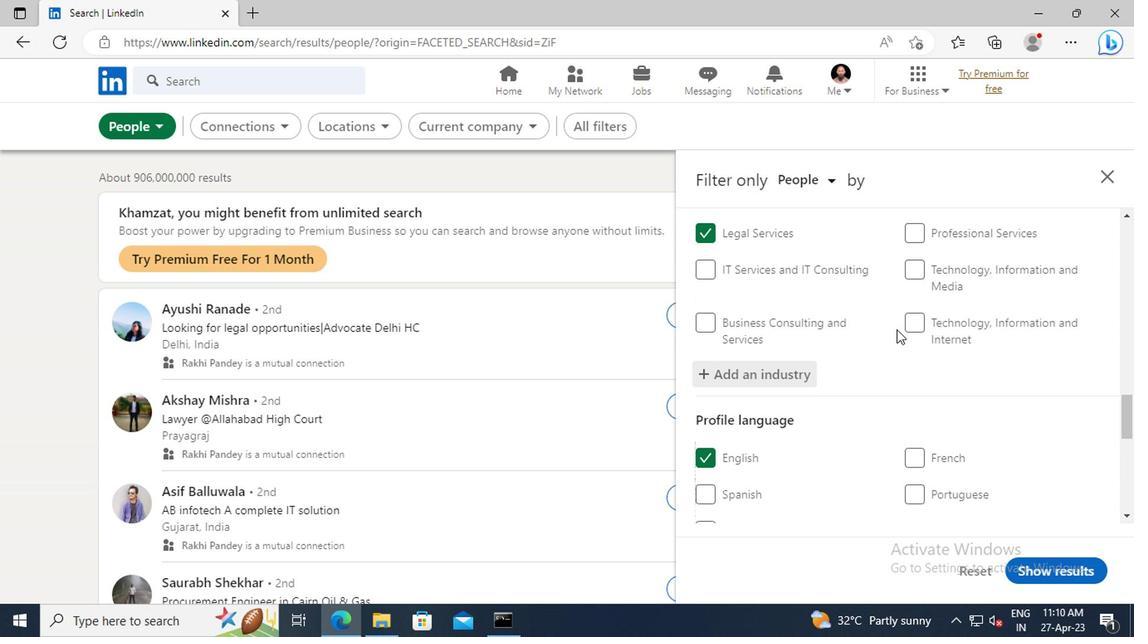 
Action: Mouse scrolled (893, 328) with delta (0, 0)
Screenshot: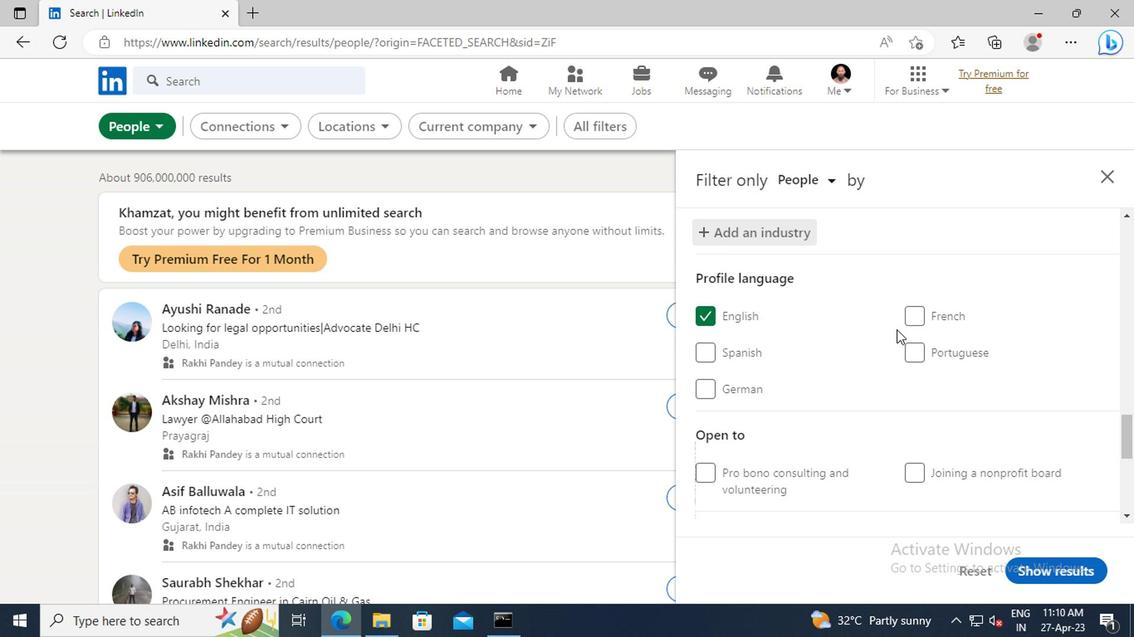 
Action: Mouse scrolled (893, 328) with delta (0, 0)
Screenshot: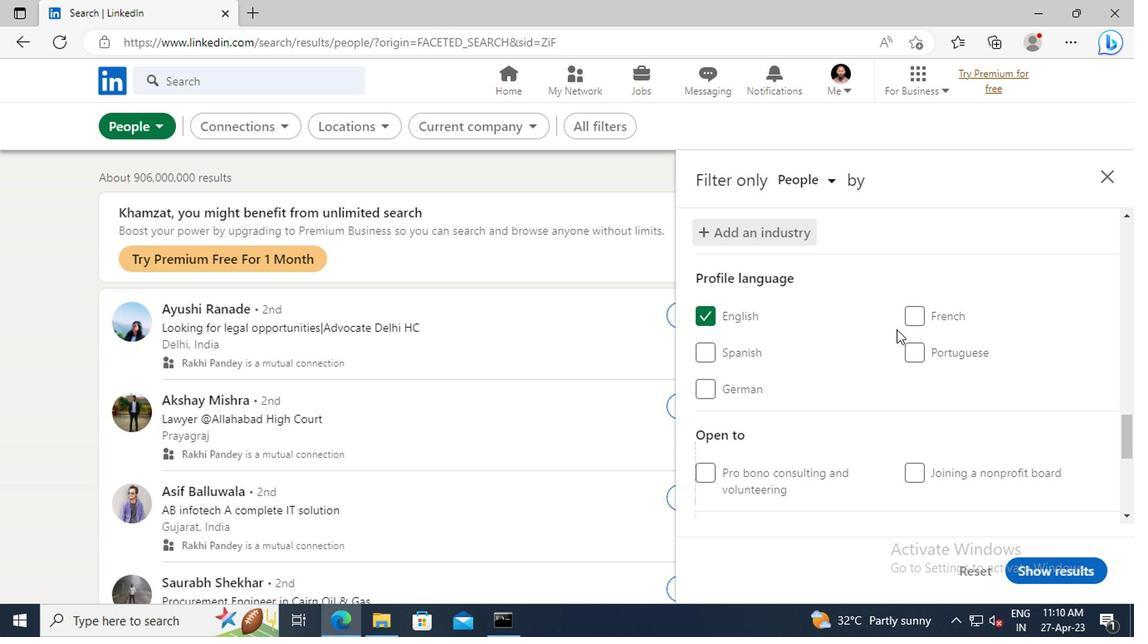 
Action: Mouse scrolled (893, 328) with delta (0, 0)
Screenshot: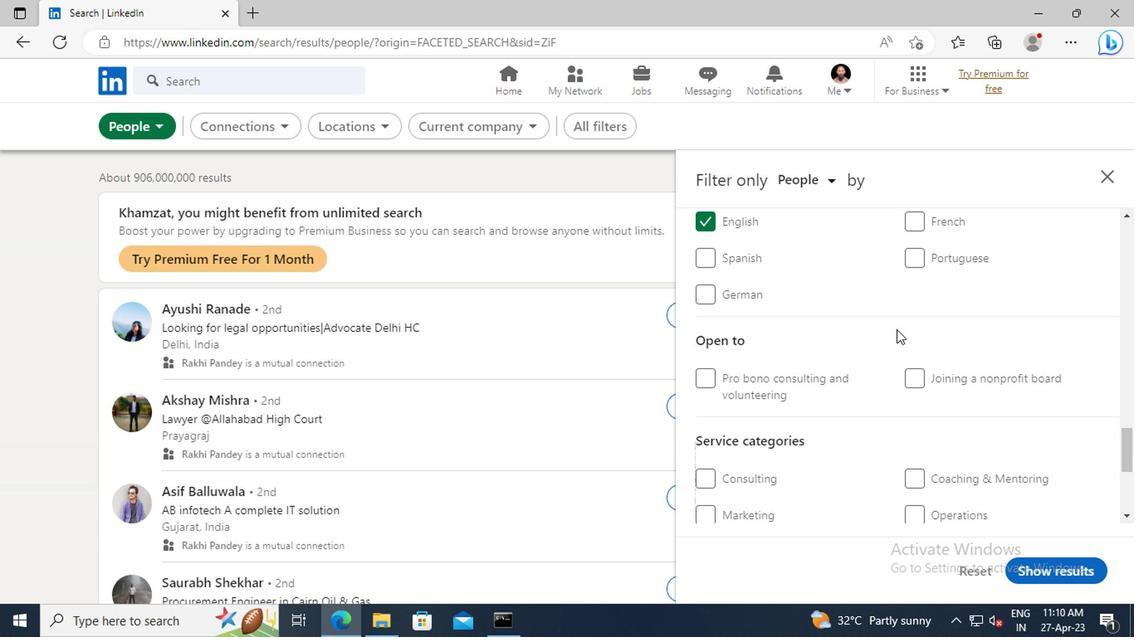 
Action: Mouse scrolled (893, 328) with delta (0, 0)
Screenshot: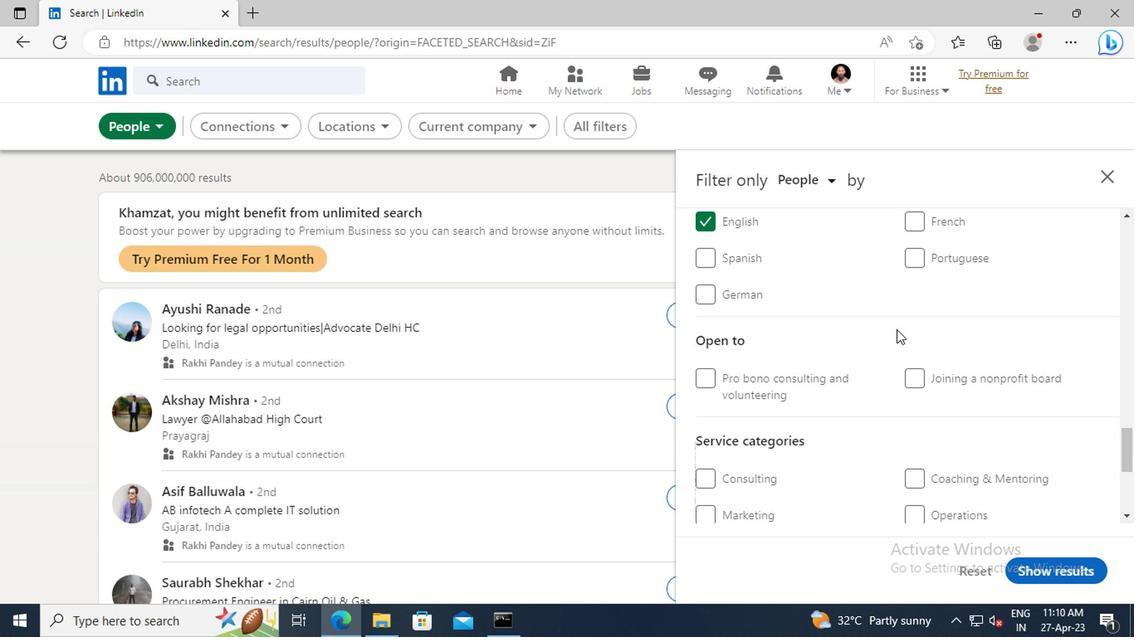 
Action: Mouse scrolled (893, 328) with delta (0, 0)
Screenshot: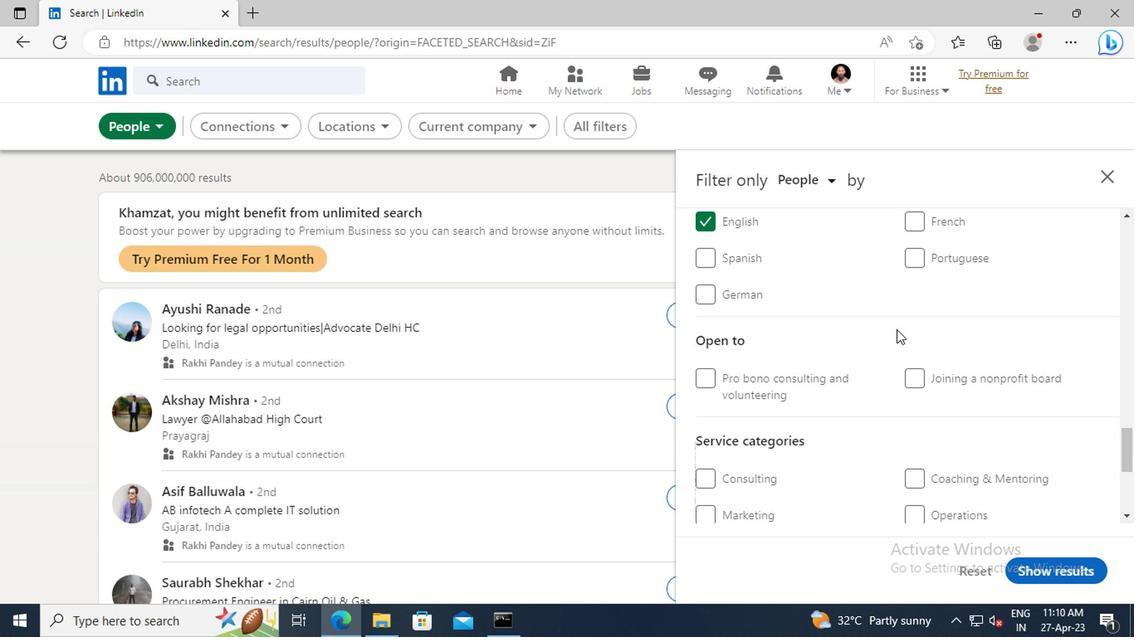 
Action: Mouse scrolled (893, 328) with delta (0, 0)
Screenshot: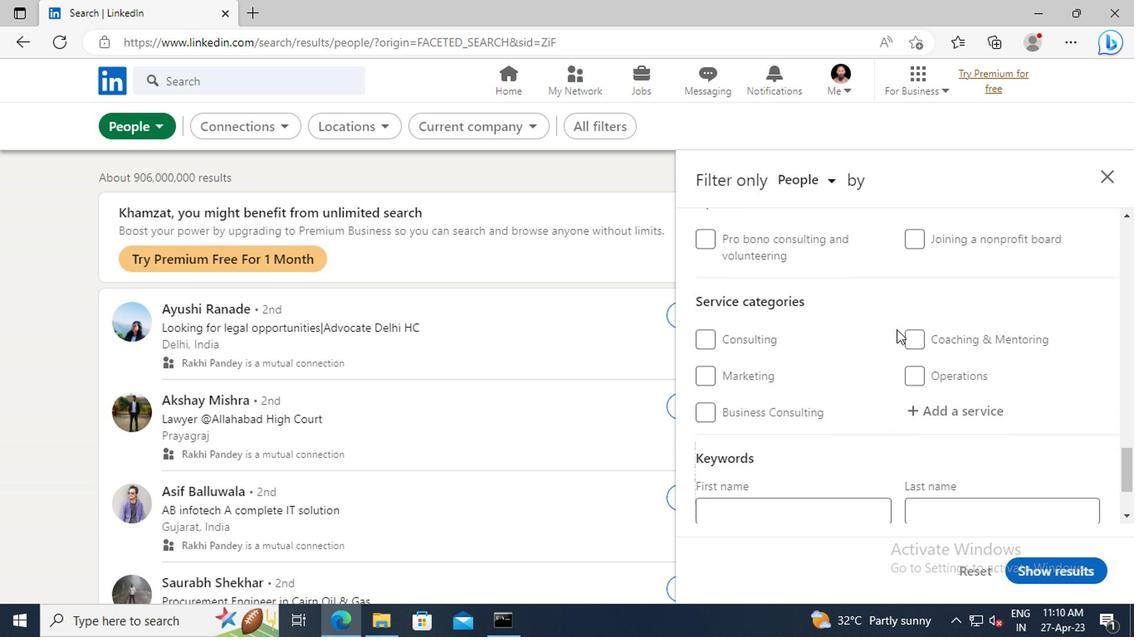 
Action: Mouse scrolled (893, 328) with delta (0, 0)
Screenshot: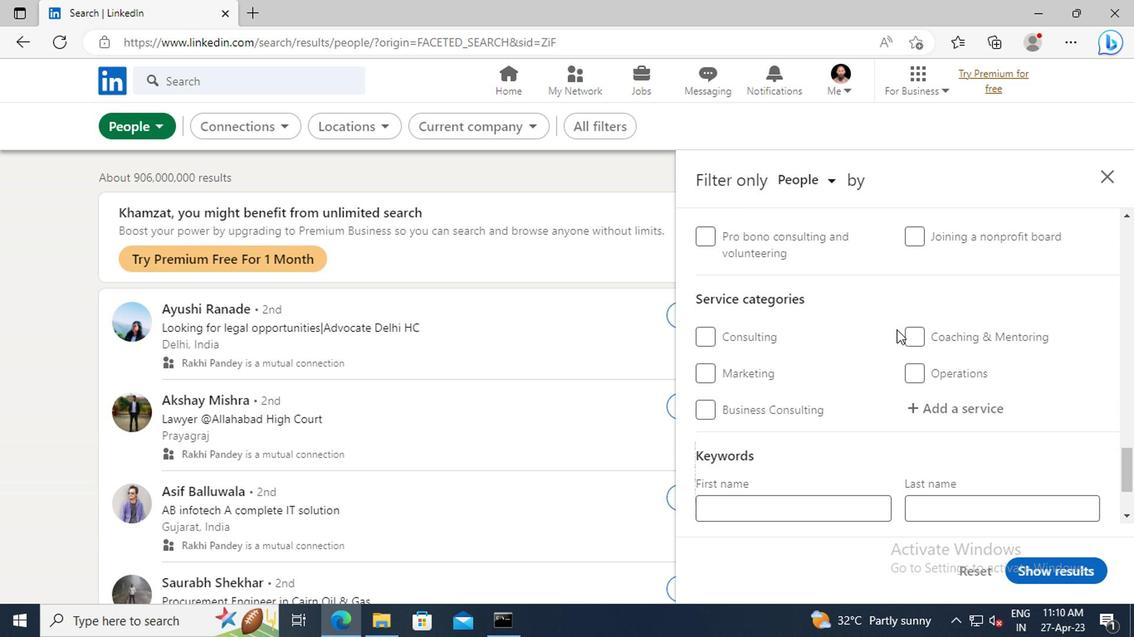 
Action: Mouse moved to (925, 318)
Screenshot: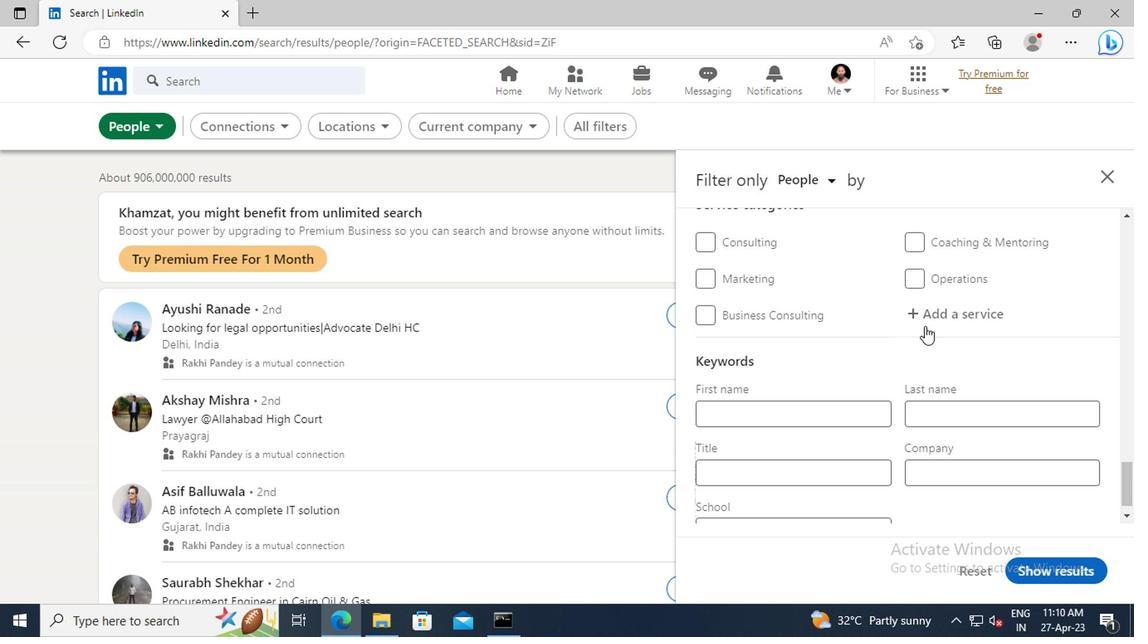 
Action: Mouse pressed left at (925, 318)
Screenshot: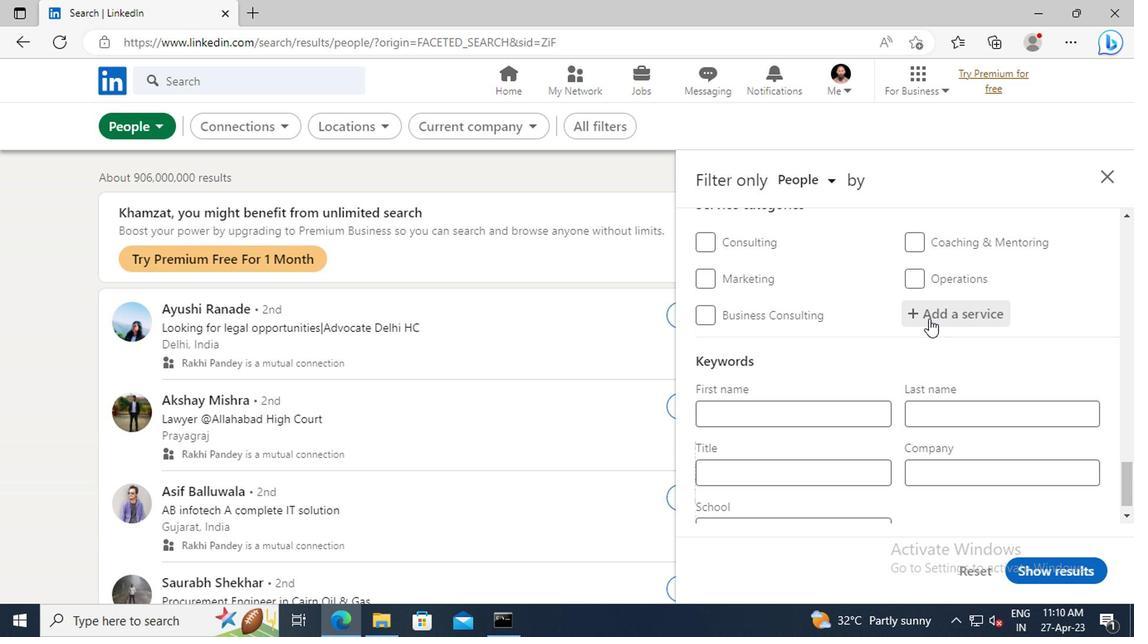 
Action: Key pressed <Key.shift>VIDEO<Key.space><Key.shift>PRODUCTION
Screenshot: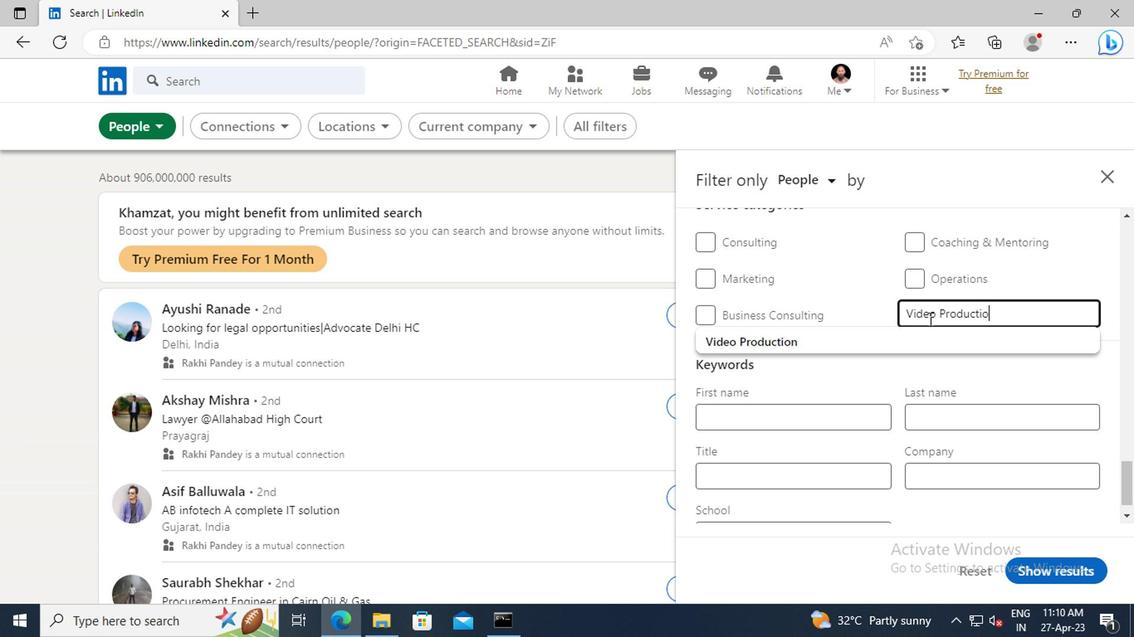 
Action: Mouse moved to (921, 336)
Screenshot: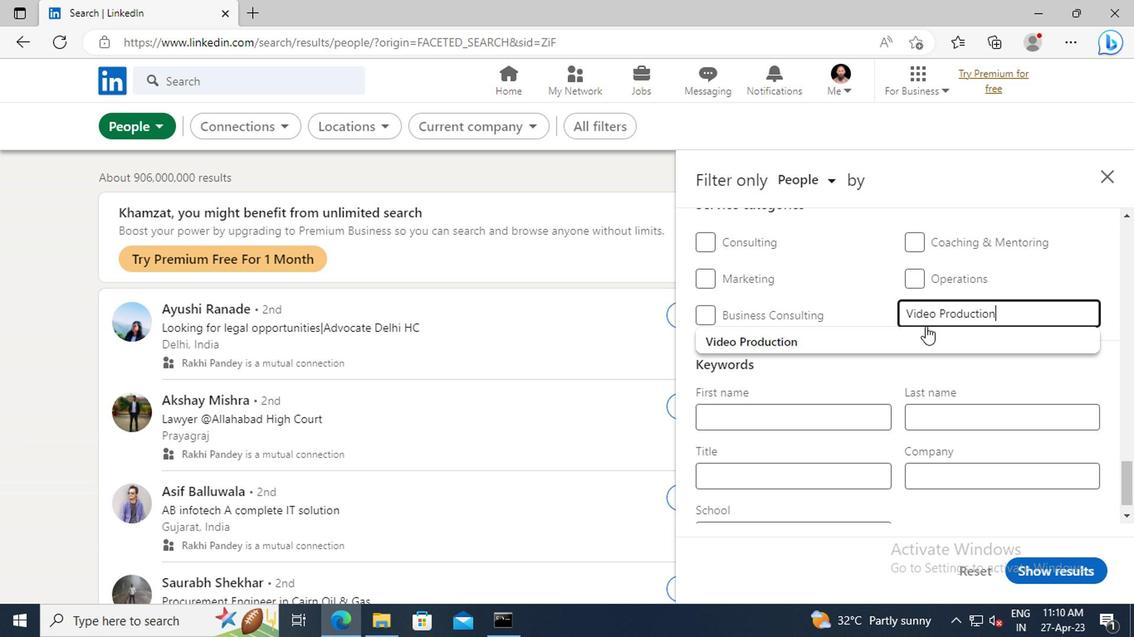 
Action: Mouse pressed left at (921, 336)
Screenshot: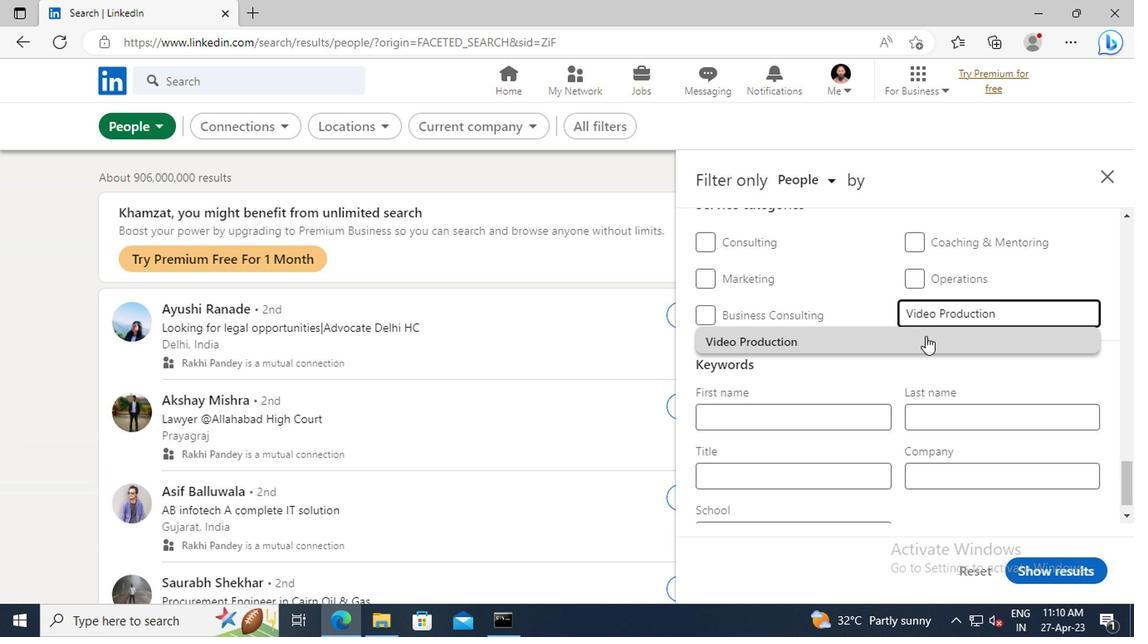 
Action: Mouse moved to (871, 346)
Screenshot: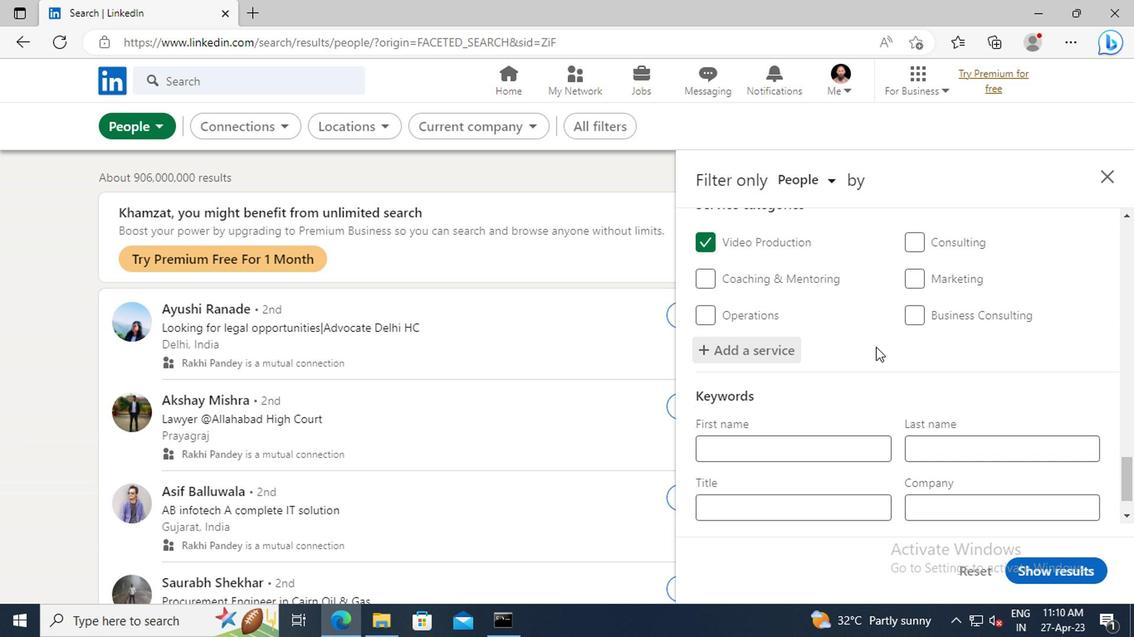 
Action: Mouse scrolled (871, 346) with delta (0, 0)
Screenshot: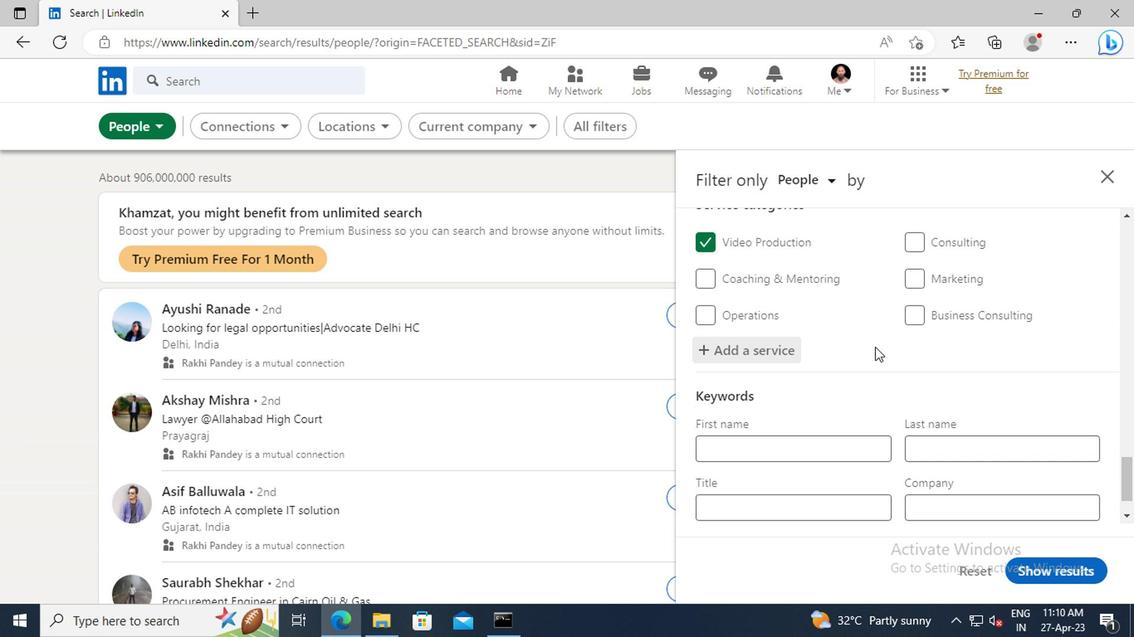 
Action: Mouse scrolled (871, 346) with delta (0, 0)
Screenshot: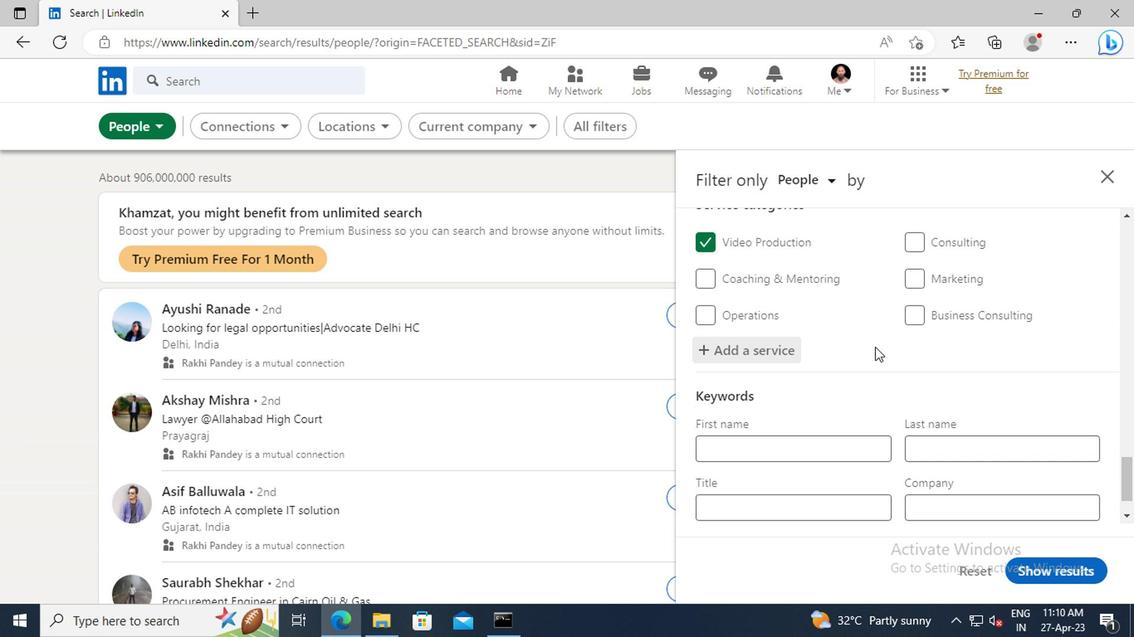 
Action: Mouse scrolled (871, 346) with delta (0, 0)
Screenshot: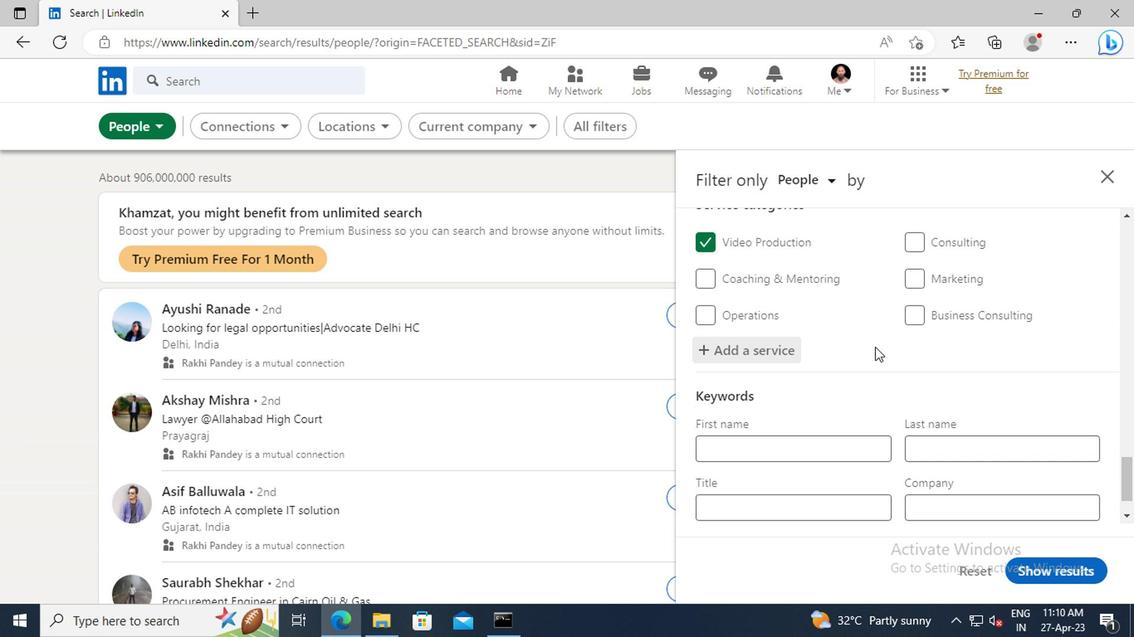 
Action: Mouse scrolled (871, 346) with delta (0, 0)
Screenshot: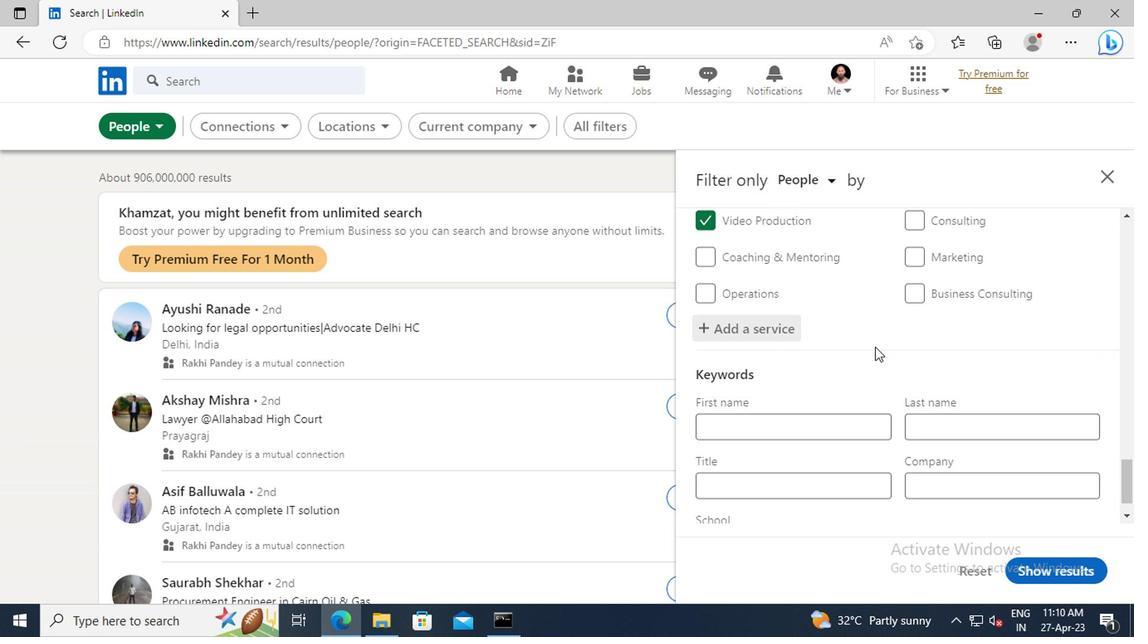 
Action: Mouse moved to (776, 450)
Screenshot: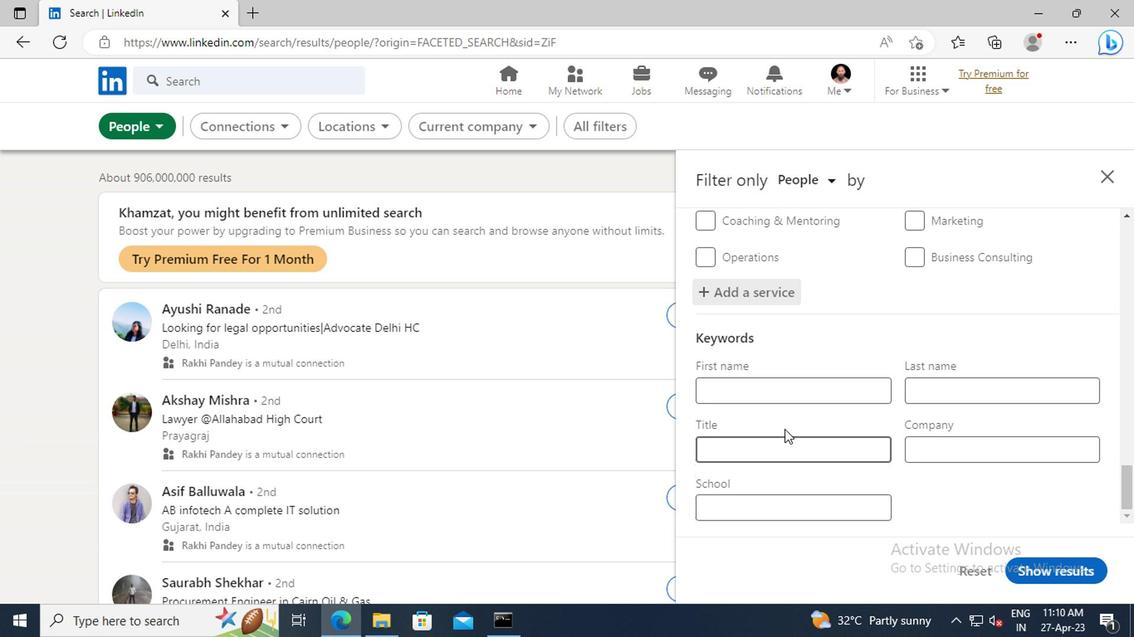 
Action: Mouse pressed left at (776, 450)
Screenshot: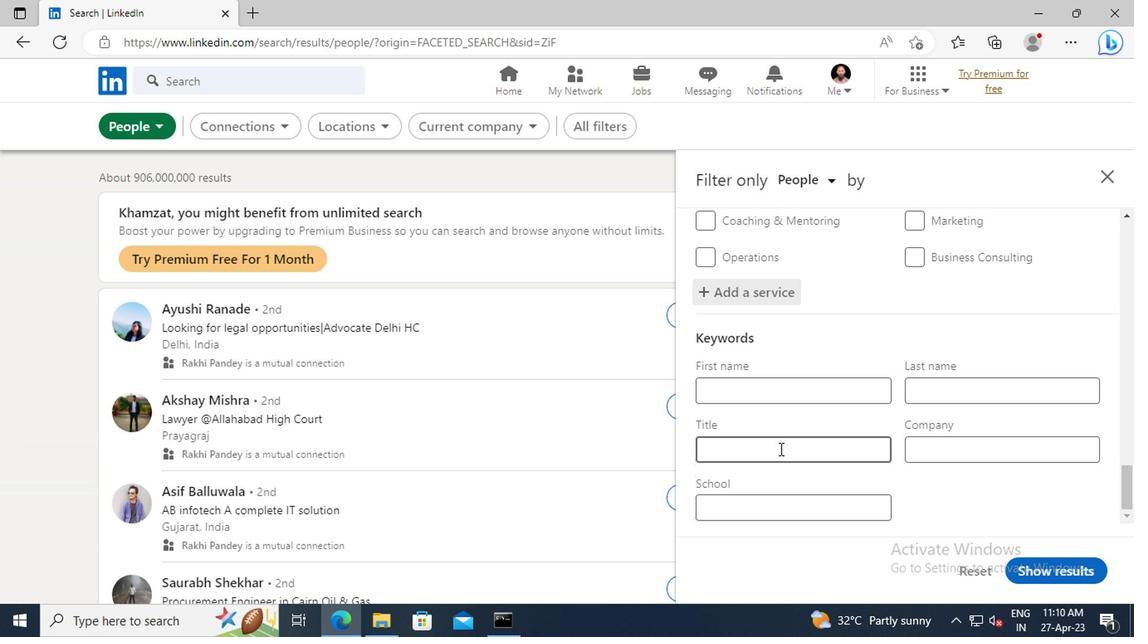 
Action: Key pressed <Key.shift>TUTOR/<Key.shift>ONLINE<Key.space><Key.shift>TUTOR<Key.enter>
Screenshot: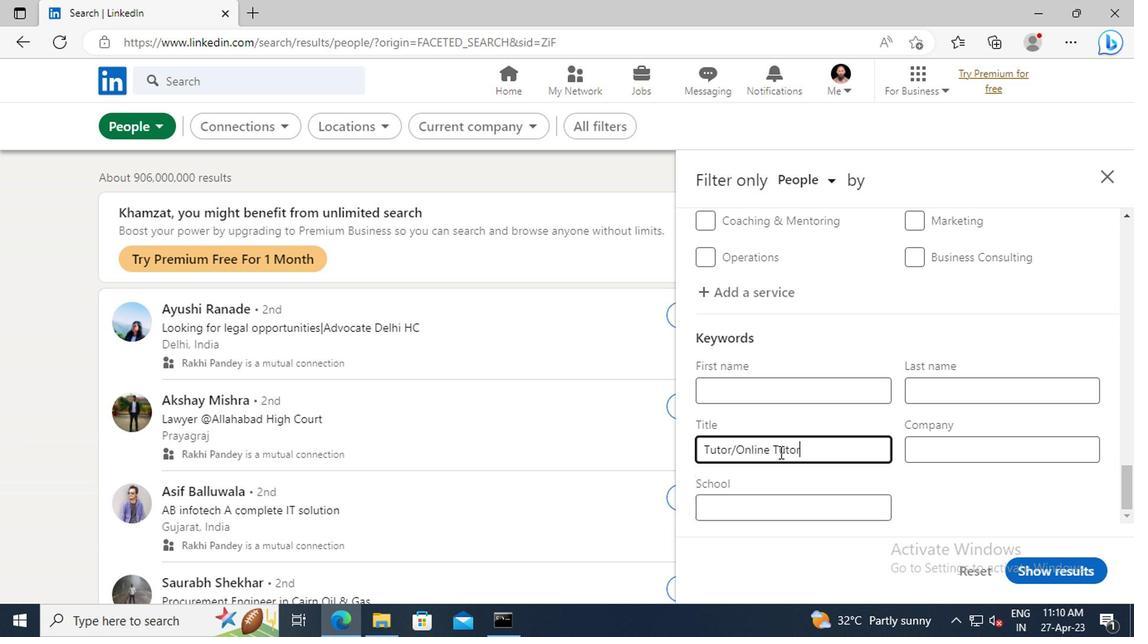 
Action: Mouse moved to (1034, 567)
Screenshot: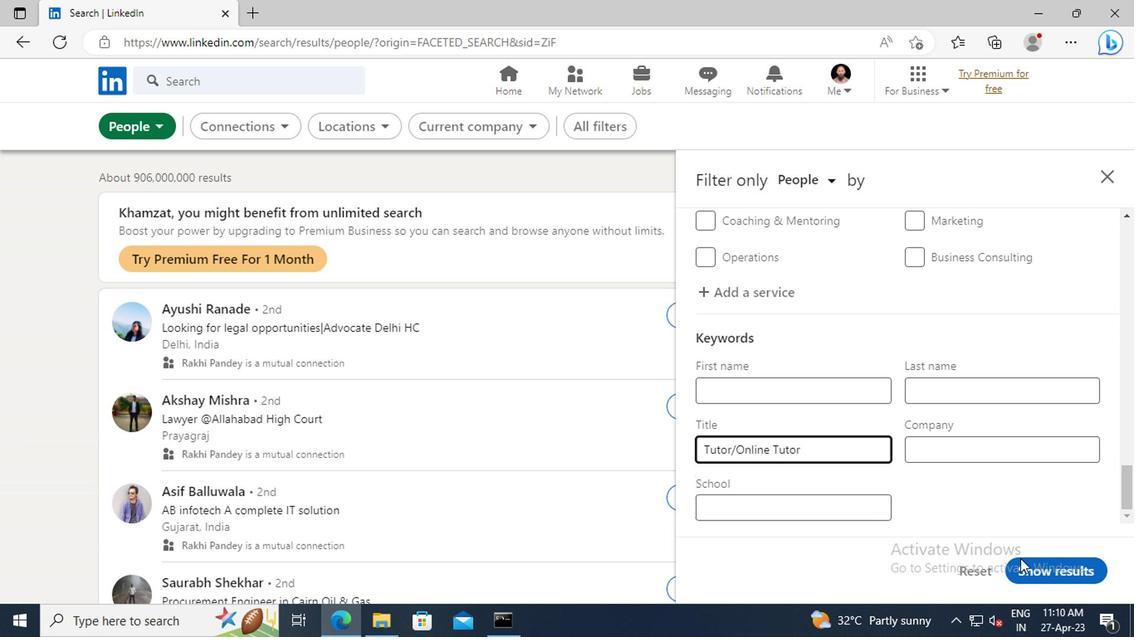 
Action: Mouse pressed left at (1034, 567)
Screenshot: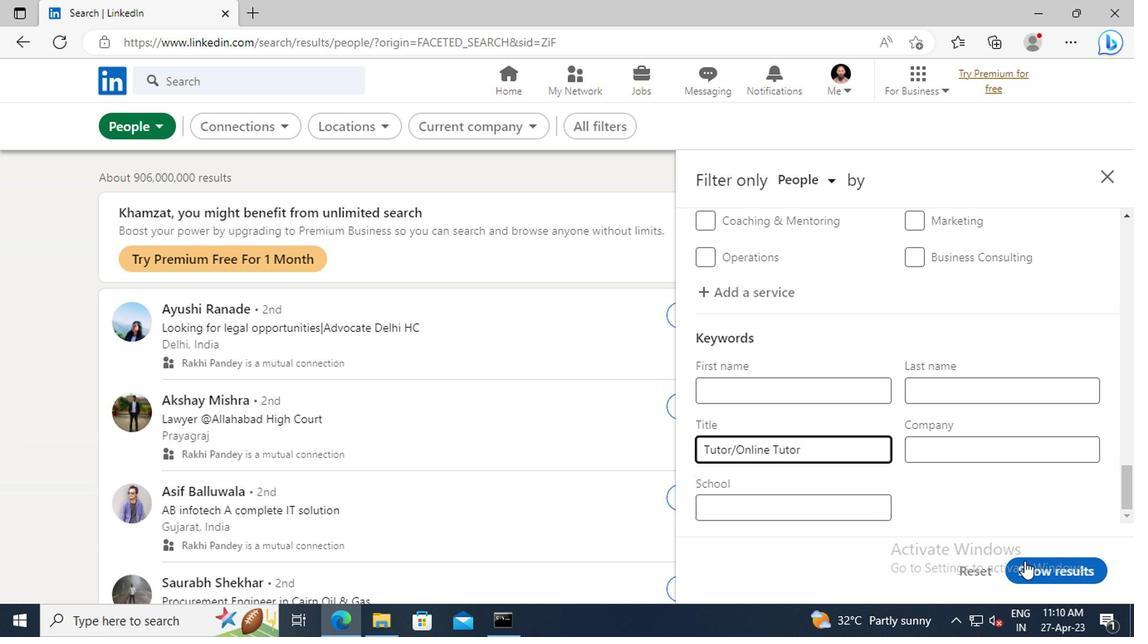 
